 Task: Compose an email with the signature Amanda Green with the subject Introduction and the message Please see below for my comments. from softage.1@softage.net to softage.9@softage.net,  softage.1@softage.net and softage.10@softage.net with CC to softage.2@softage.net with an attached document Meeting_minutes.pdf, insert an emoji of late Send the email
Action: Mouse moved to (536, 675)
Screenshot: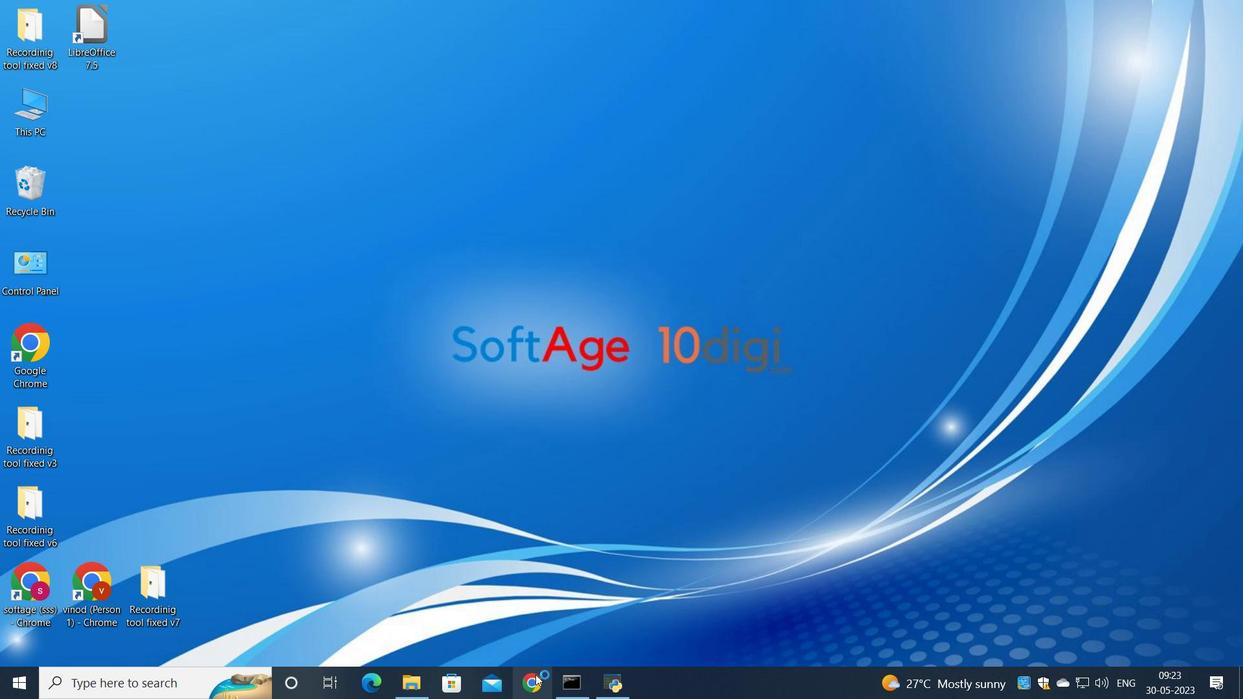 
Action: Mouse pressed left at (536, 675)
Screenshot: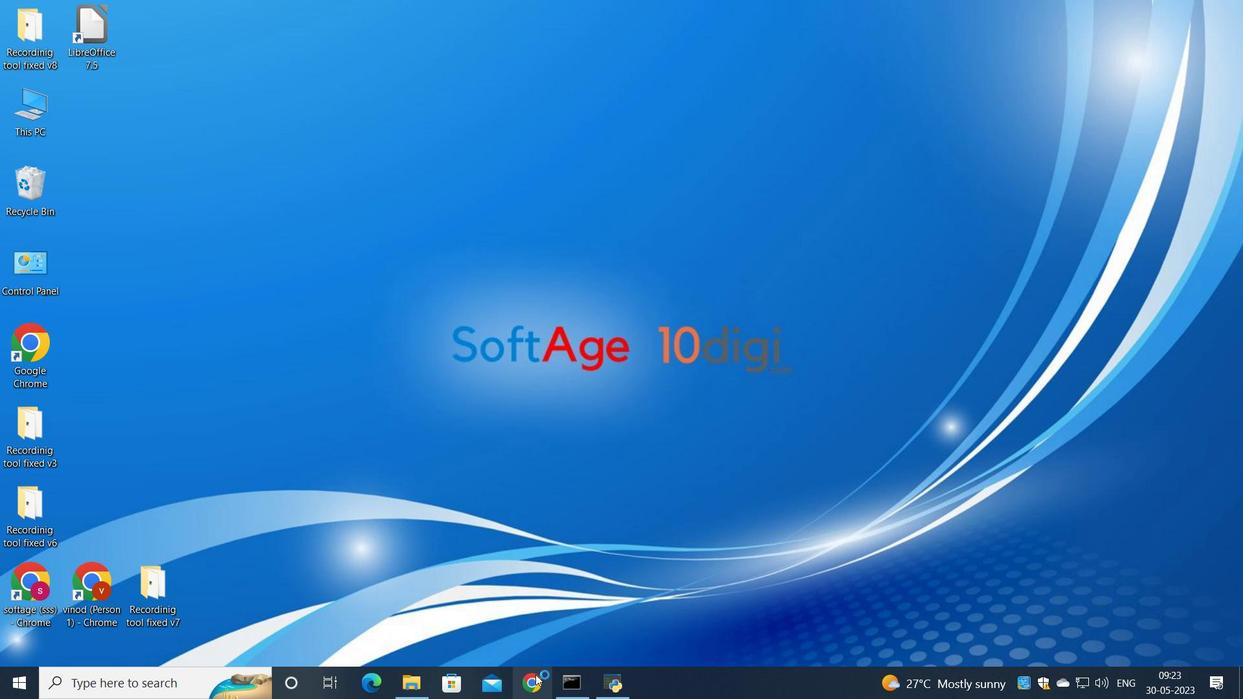 
Action: Mouse moved to (492, 402)
Screenshot: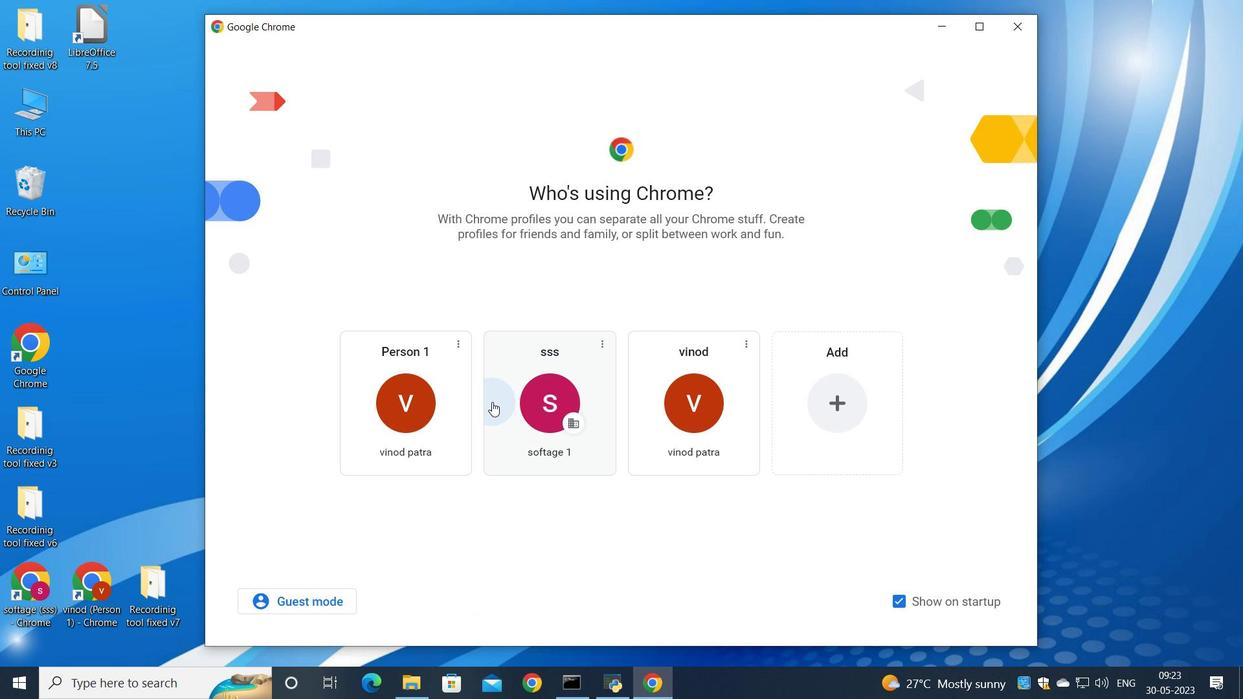 
Action: Mouse pressed left at (492, 402)
Screenshot: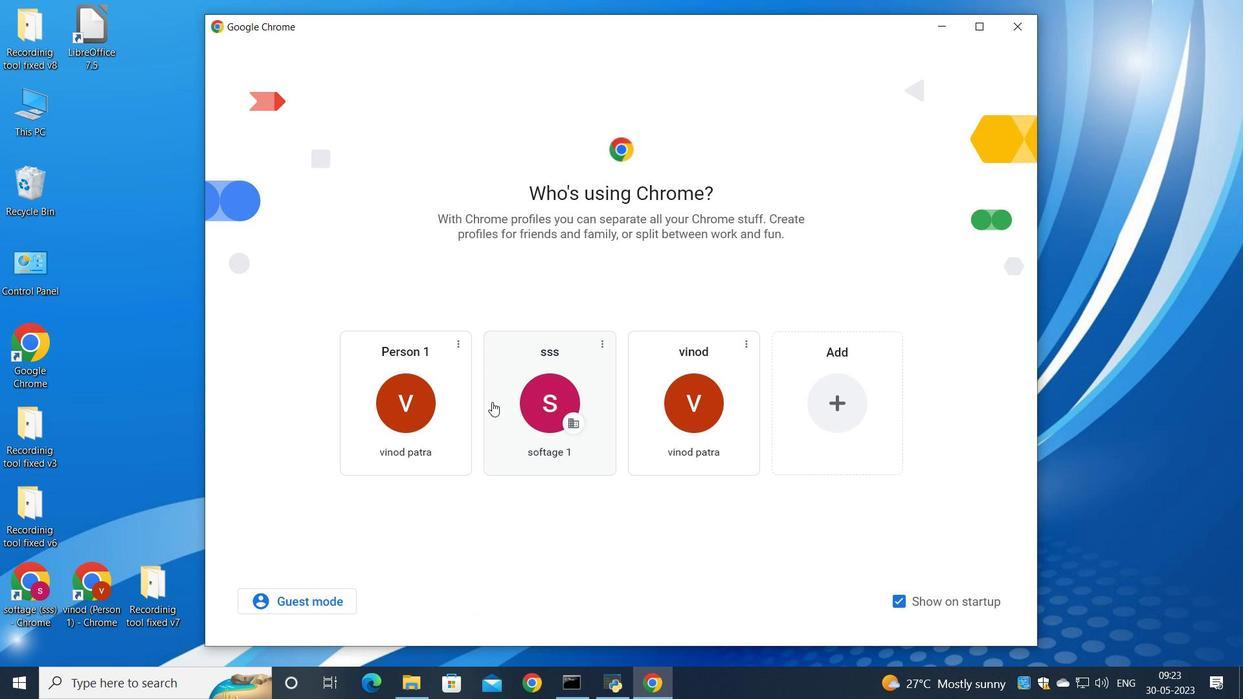 
Action: Mouse moved to (1077, 84)
Screenshot: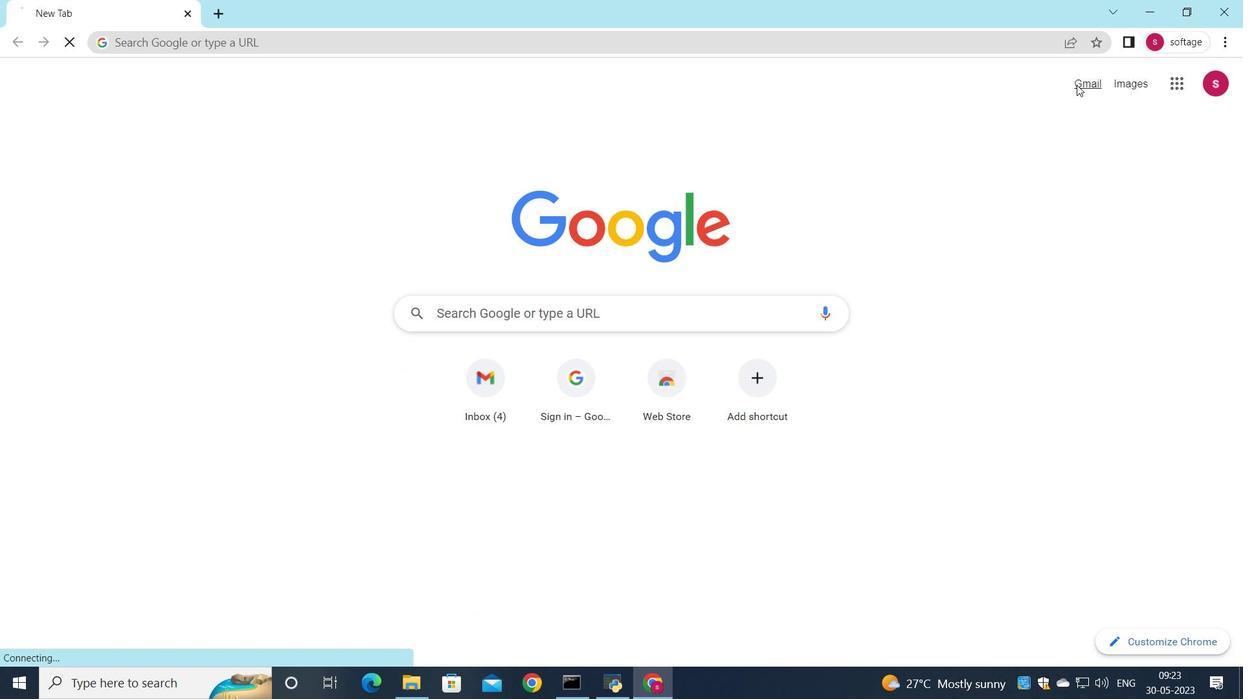 
Action: Mouse pressed left at (1077, 84)
Screenshot: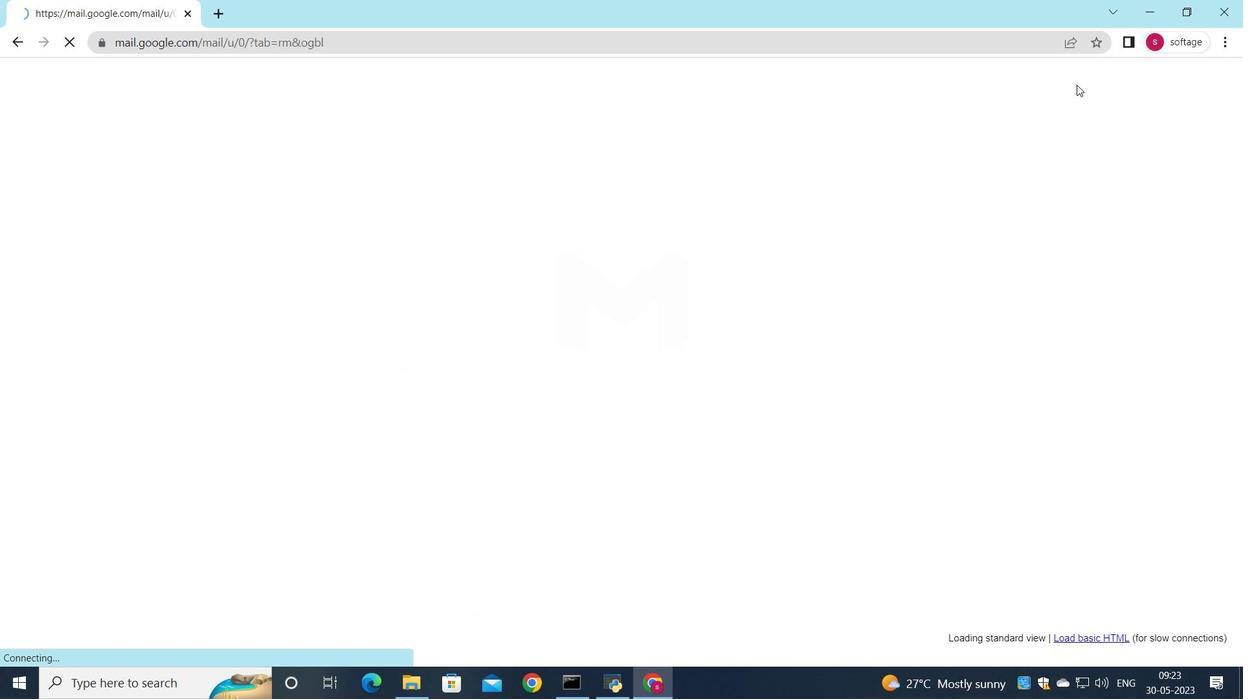 
Action: Mouse moved to (1056, 110)
Screenshot: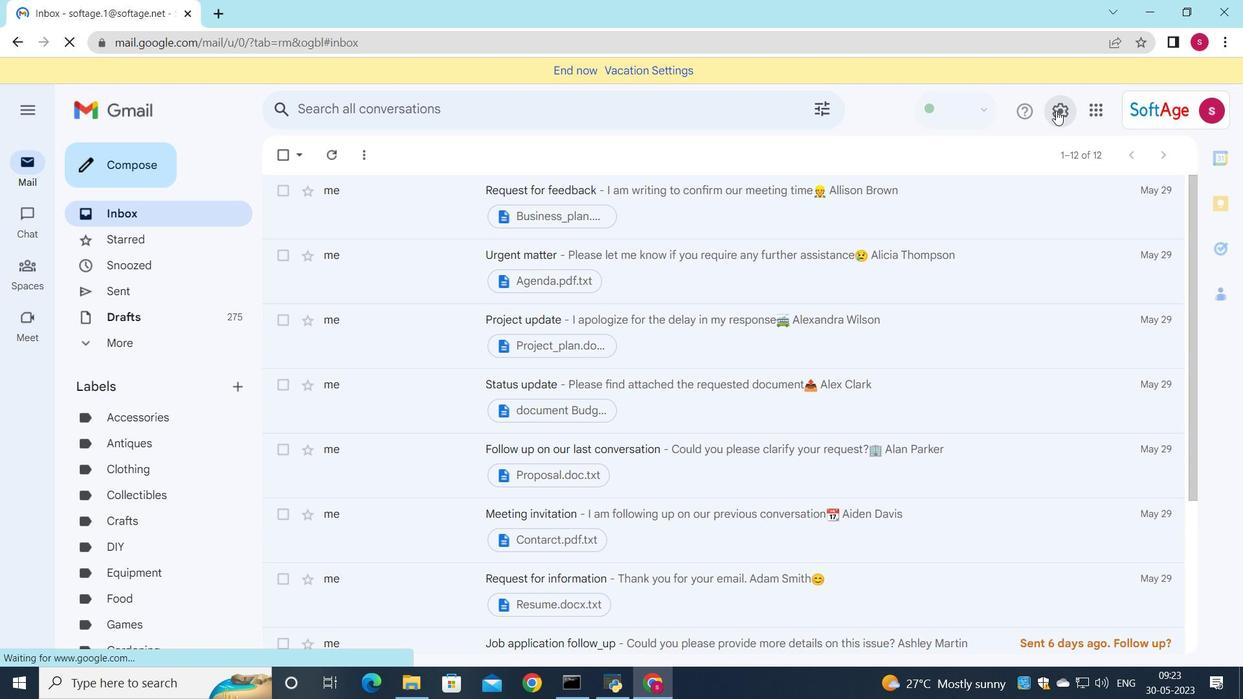 
Action: Mouse pressed left at (1056, 110)
Screenshot: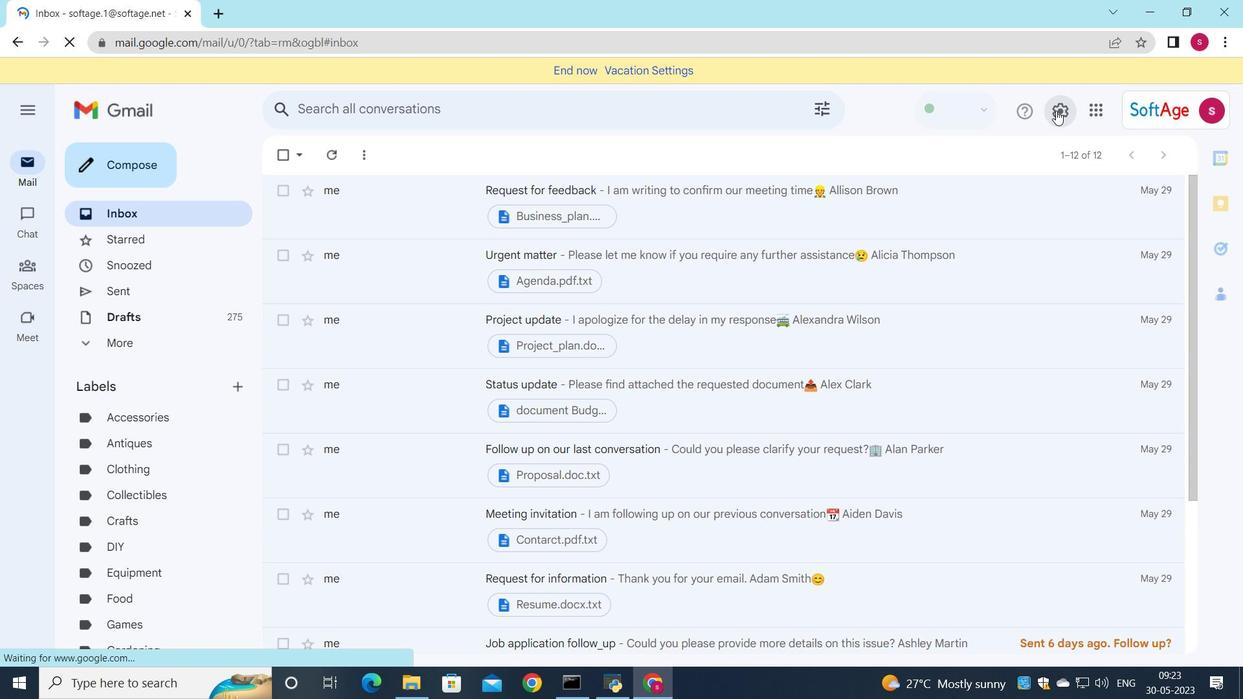 
Action: Mouse moved to (1079, 190)
Screenshot: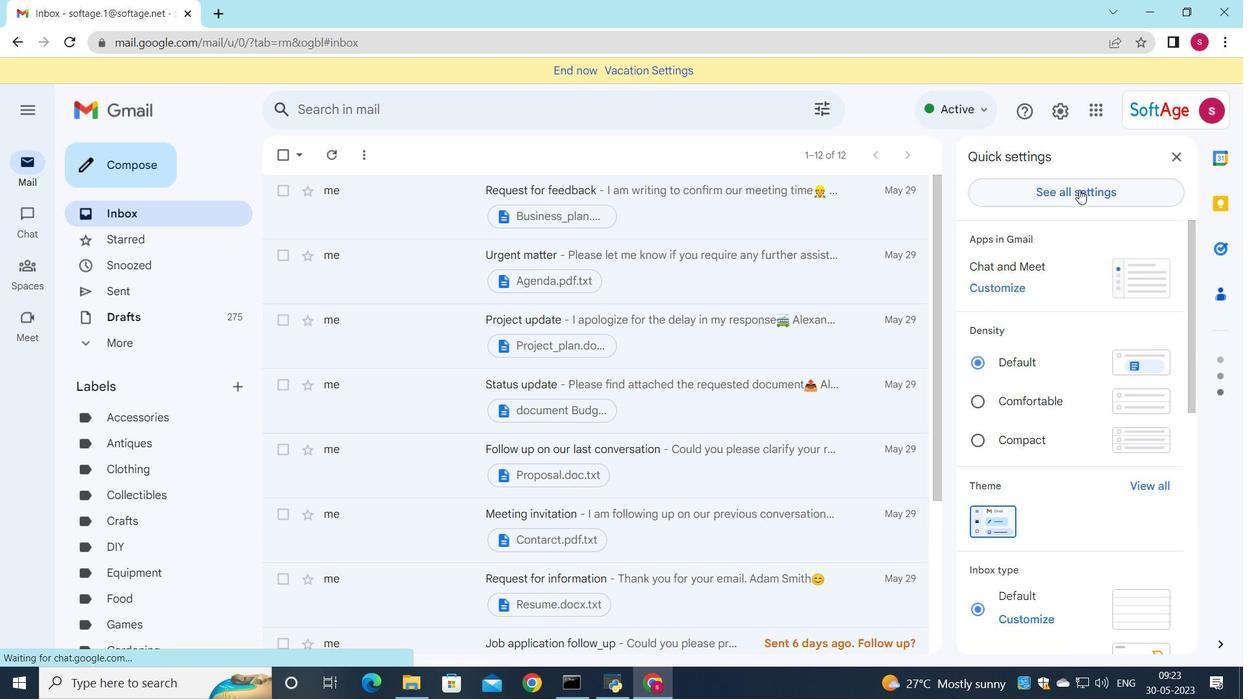 
Action: Mouse pressed left at (1079, 190)
Screenshot: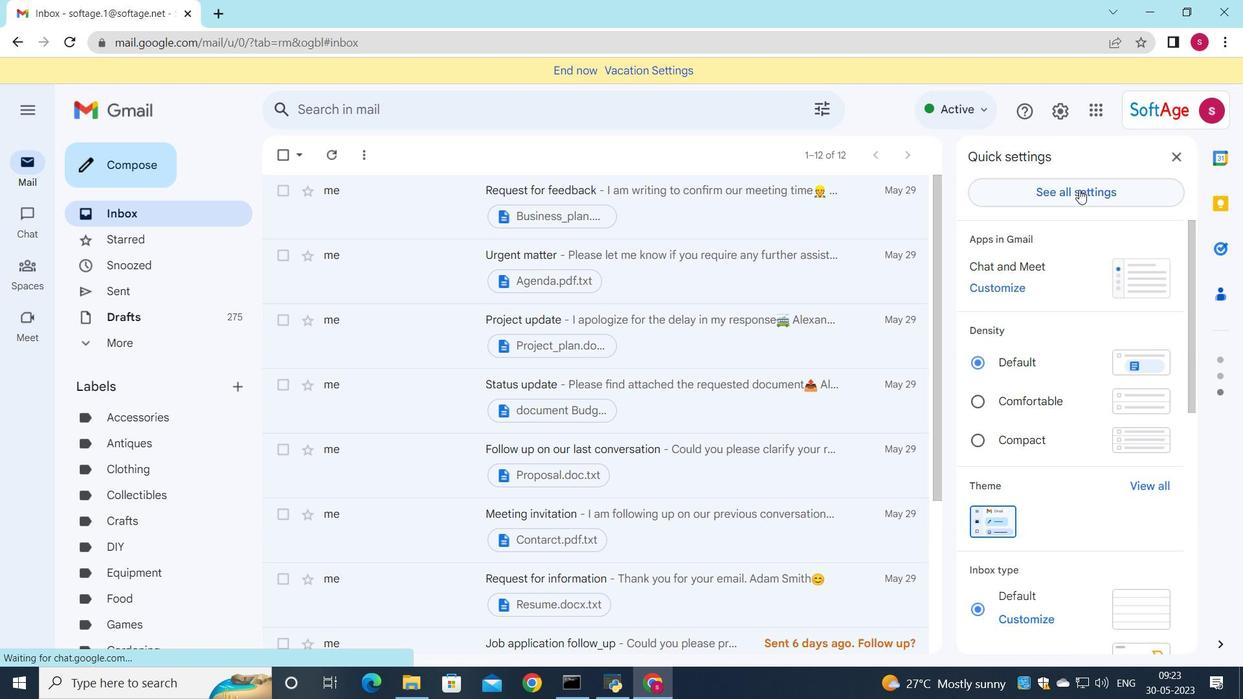
Action: Mouse moved to (778, 415)
Screenshot: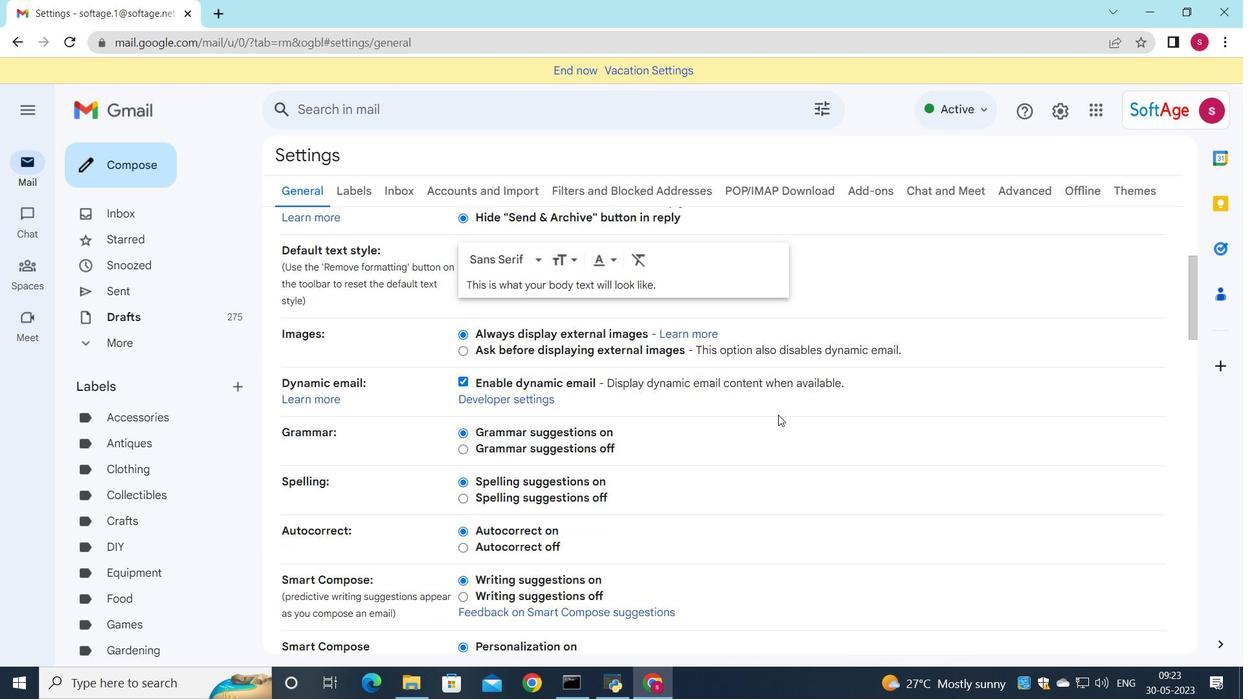 
Action: Mouse scrolled (778, 414) with delta (0, 0)
Screenshot: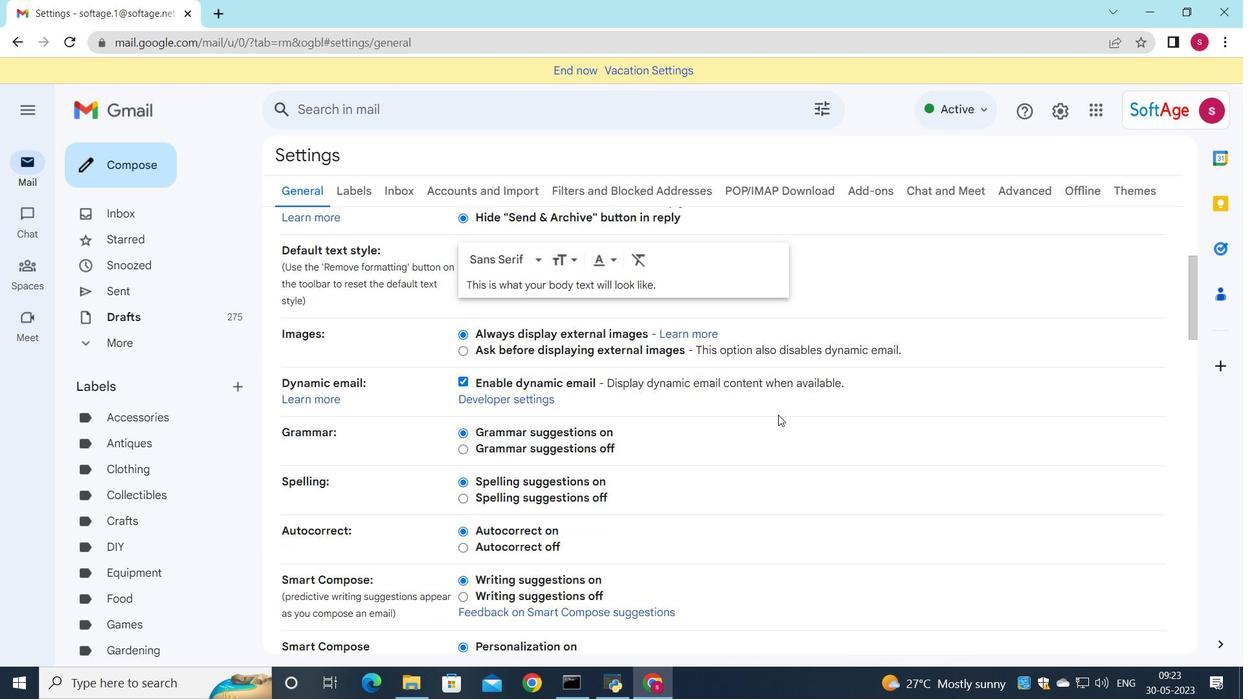 
Action: Mouse moved to (778, 415)
Screenshot: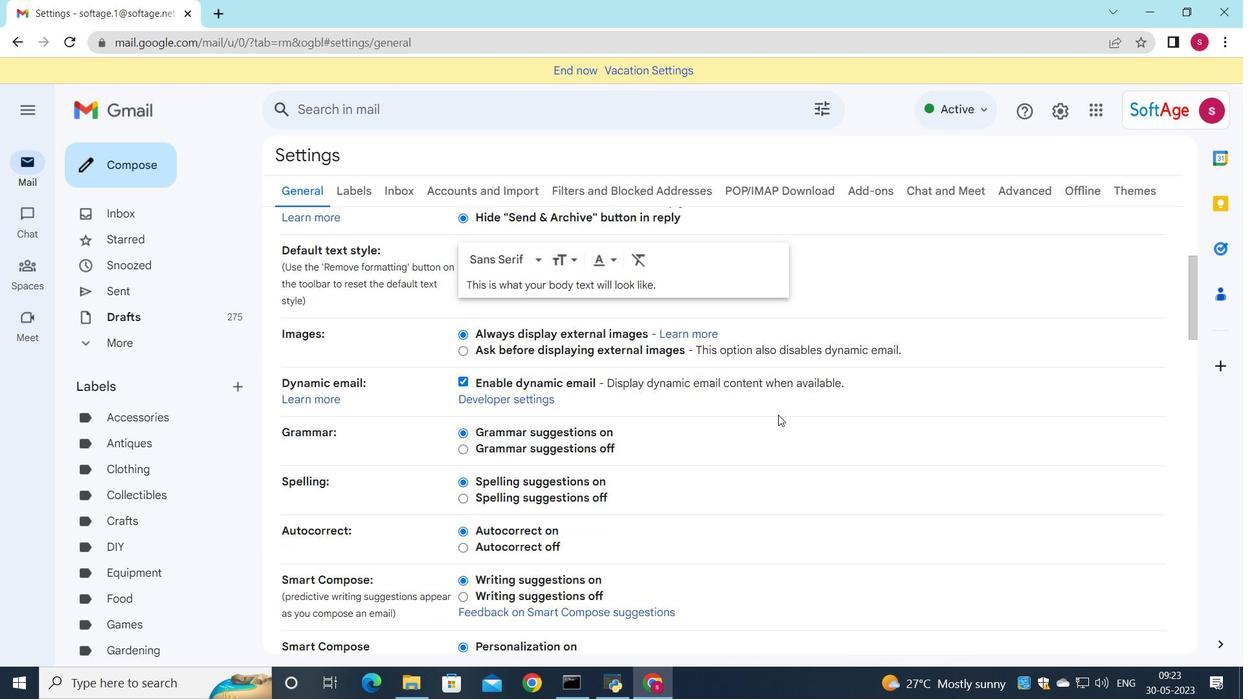 
Action: Mouse scrolled (778, 414) with delta (0, 0)
Screenshot: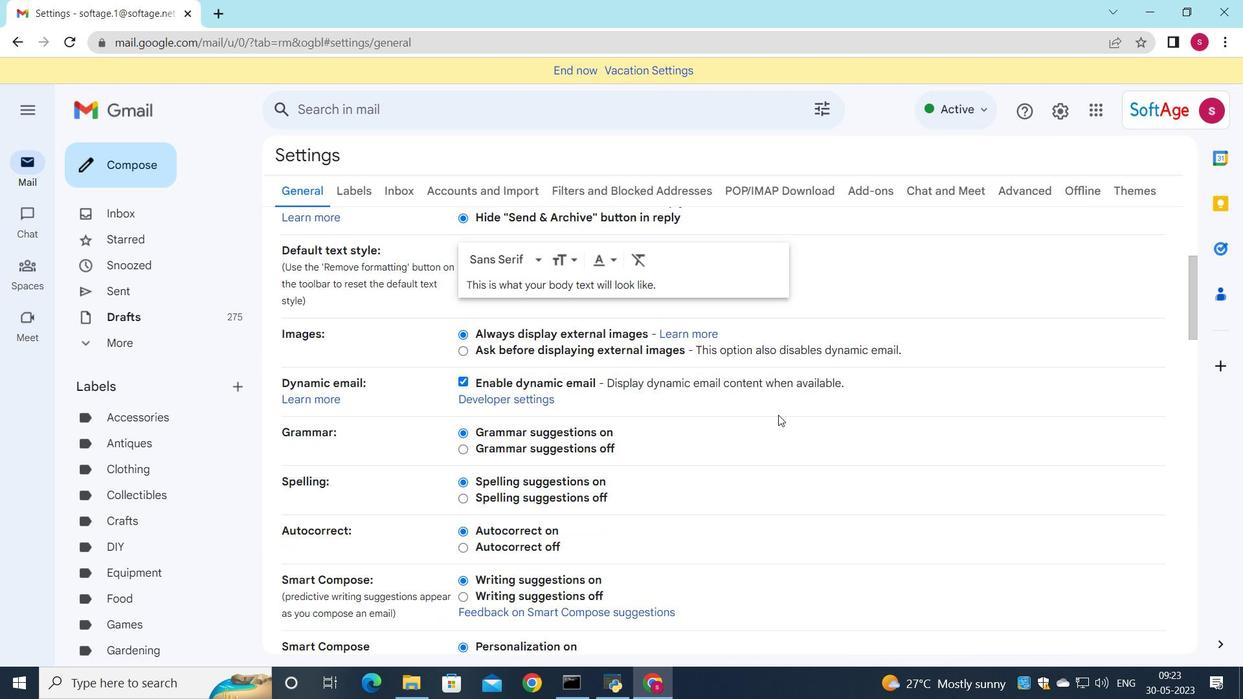 
Action: Mouse scrolled (778, 414) with delta (0, 0)
Screenshot: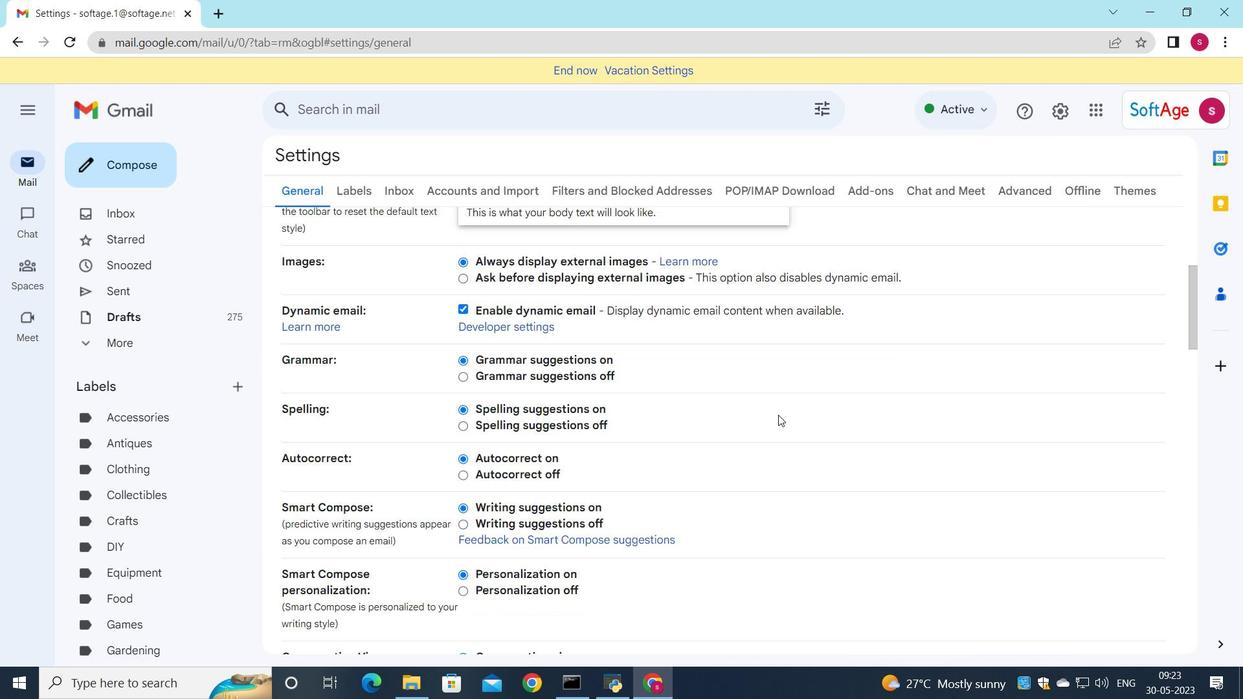 
Action: Mouse scrolled (778, 414) with delta (0, 0)
Screenshot: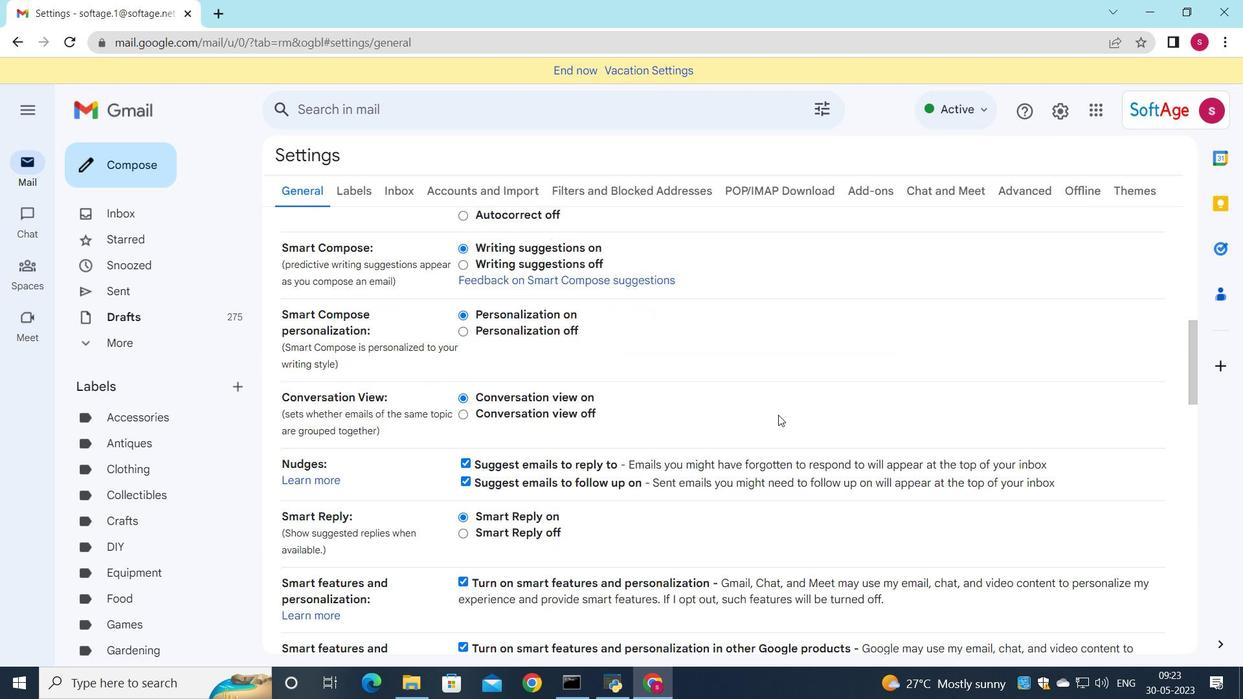 
Action: Mouse scrolled (778, 414) with delta (0, 0)
Screenshot: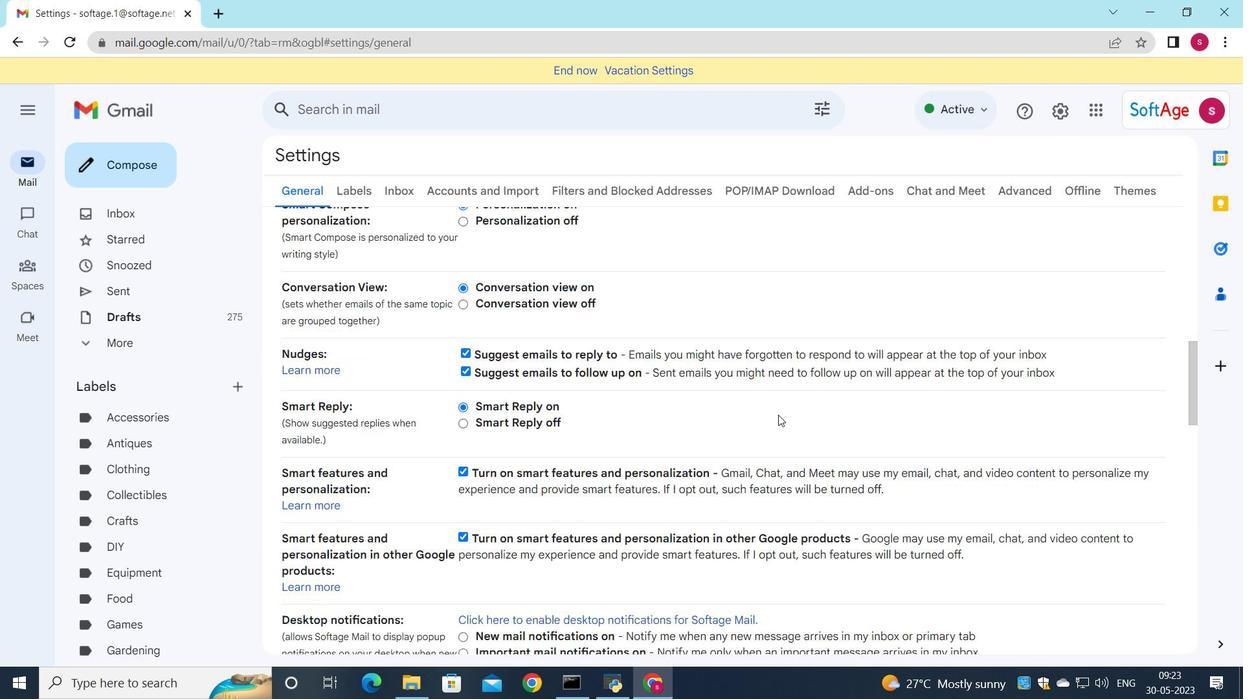 
Action: Mouse scrolled (778, 414) with delta (0, 0)
Screenshot: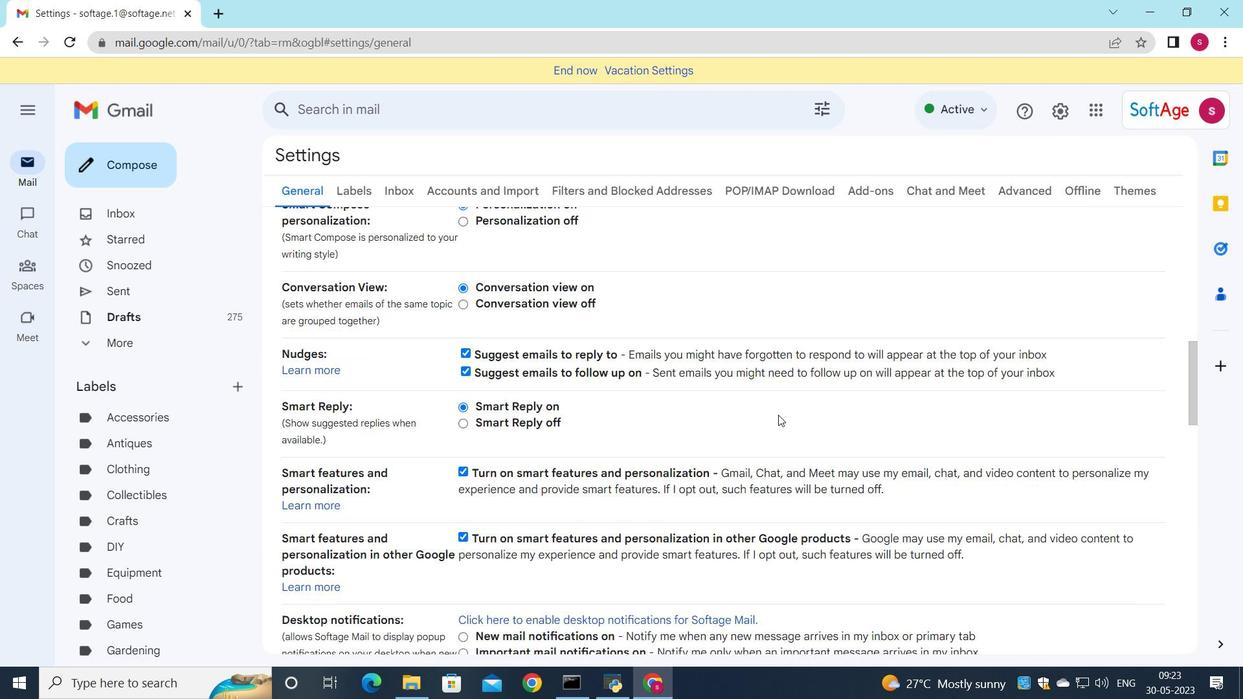 
Action: Mouse scrolled (778, 414) with delta (0, 0)
Screenshot: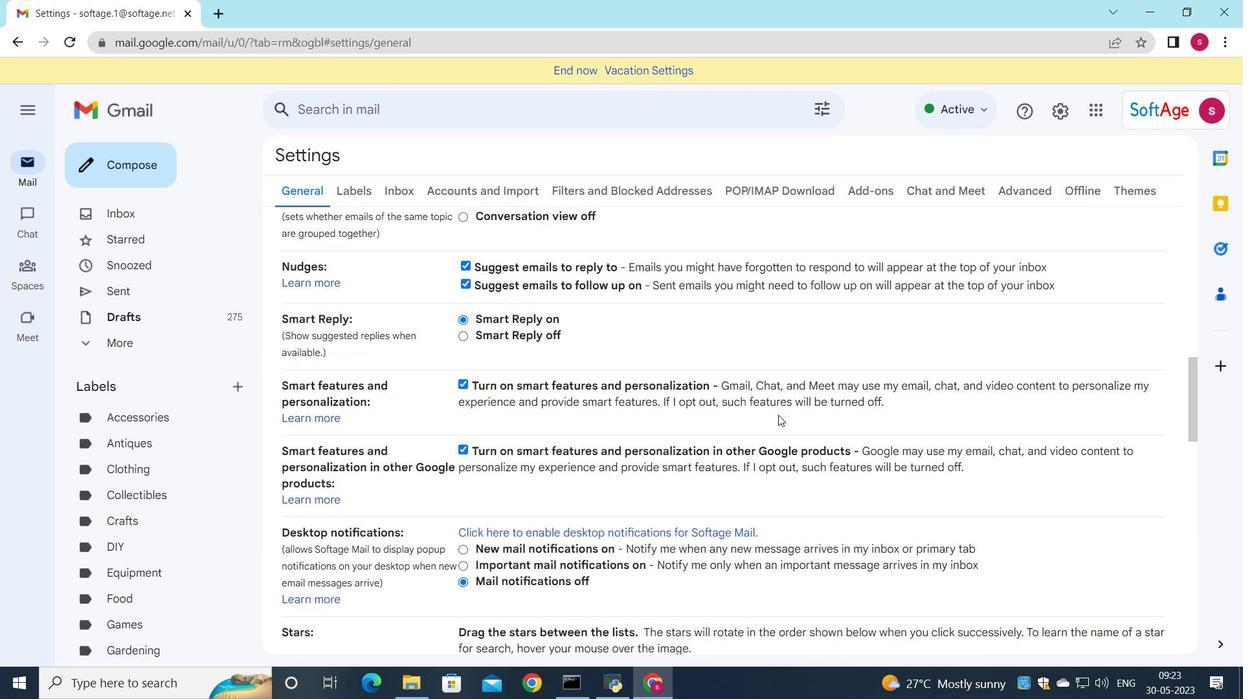 
Action: Mouse scrolled (778, 414) with delta (0, 0)
Screenshot: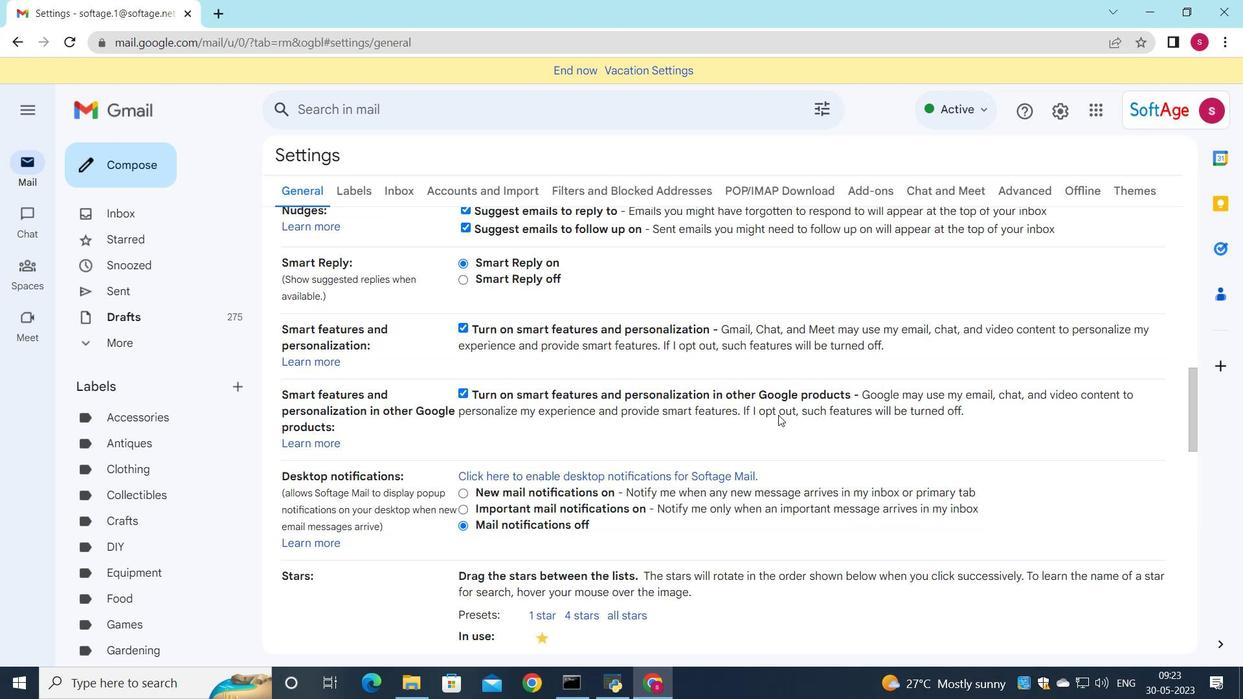 
Action: Mouse scrolled (778, 414) with delta (0, 0)
Screenshot: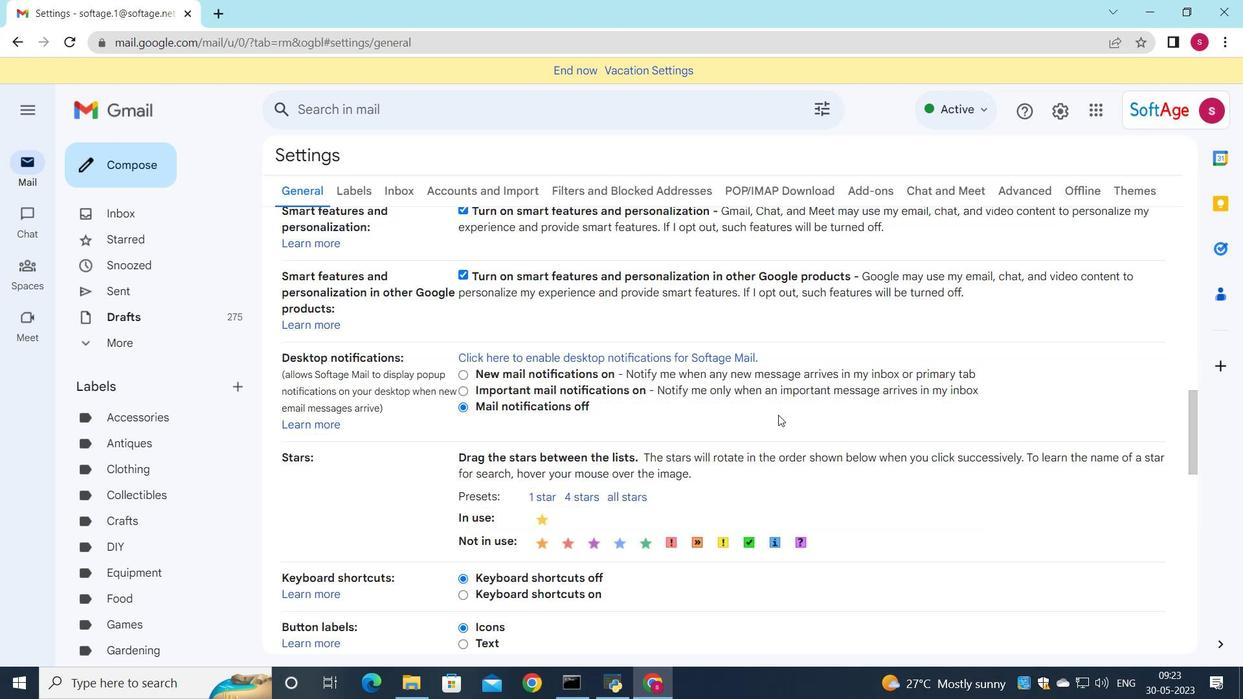 
Action: Mouse scrolled (778, 414) with delta (0, 0)
Screenshot: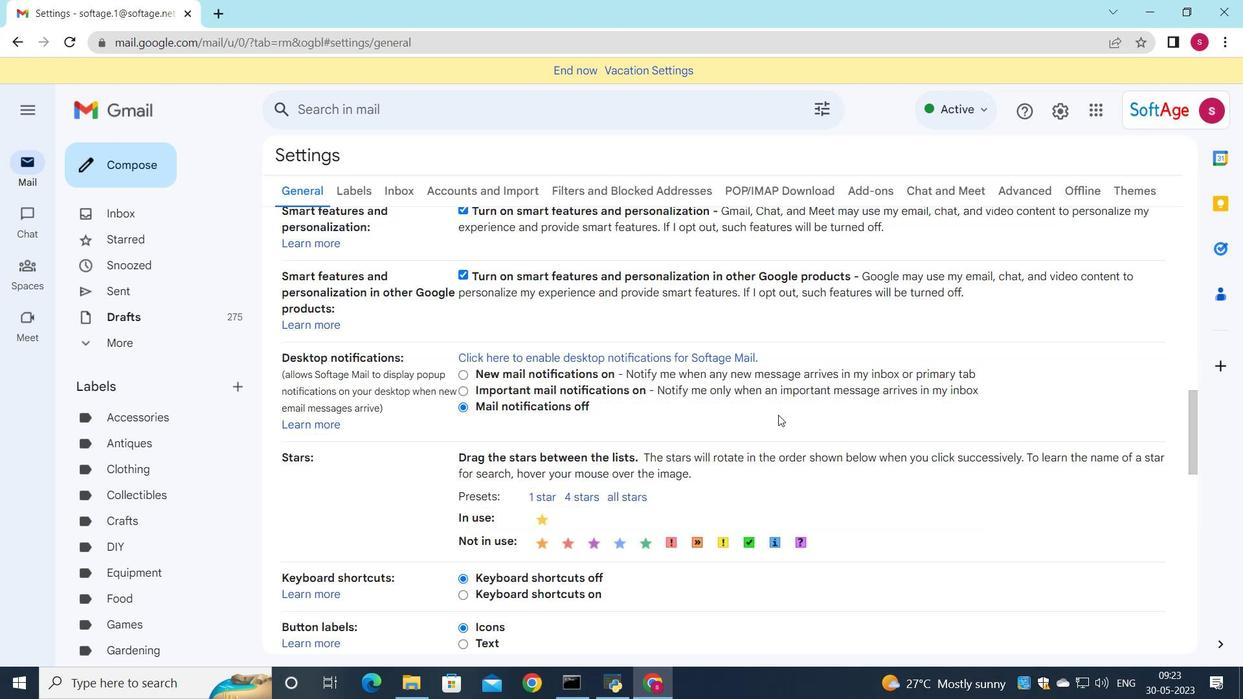 
Action: Mouse scrolled (778, 414) with delta (0, 0)
Screenshot: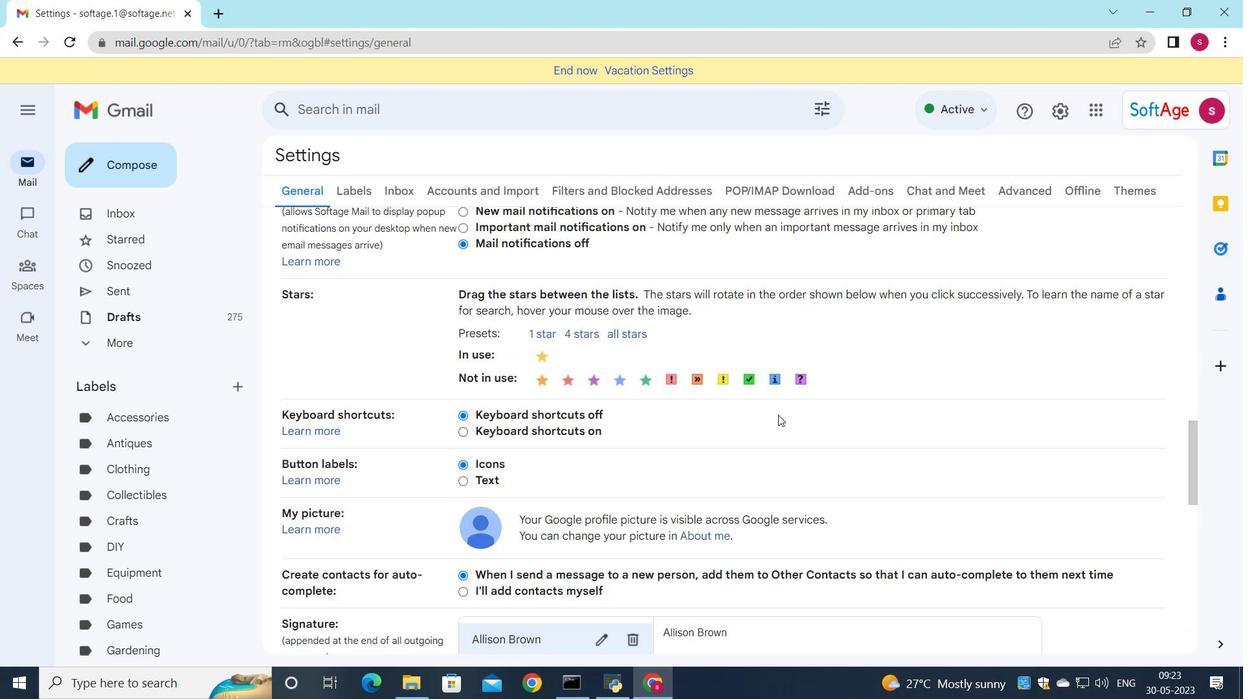 
Action: Mouse scrolled (778, 414) with delta (0, 0)
Screenshot: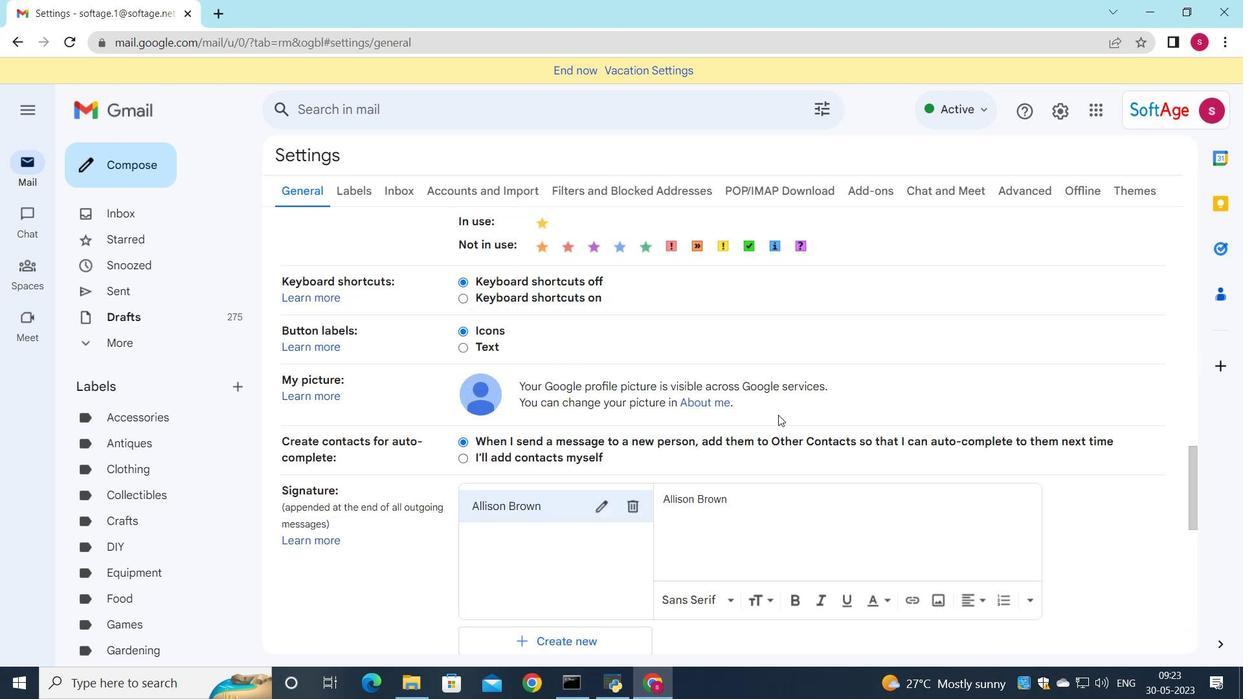 
Action: Mouse scrolled (778, 414) with delta (0, 0)
Screenshot: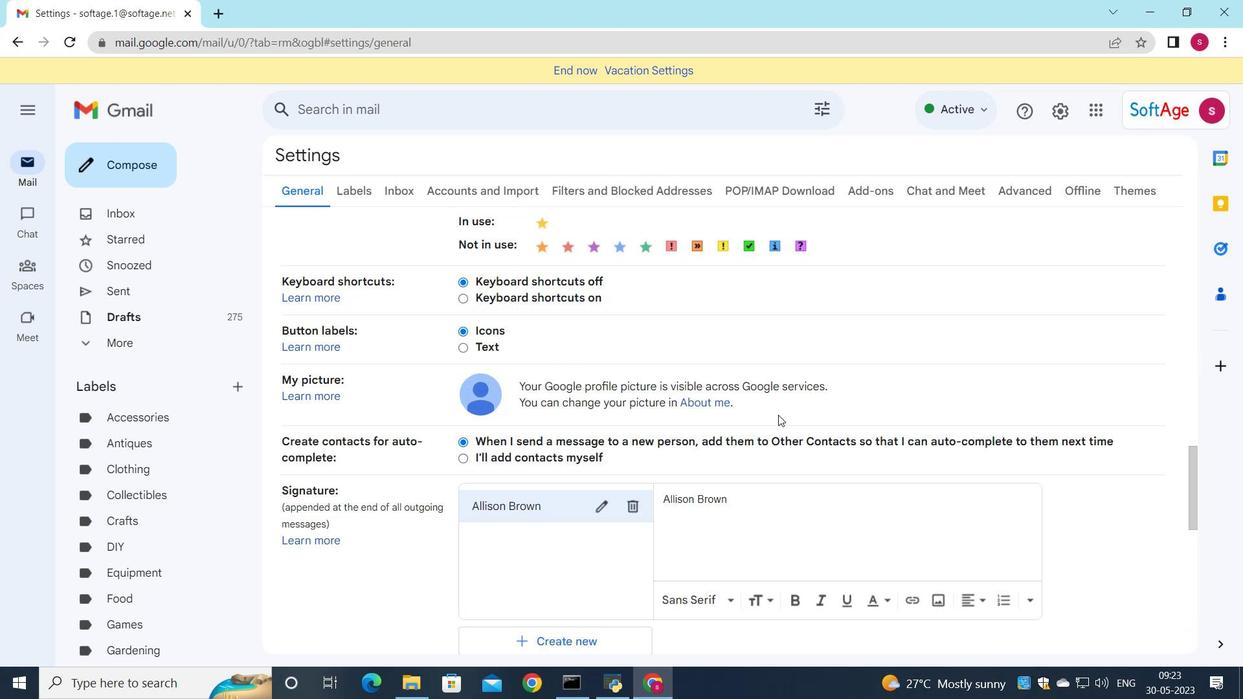 
Action: Mouse scrolled (778, 414) with delta (0, 0)
Screenshot: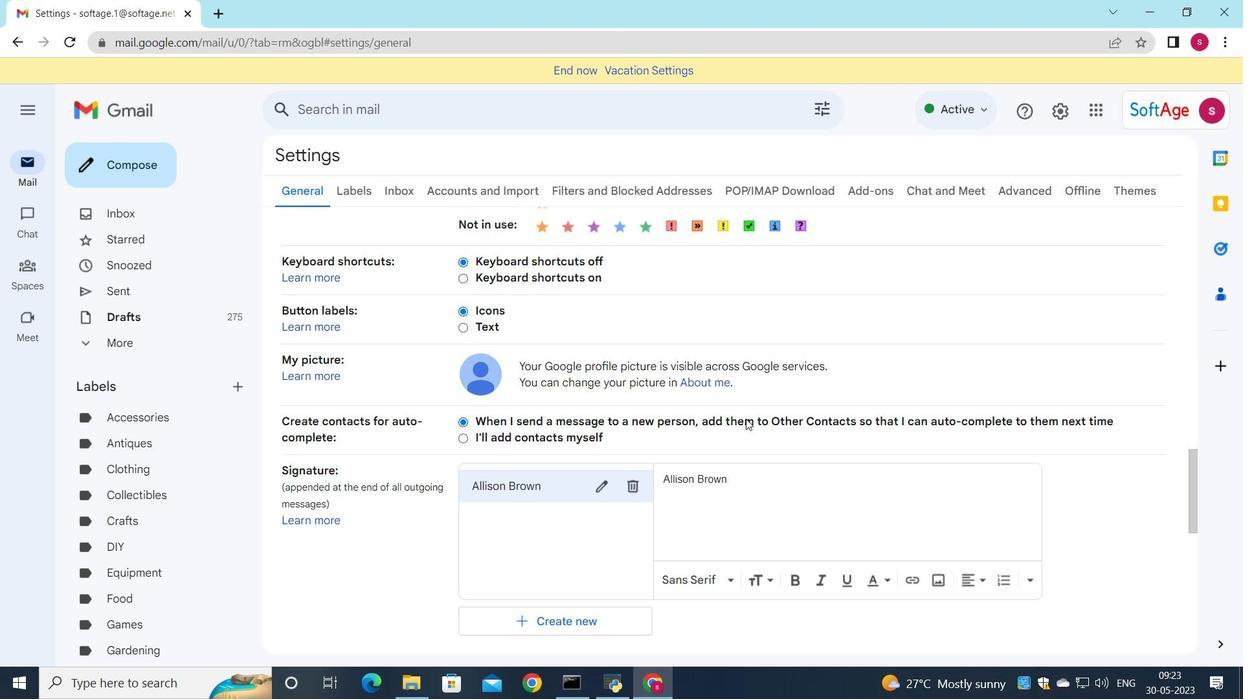 
Action: Mouse scrolled (778, 414) with delta (0, 0)
Screenshot: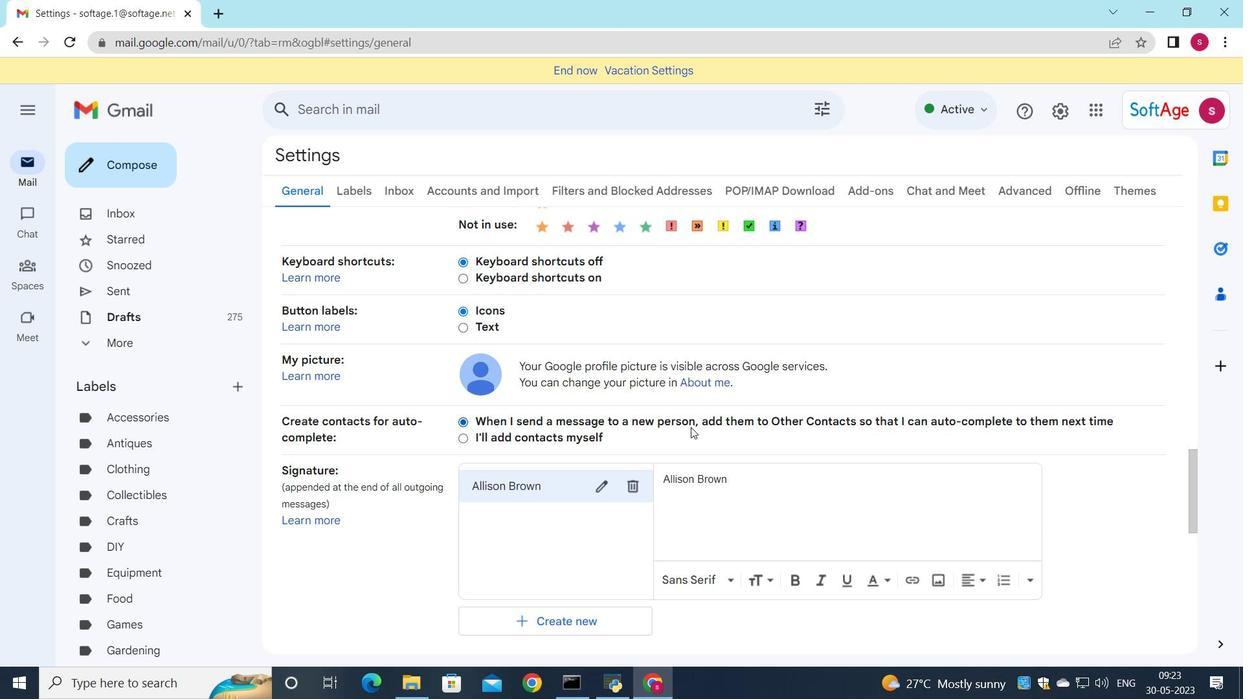
Action: Mouse scrolled (778, 414) with delta (0, 0)
Screenshot: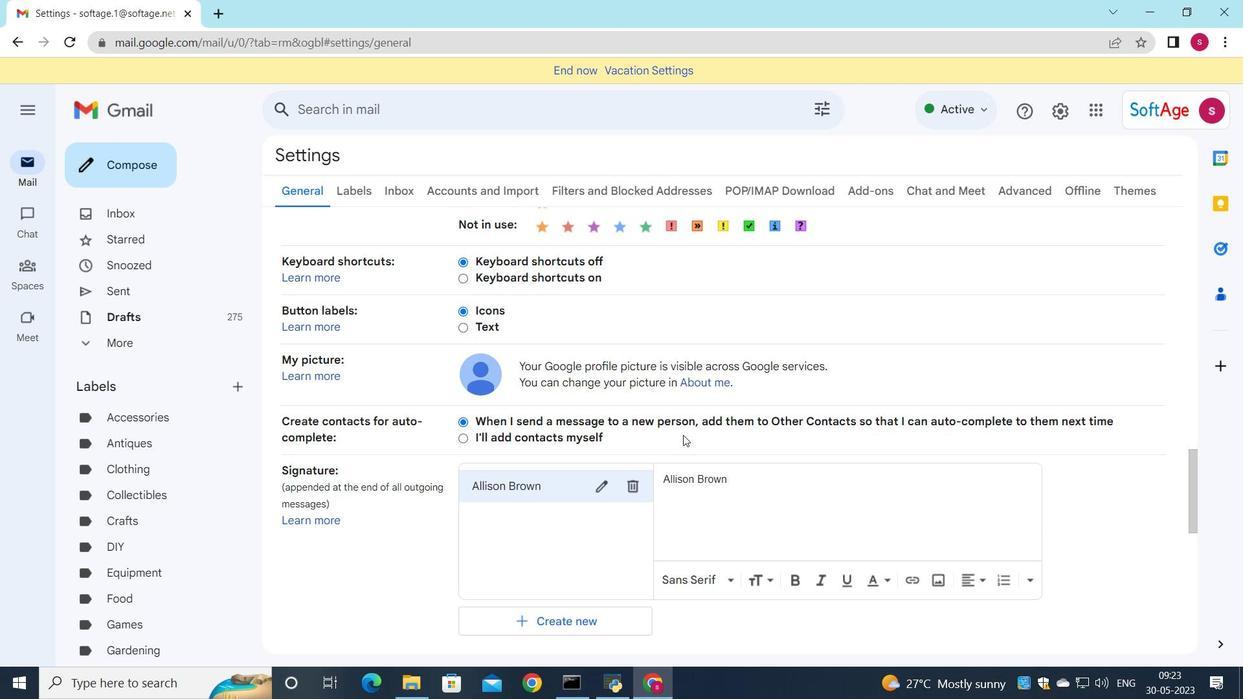 
Action: Mouse moved to (684, 444)
Screenshot: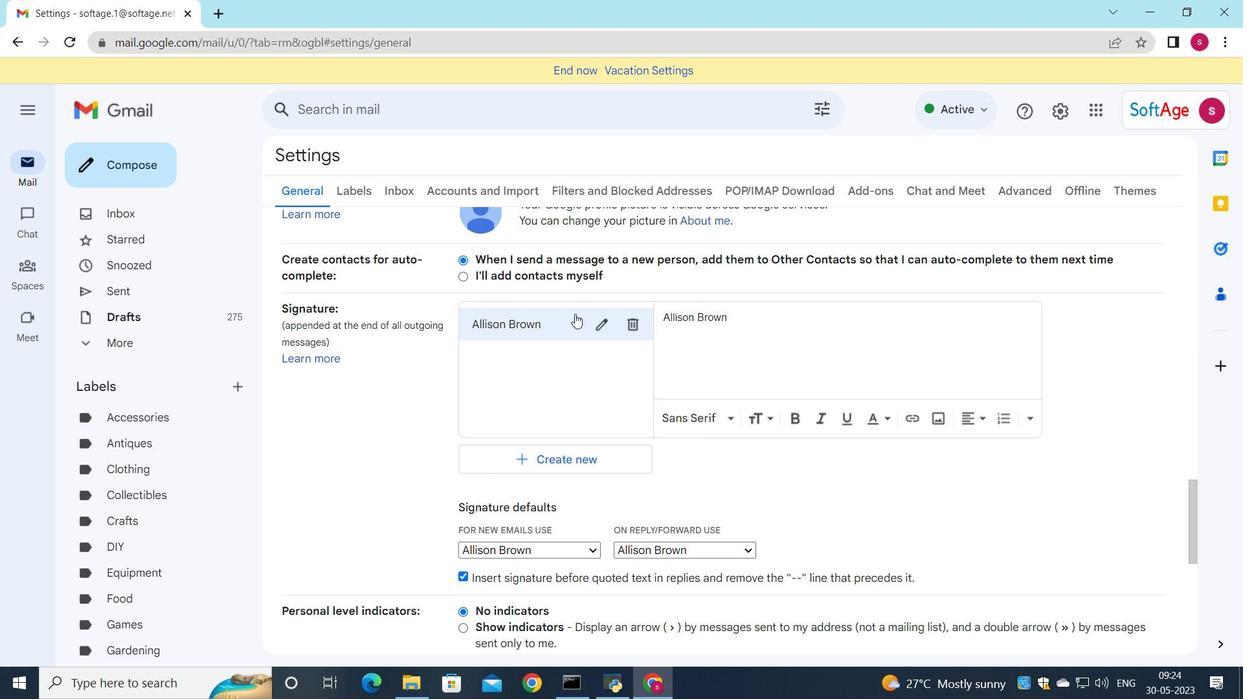 
Action: Mouse scrolled (684, 443) with delta (0, 0)
Screenshot: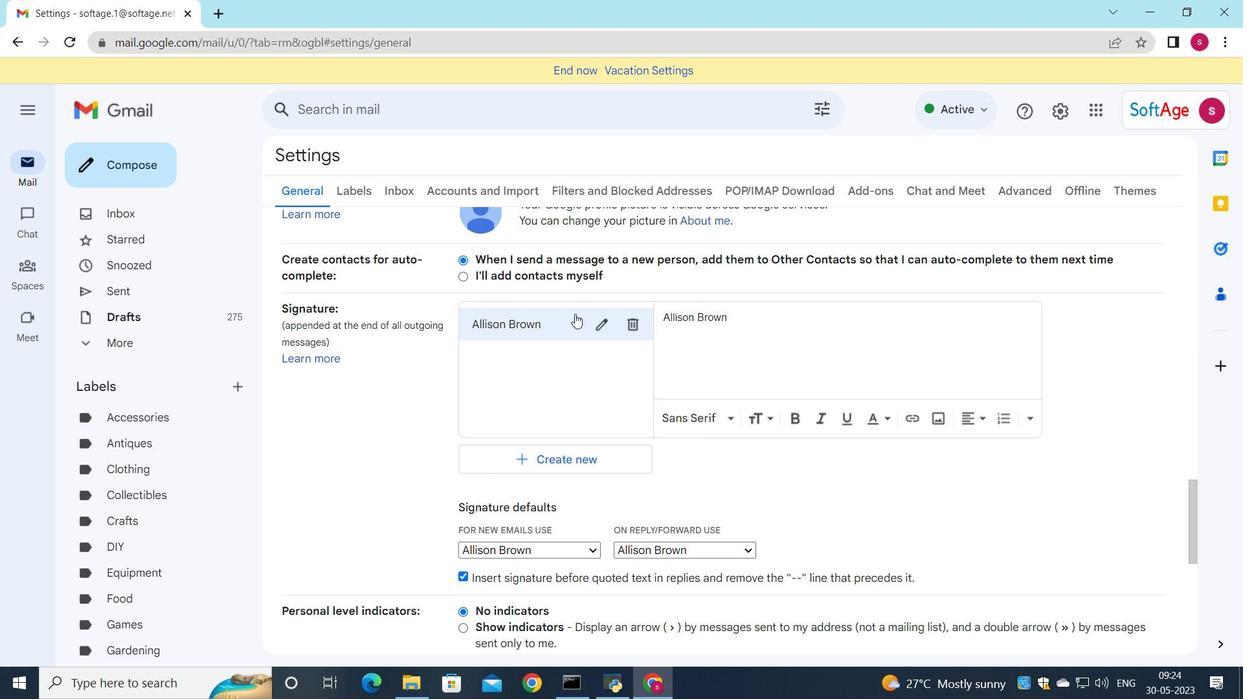 
Action: Mouse scrolled (684, 443) with delta (0, 0)
Screenshot: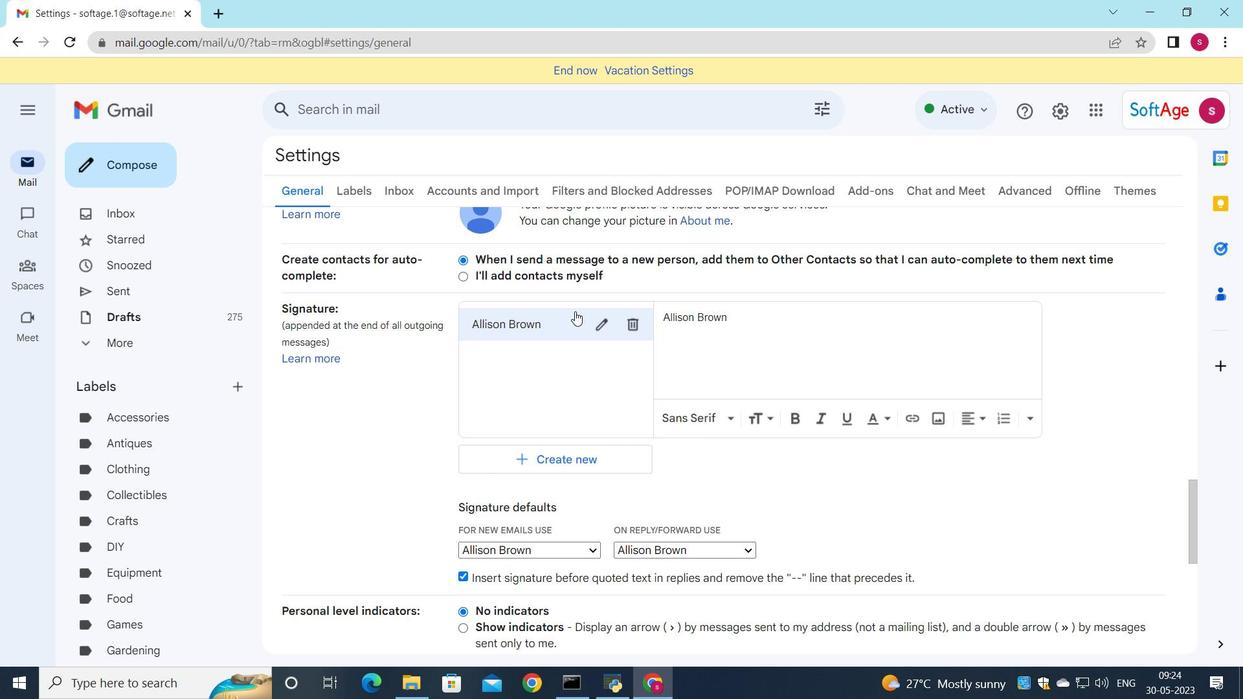 
Action: Mouse moved to (639, 331)
Screenshot: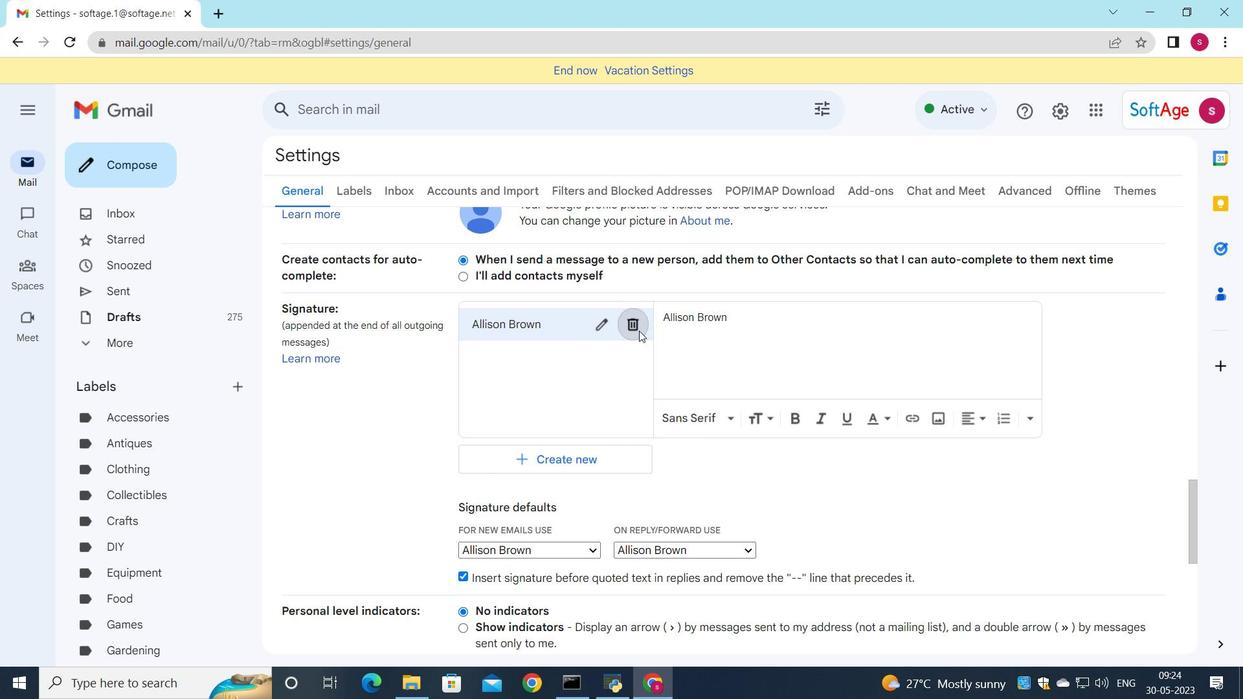 
Action: Mouse pressed left at (639, 331)
Screenshot: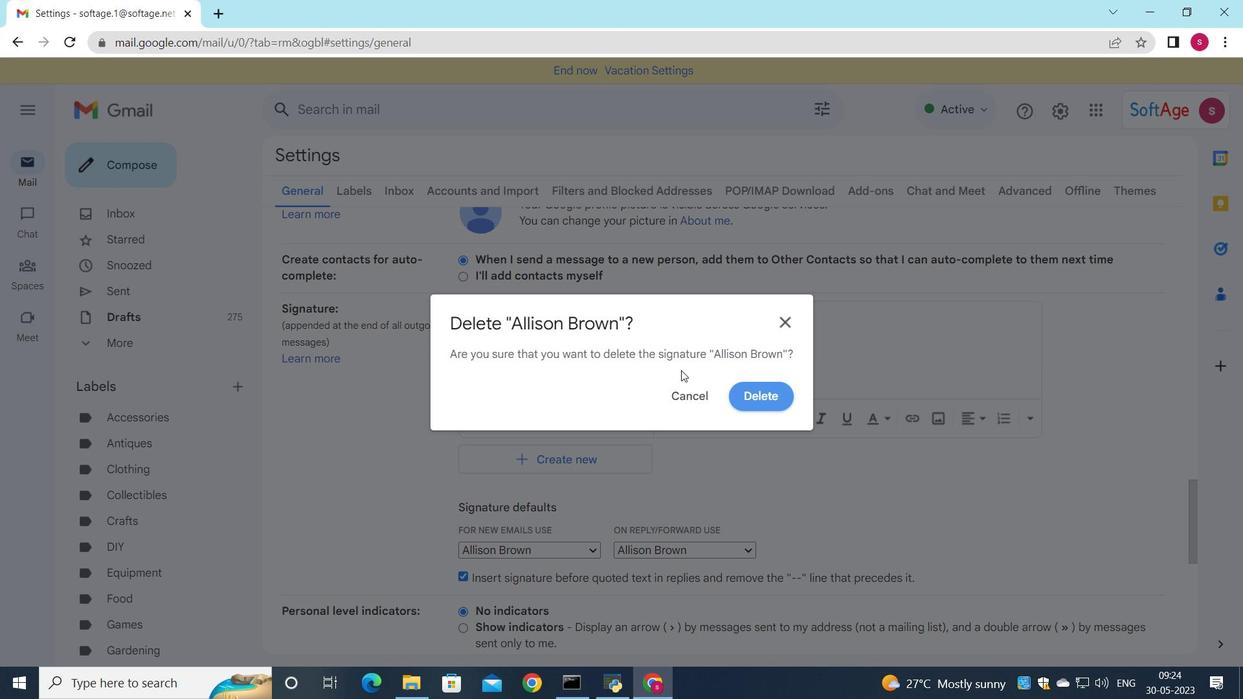 
Action: Mouse moved to (741, 393)
Screenshot: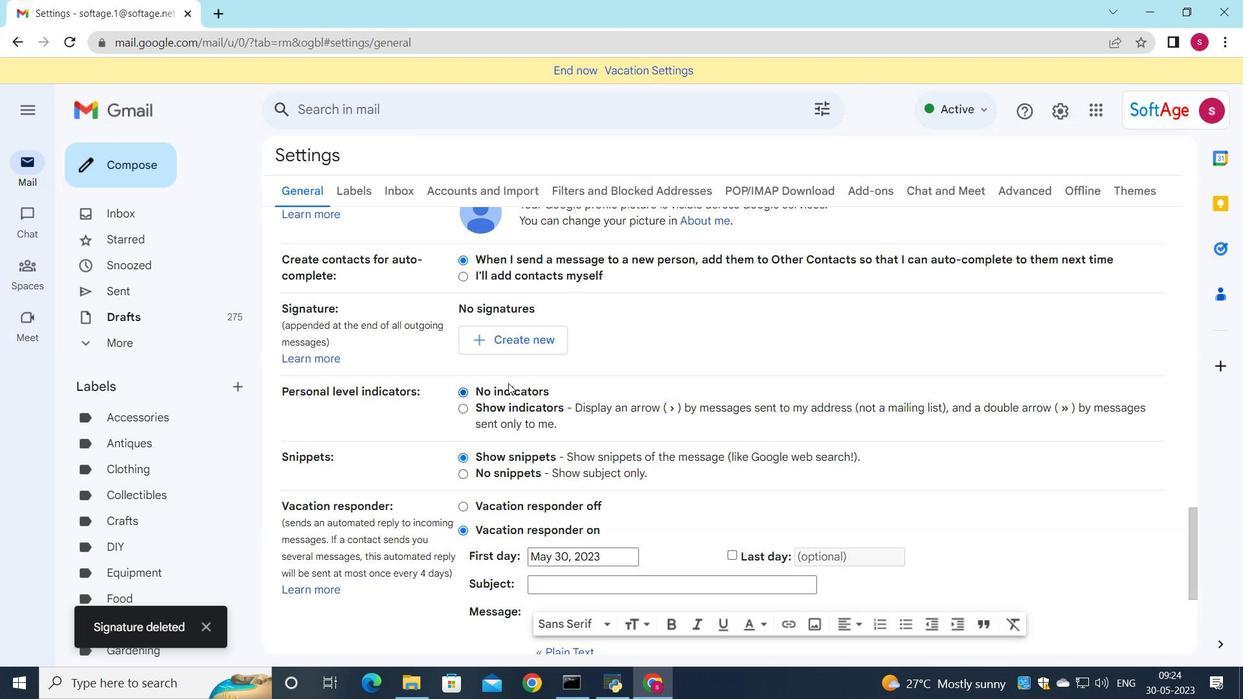 
Action: Mouse pressed left at (741, 393)
Screenshot: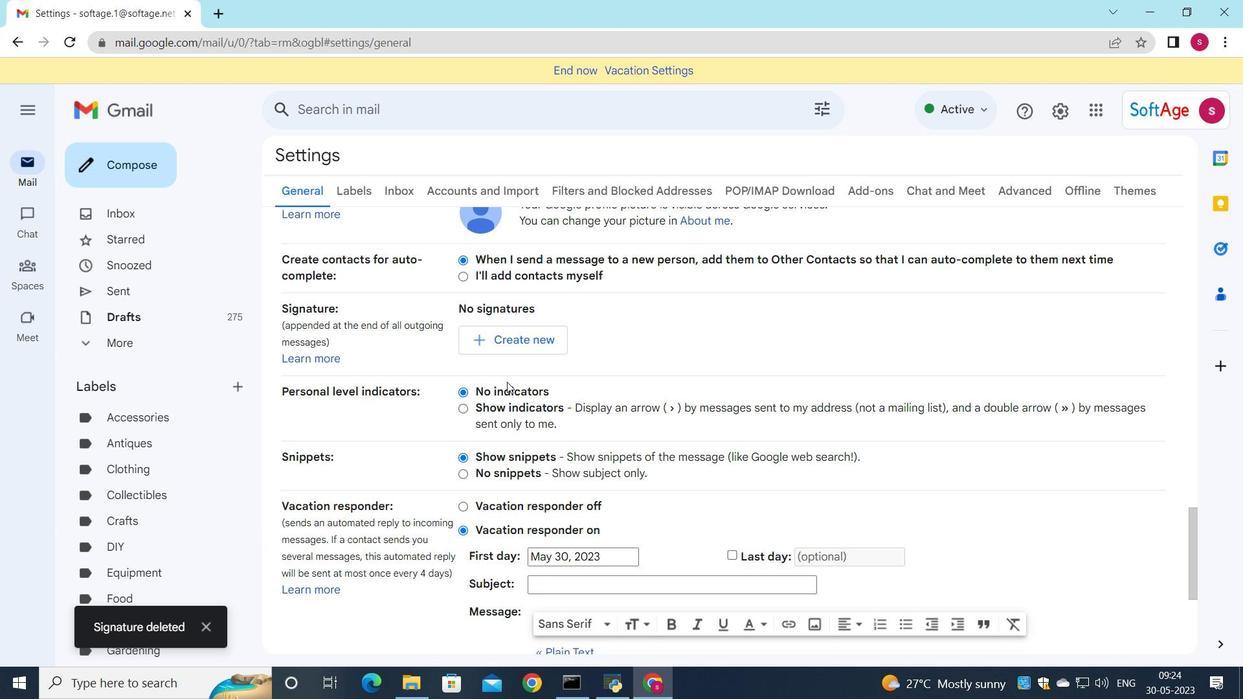 
Action: Mouse moved to (522, 345)
Screenshot: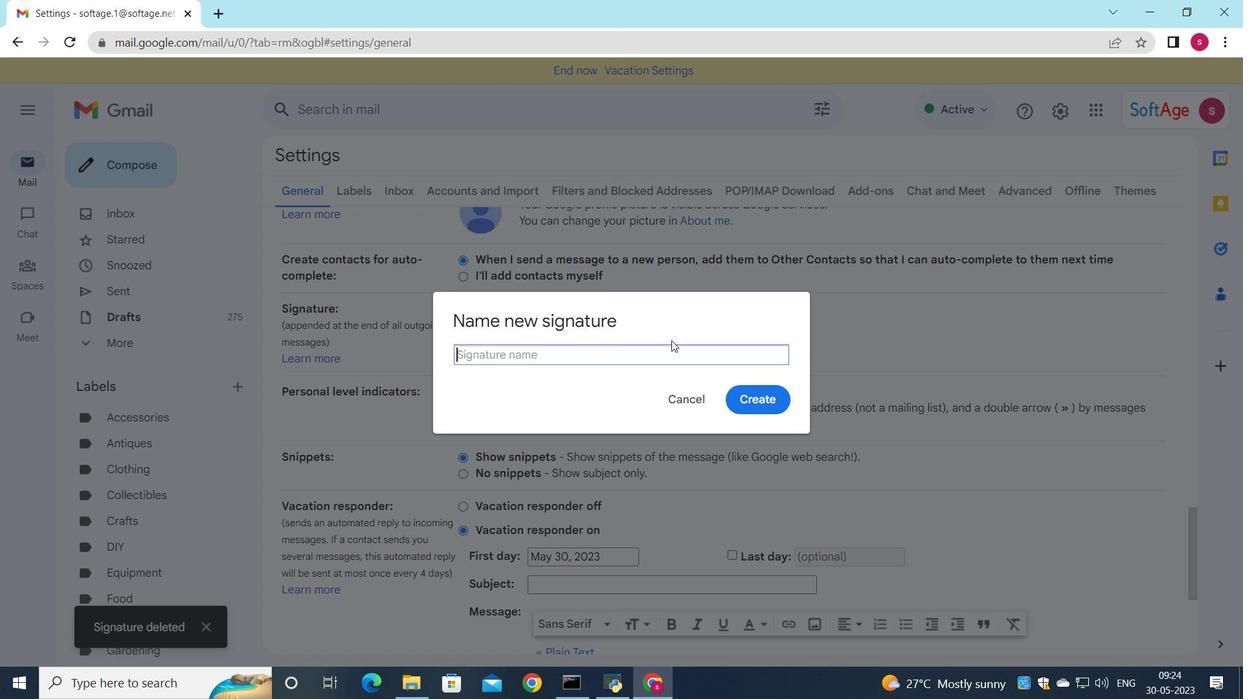 
Action: Mouse pressed left at (522, 345)
Screenshot: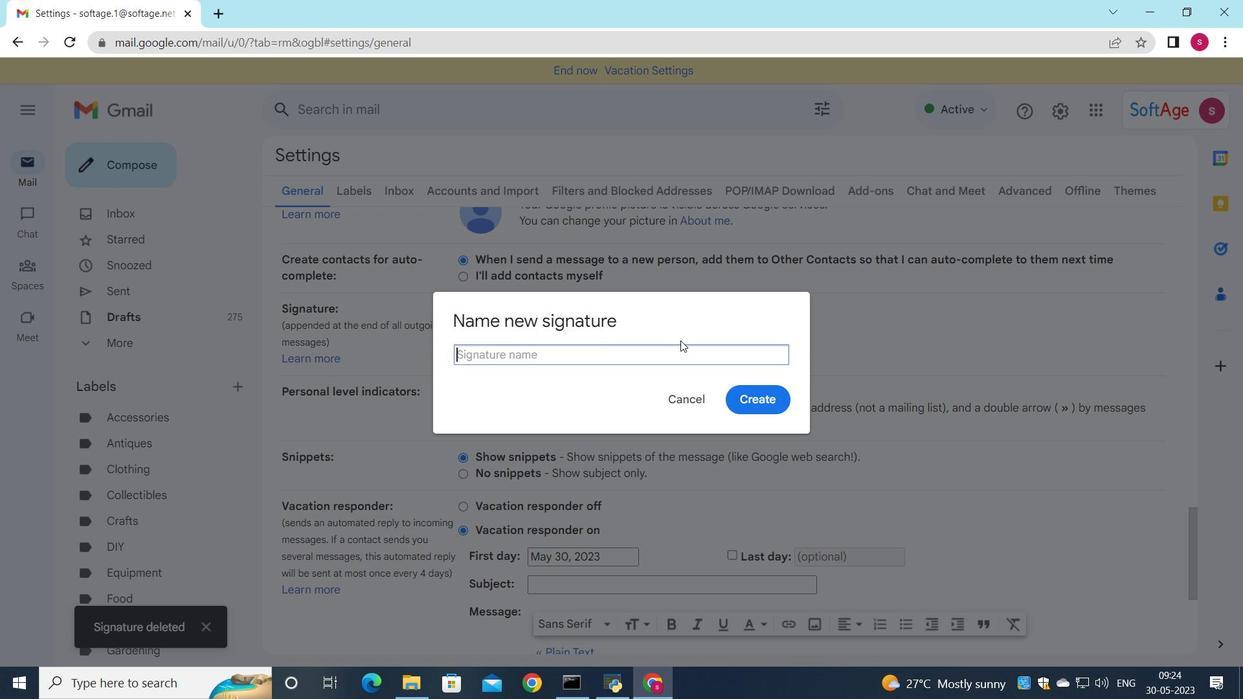 
Action: Mouse moved to (876, 368)
Screenshot: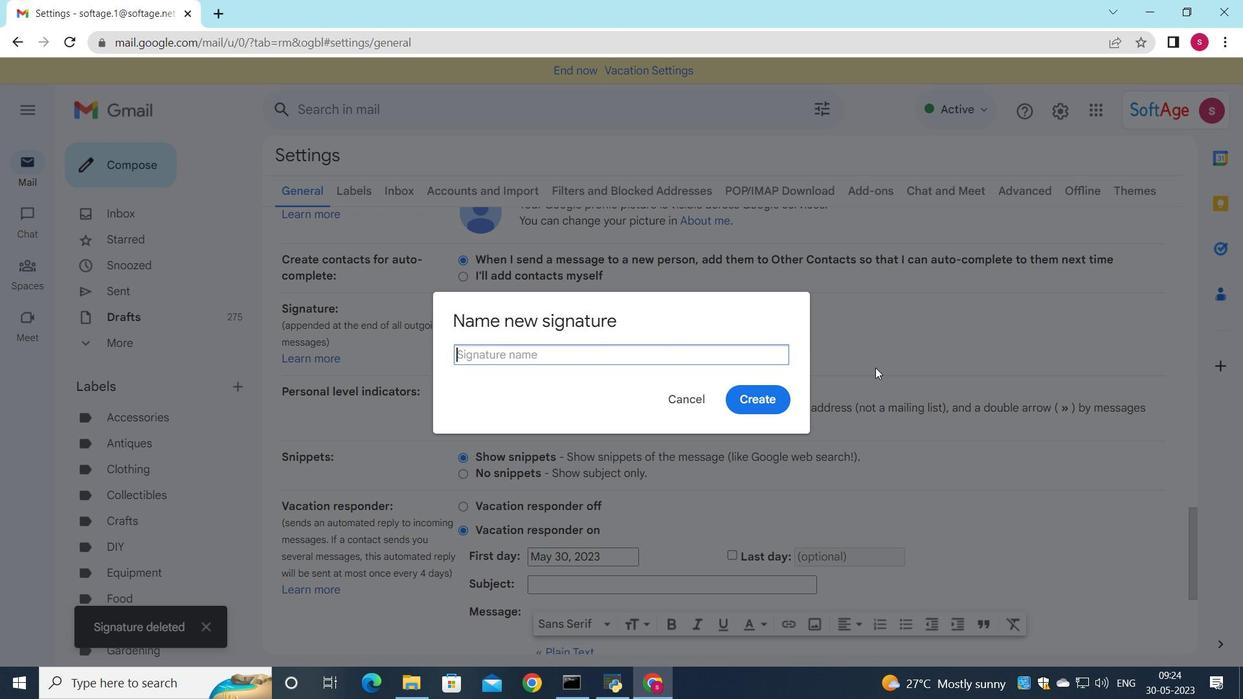 
Action: Key pressed <Key.shift>Amanda<Key.space><Key.shift><Key.shift><Key.shift>Green
Screenshot: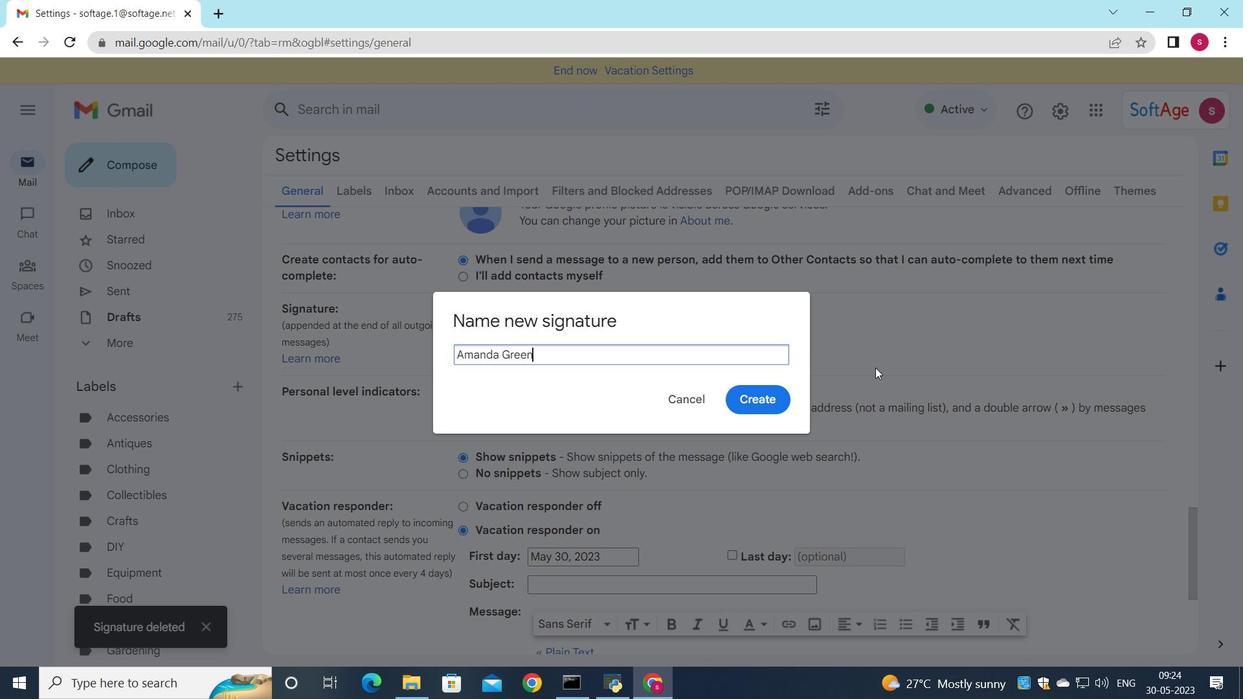 
Action: Mouse moved to (737, 400)
Screenshot: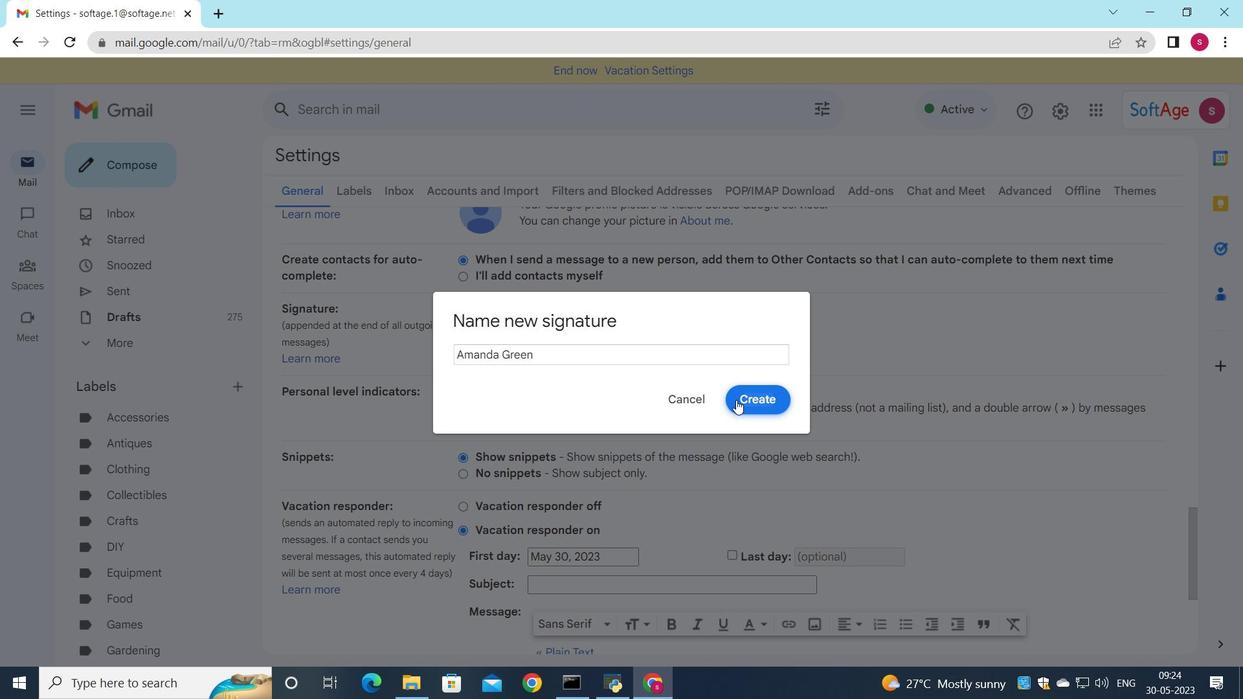 
Action: Mouse pressed left at (737, 400)
Screenshot: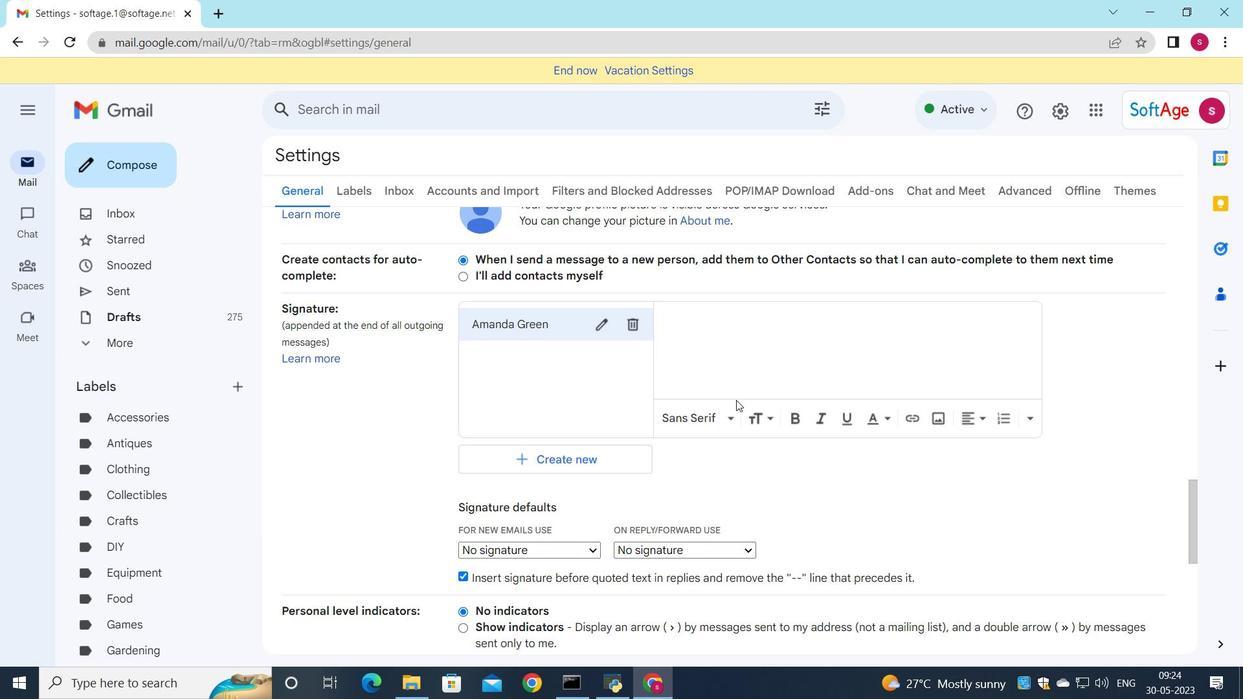 
Action: Mouse moved to (788, 368)
Screenshot: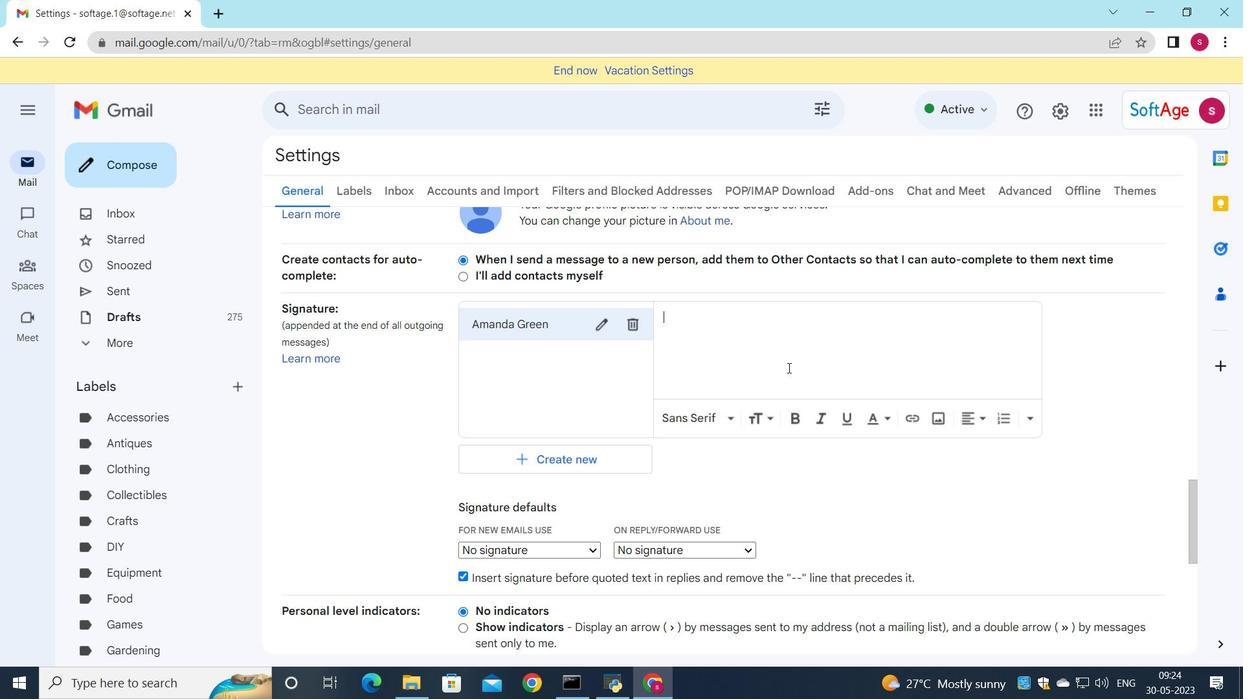 
Action: Mouse pressed left at (788, 368)
Screenshot: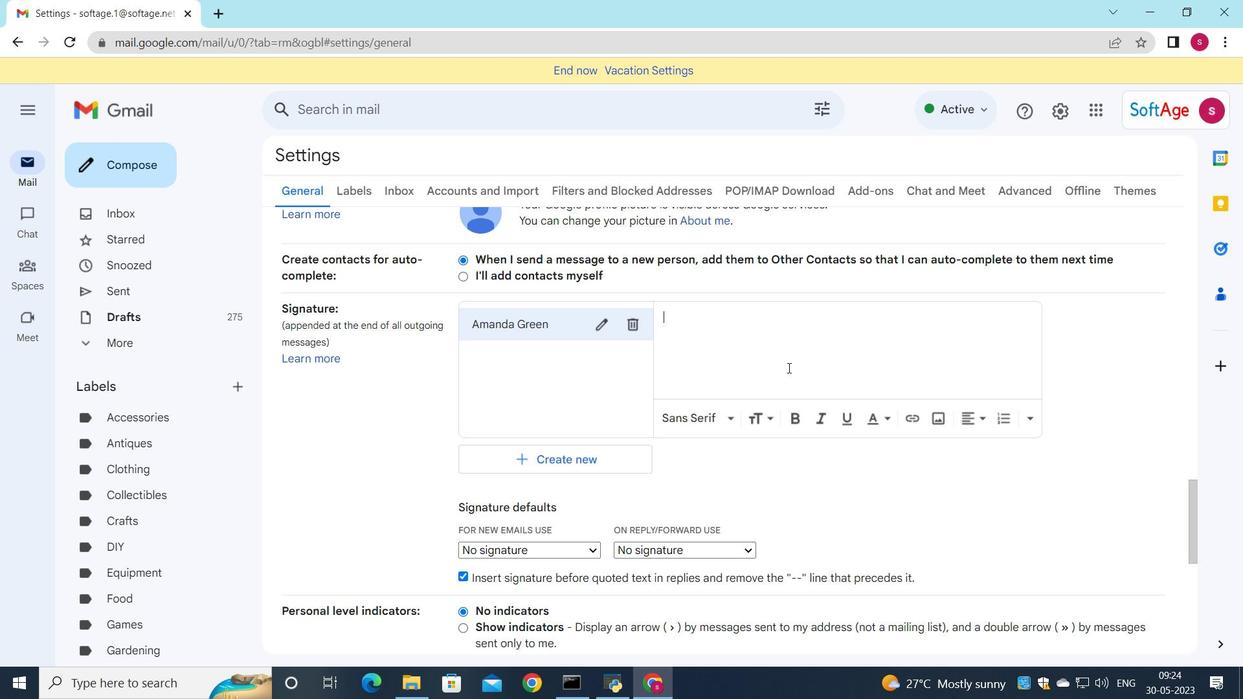 
Action: Key pressed <Key.shift>Amanda<Key.space><Key.shift><Key.shift><Key.shift>Green
Screenshot: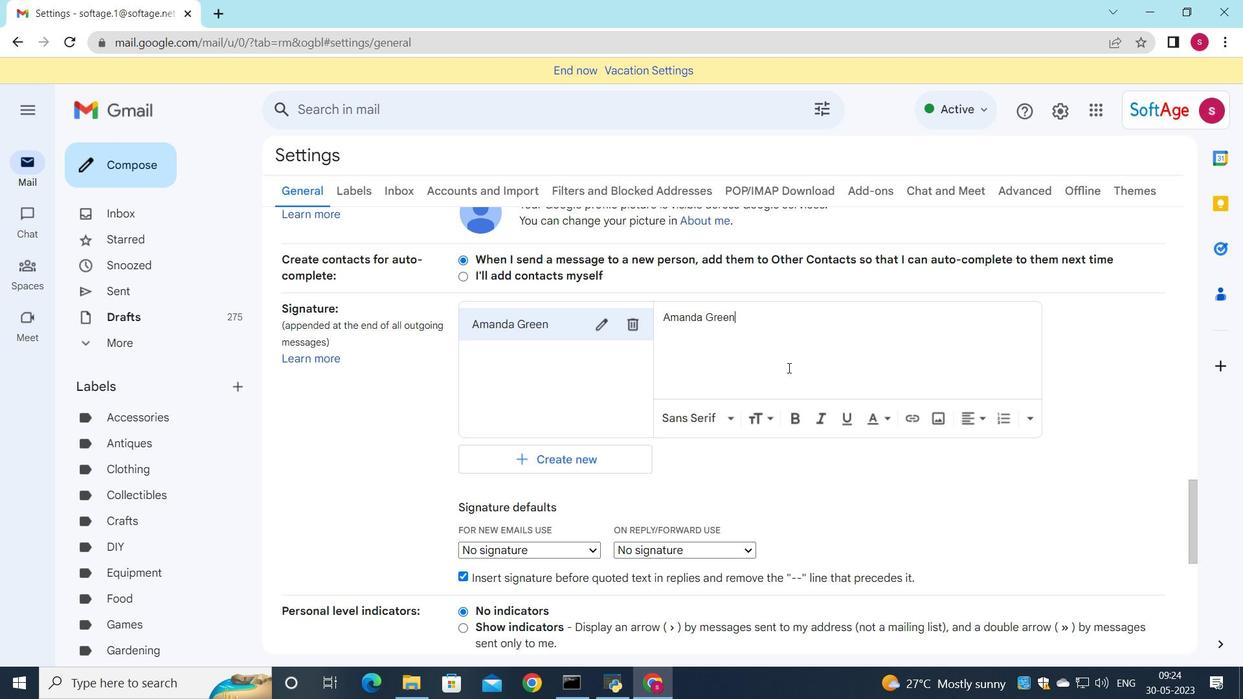 
Action: Mouse moved to (621, 432)
Screenshot: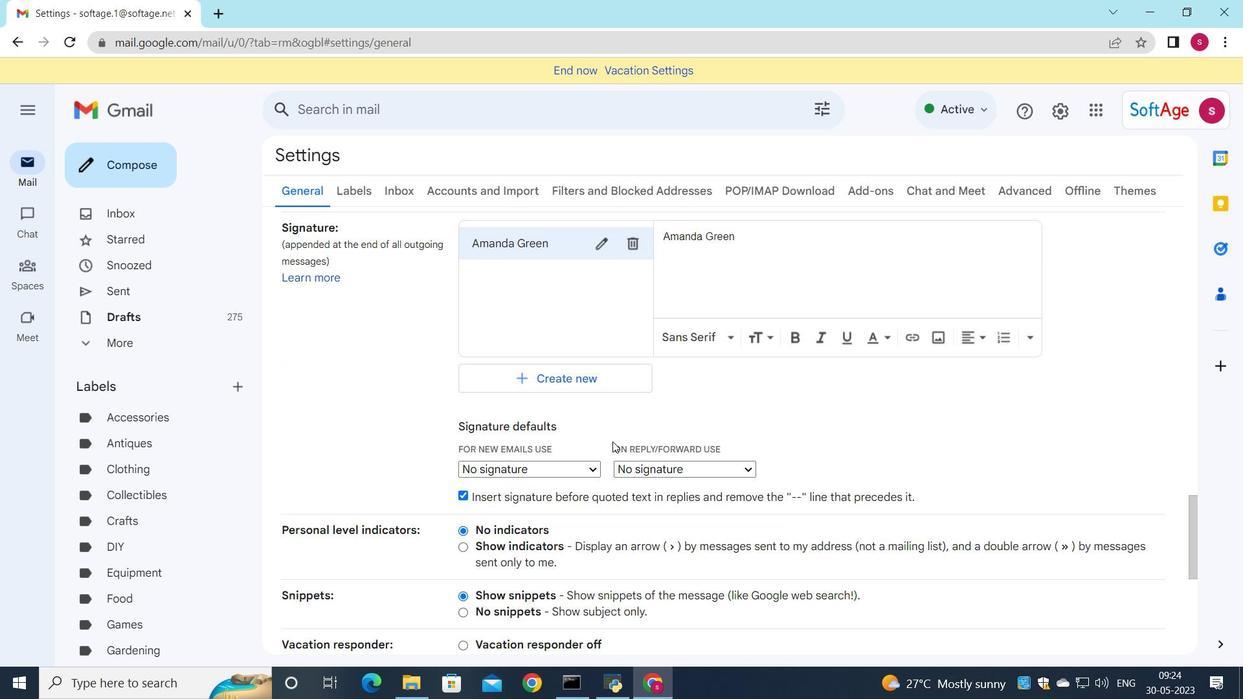 
Action: Mouse scrolled (621, 431) with delta (0, 0)
Screenshot: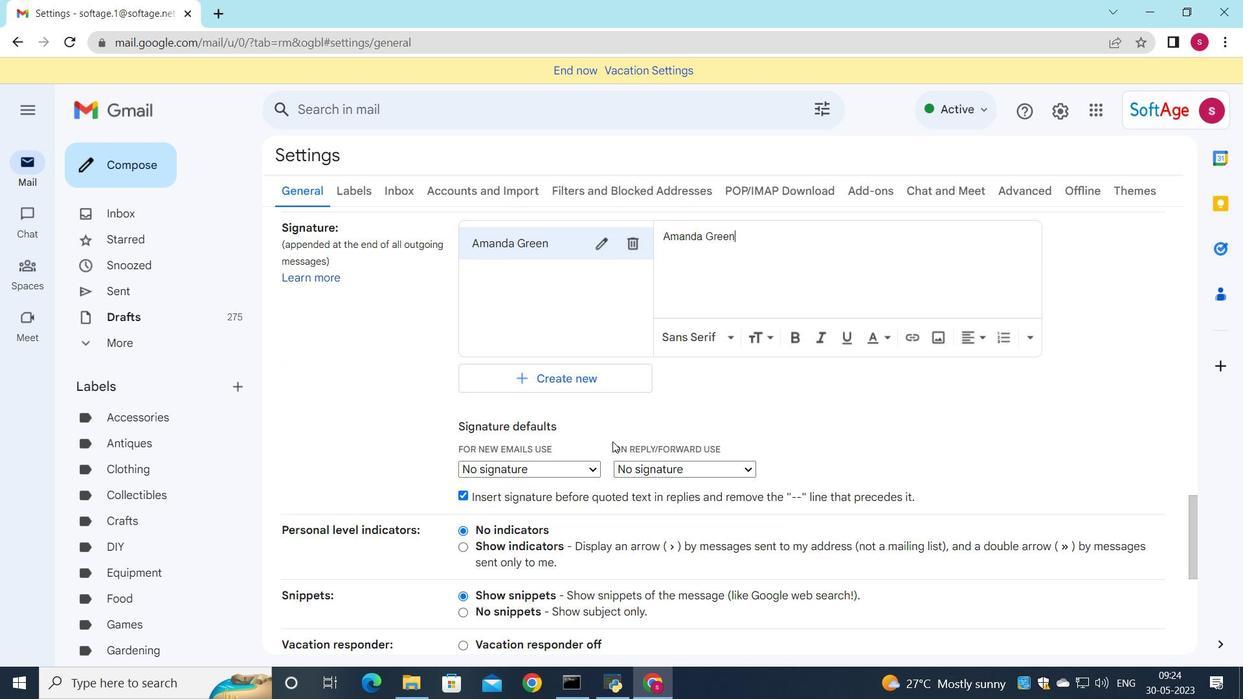 
Action: Mouse moved to (614, 438)
Screenshot: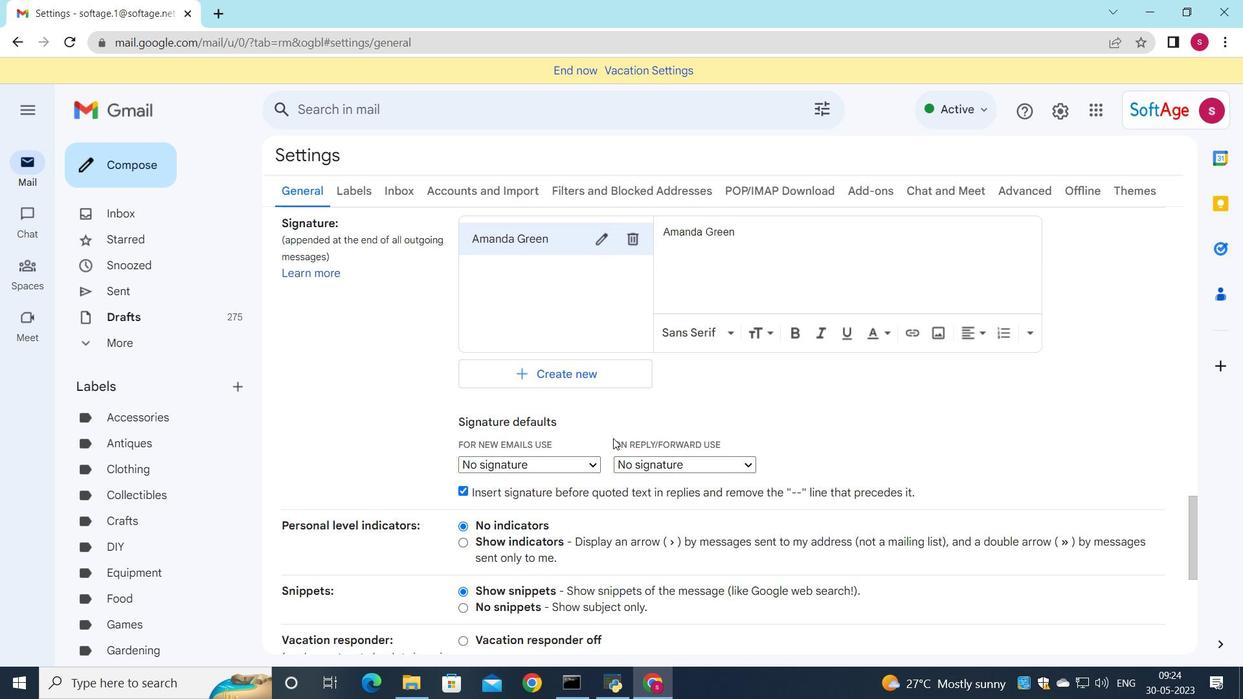 
Action: Mouse scrolled (614, 437) with delta (0, 0)
Screenshot: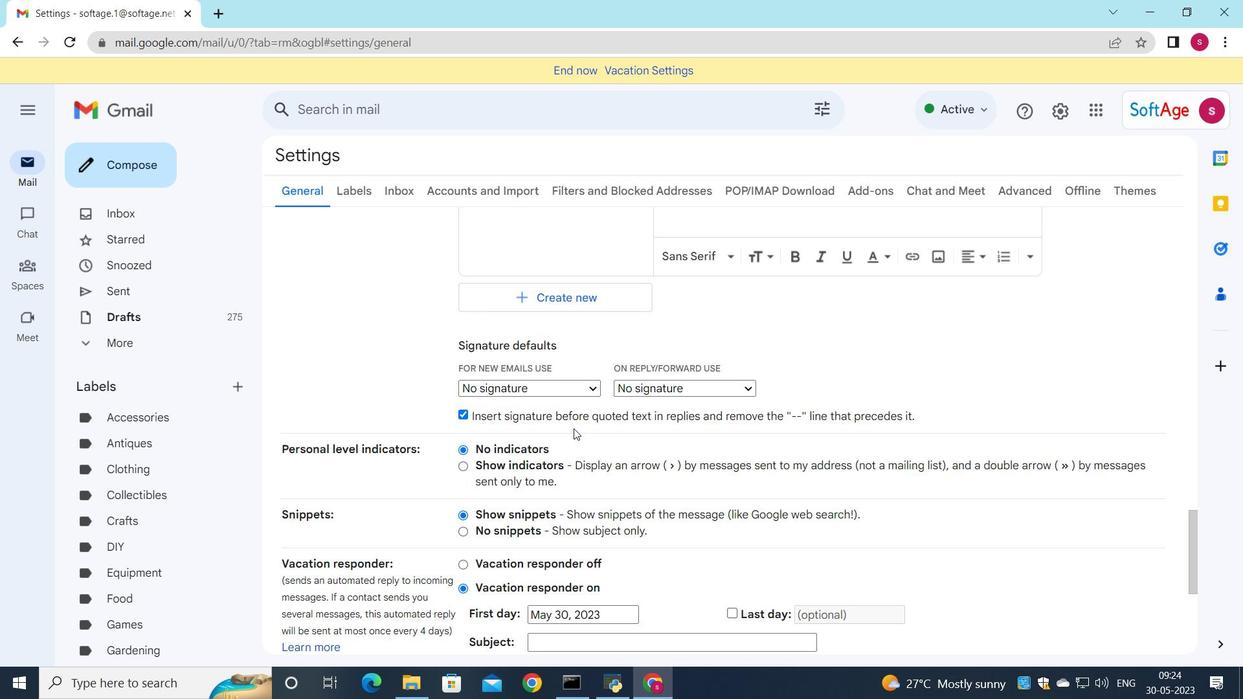 
Action: Mouse moved to (566, 387)
Screenshot: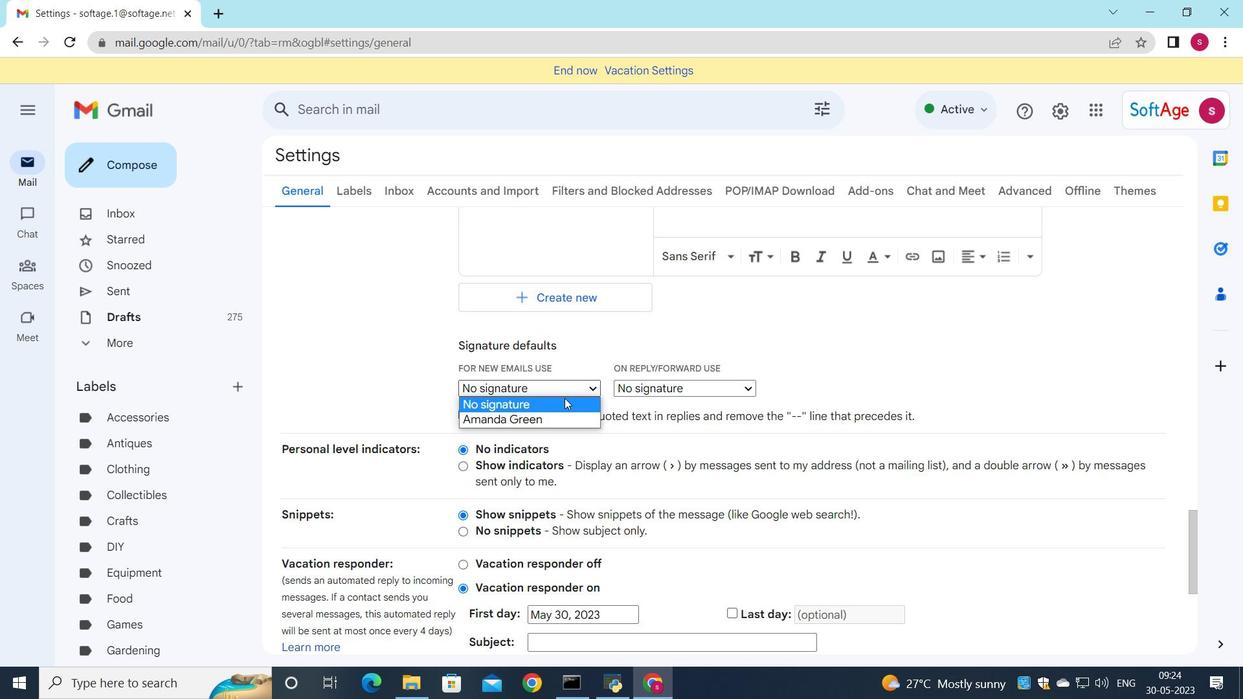 
Action: Mouse pressed left at (566, 387)
Screenshot: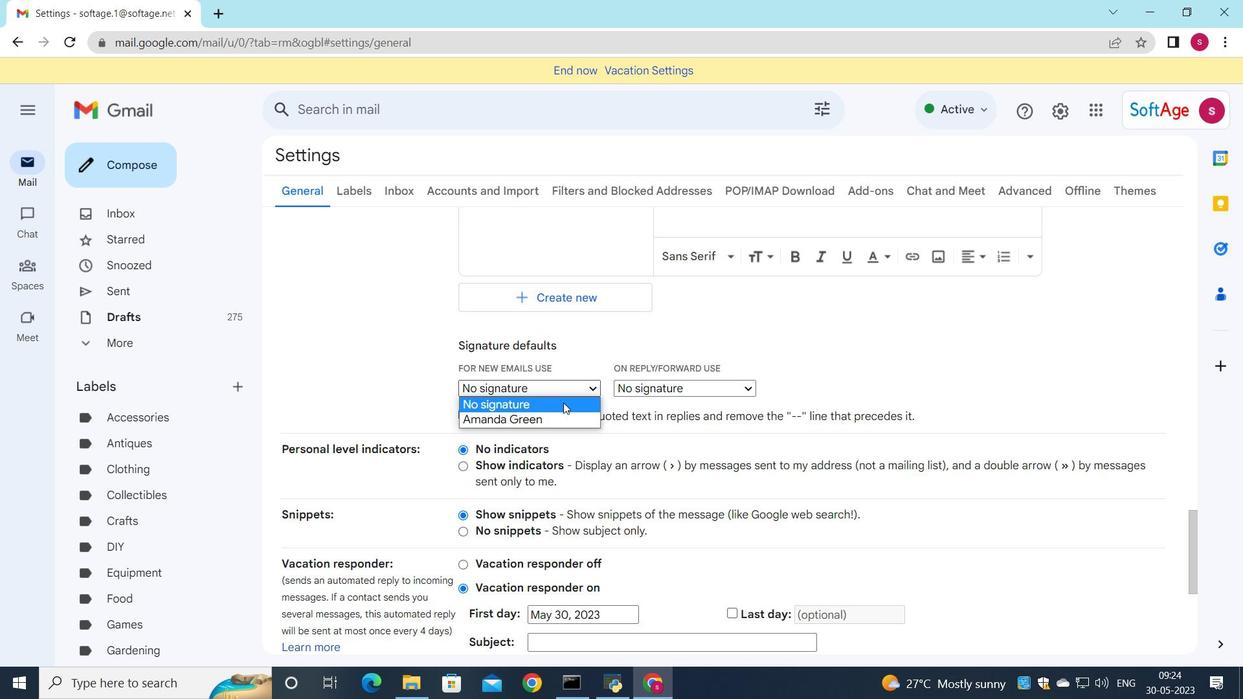 
Action: Mouse moved to (561, 416)
Screenshot: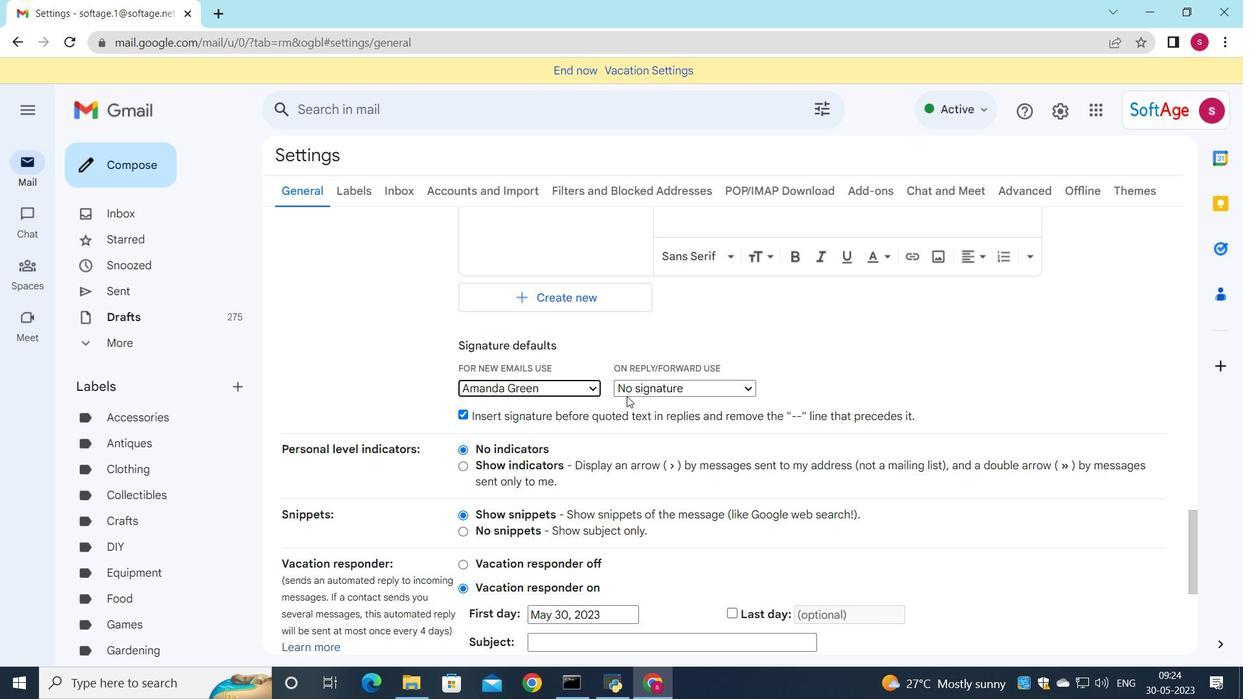 
Action: Mouse pressed left at (561, 416)
Screenshot: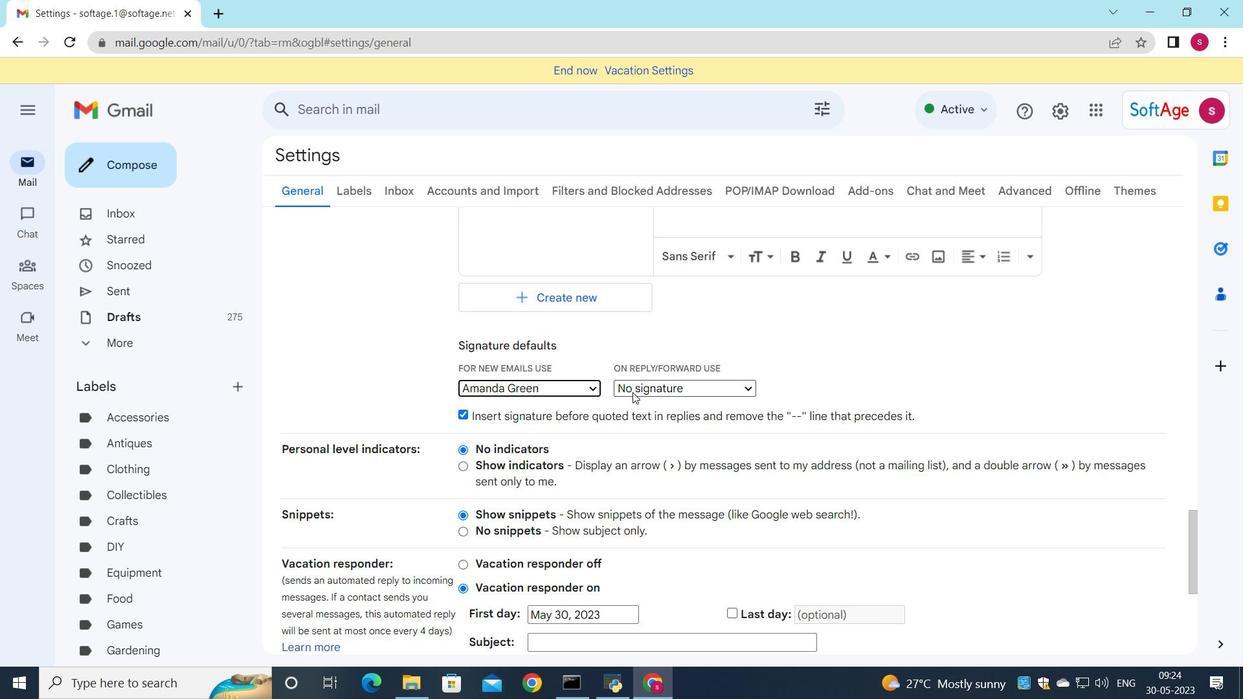 
Action: Mouse moved to (634, 390)
Screenshot: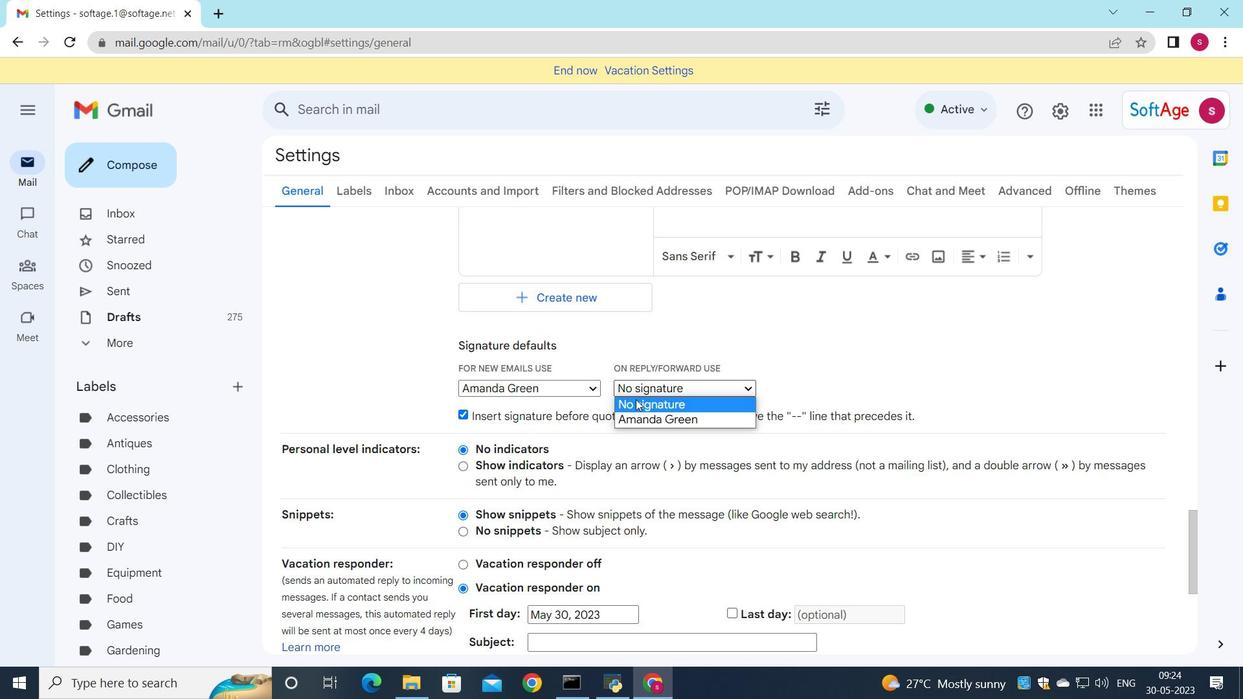 
Action: Mouse pressed left at (634, 390)
Screenshot: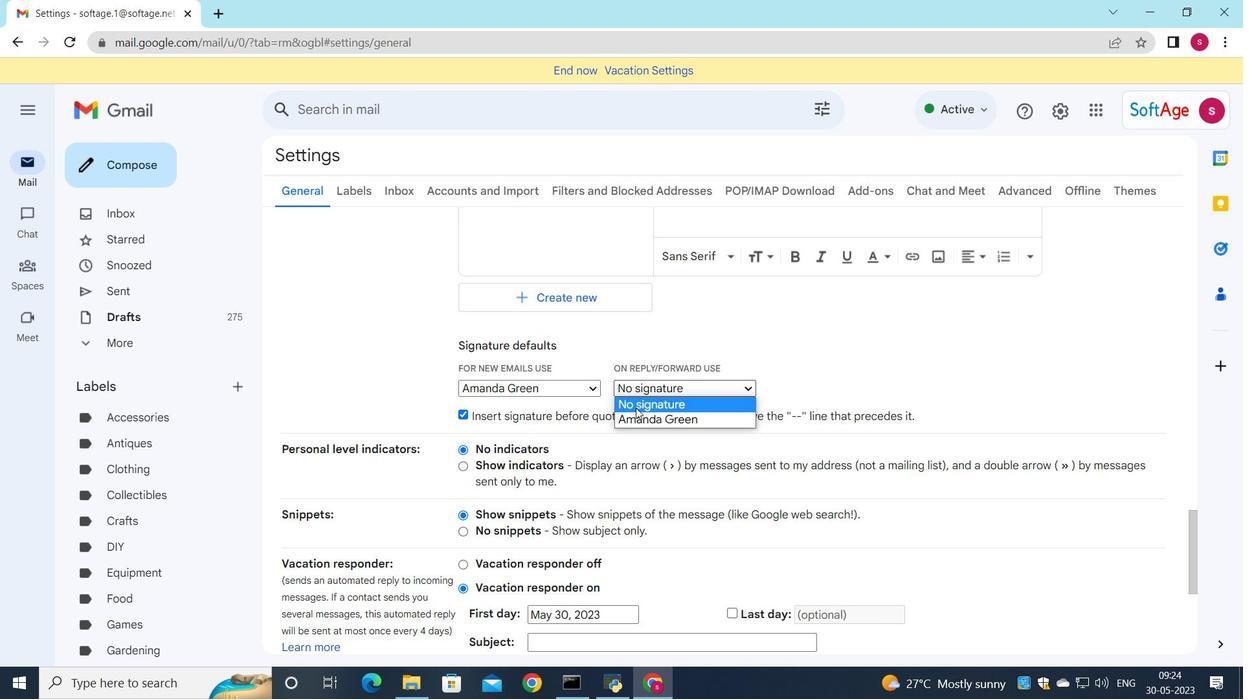 
Action: Mouse moved to (636, 419)
Screenshot: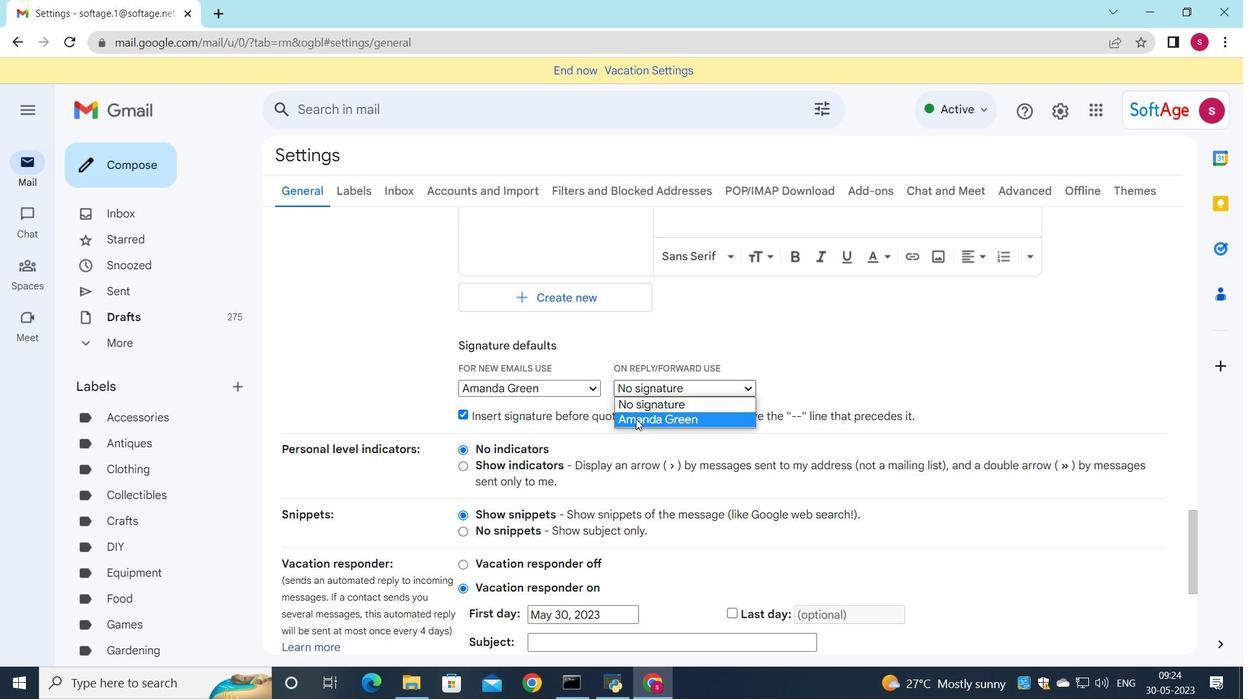 
Action: Mouse pressed left at (636, 419)
Screenshot: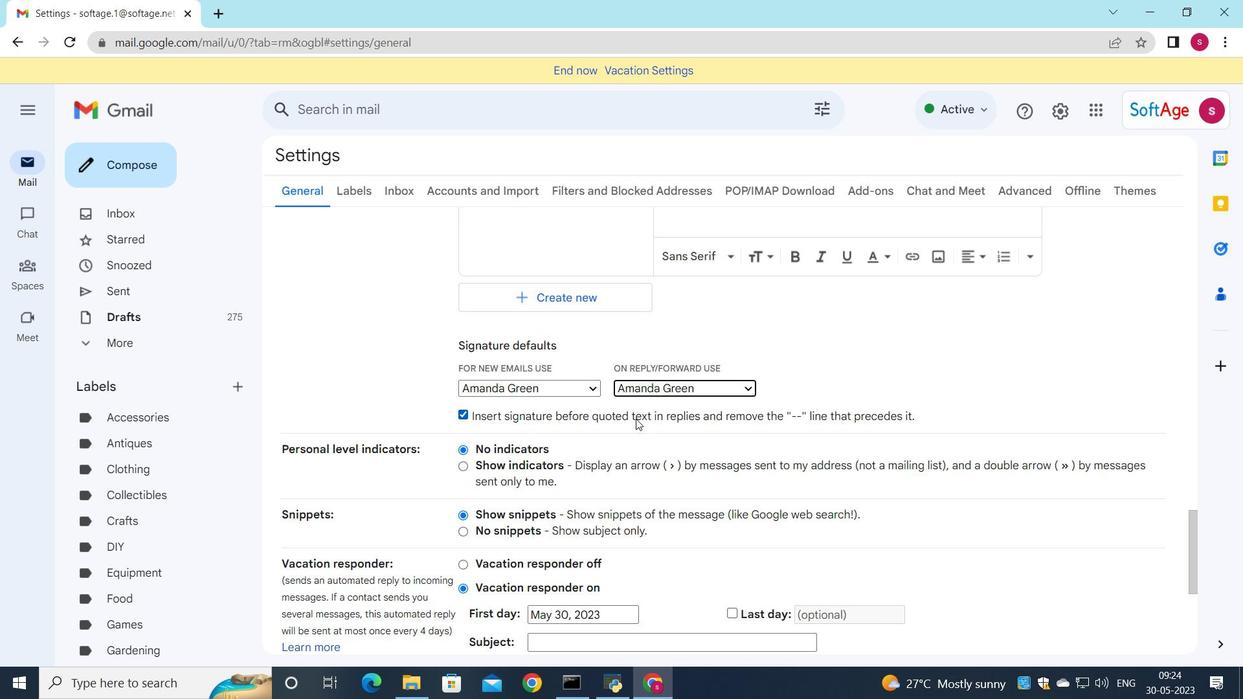 
Action: Mouse scrolled (636, 418) with delta (0, 0)
Screenshot: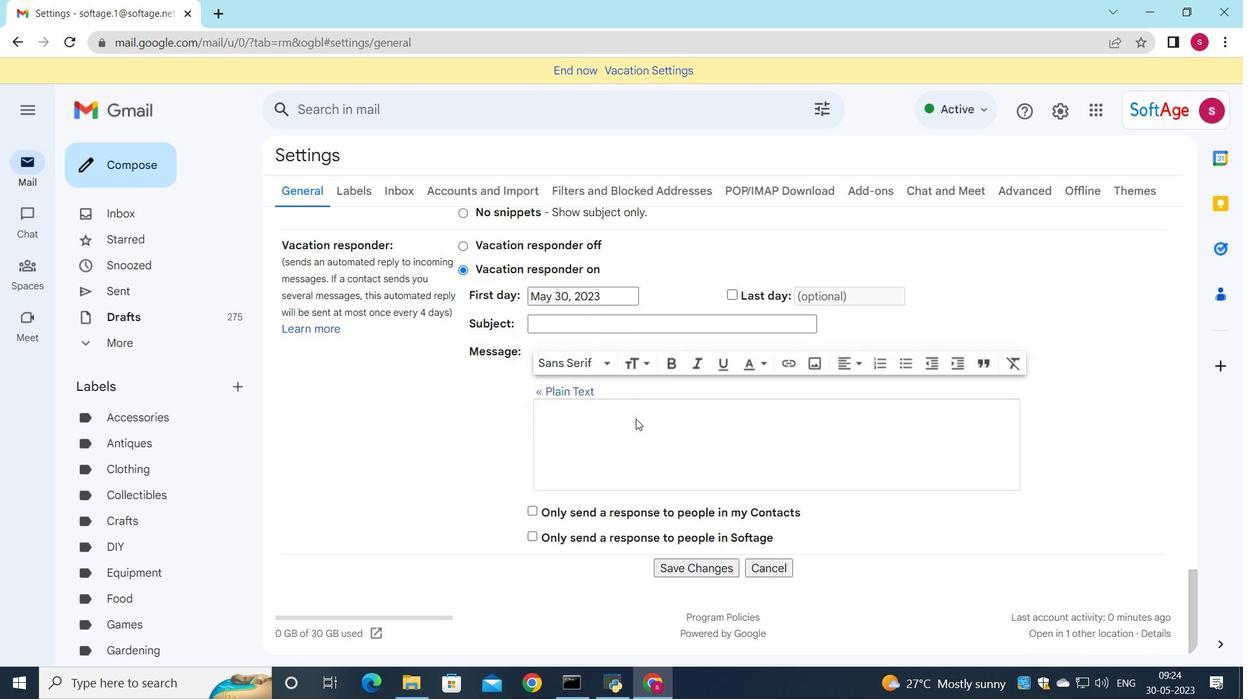 
Action: Mouse scrolled (636, 418) with delta (0, 0)
Screenshot: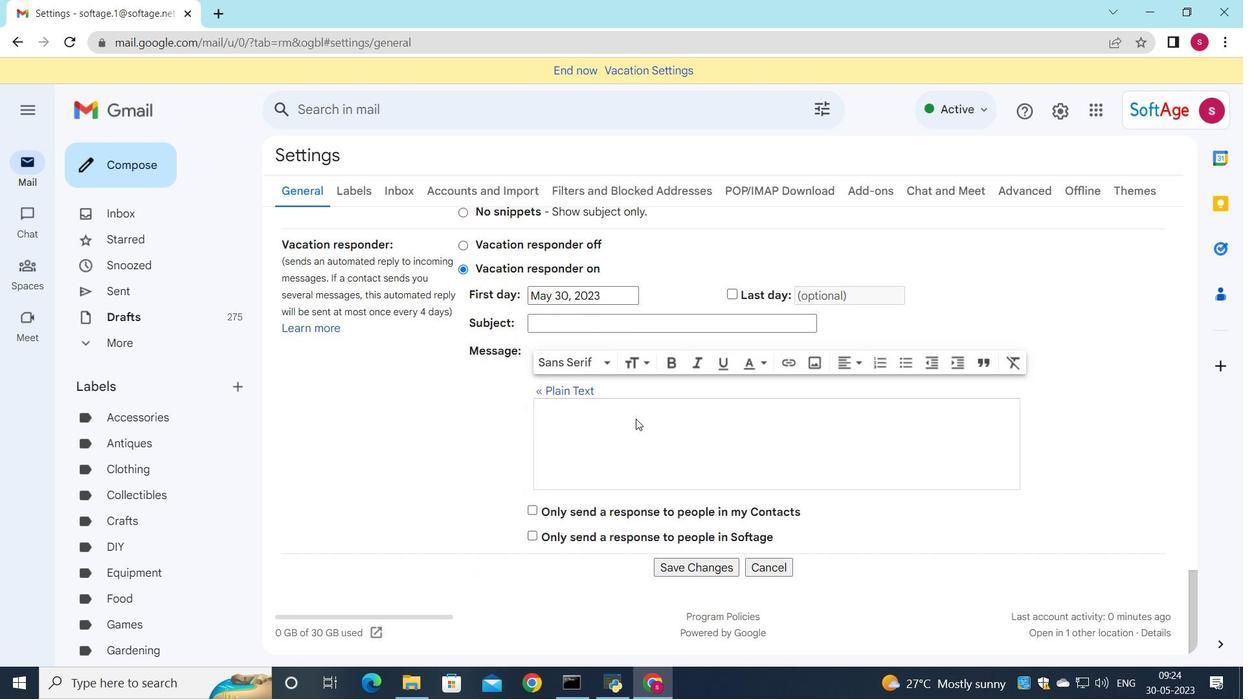 
Action: Mouse scrolled (636, 418) with delta (0, 0)
Screenshot: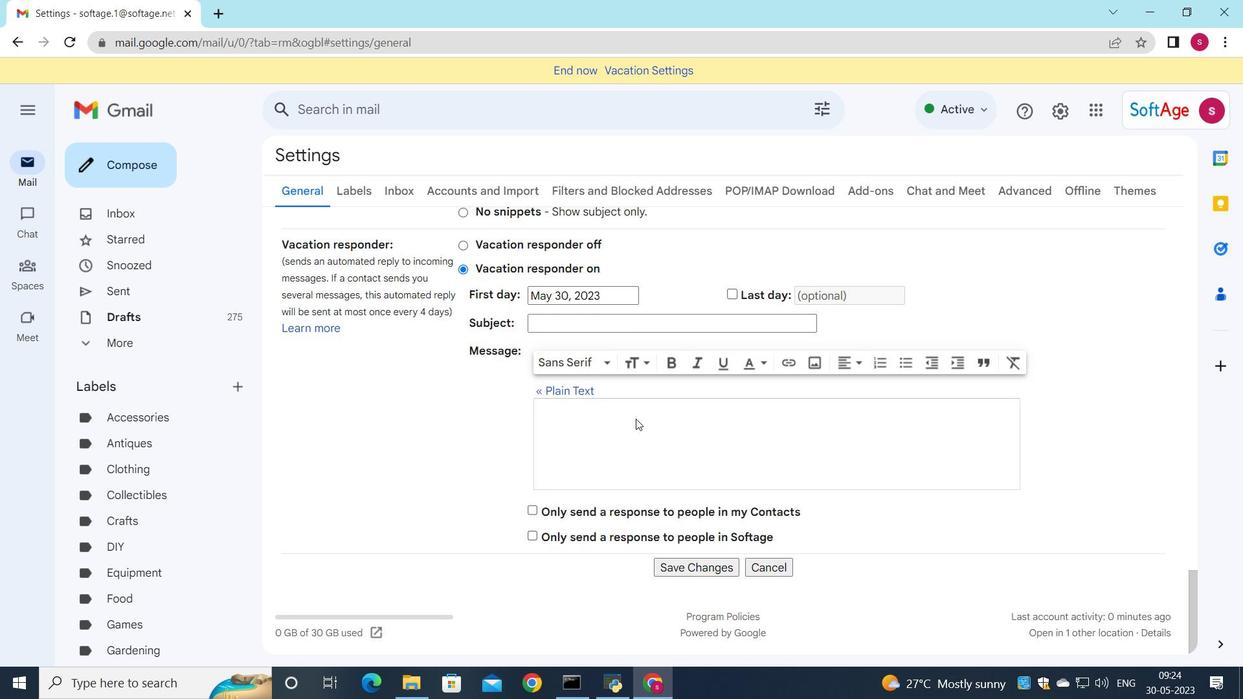 
Action: Mouse scrolled (636, 418) with delta (0, 0)
Screenshot: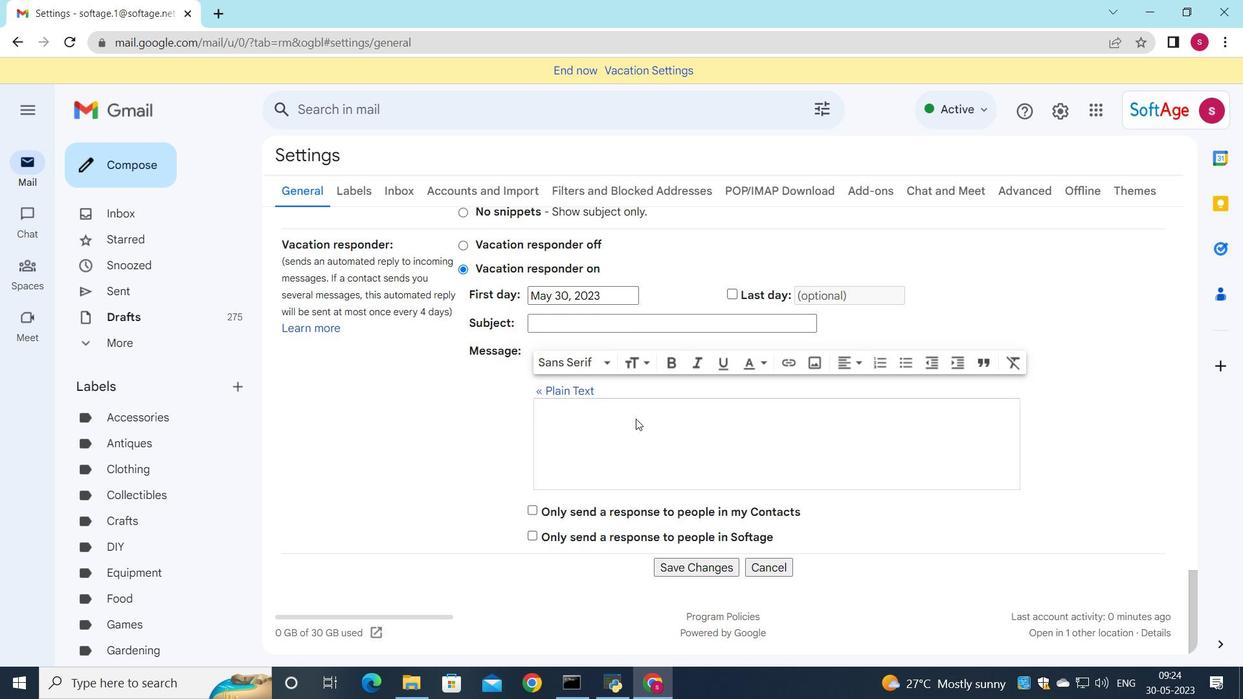 
Action: Mouse scrolled (636, 418) with delta (0, 0)
Screenshot: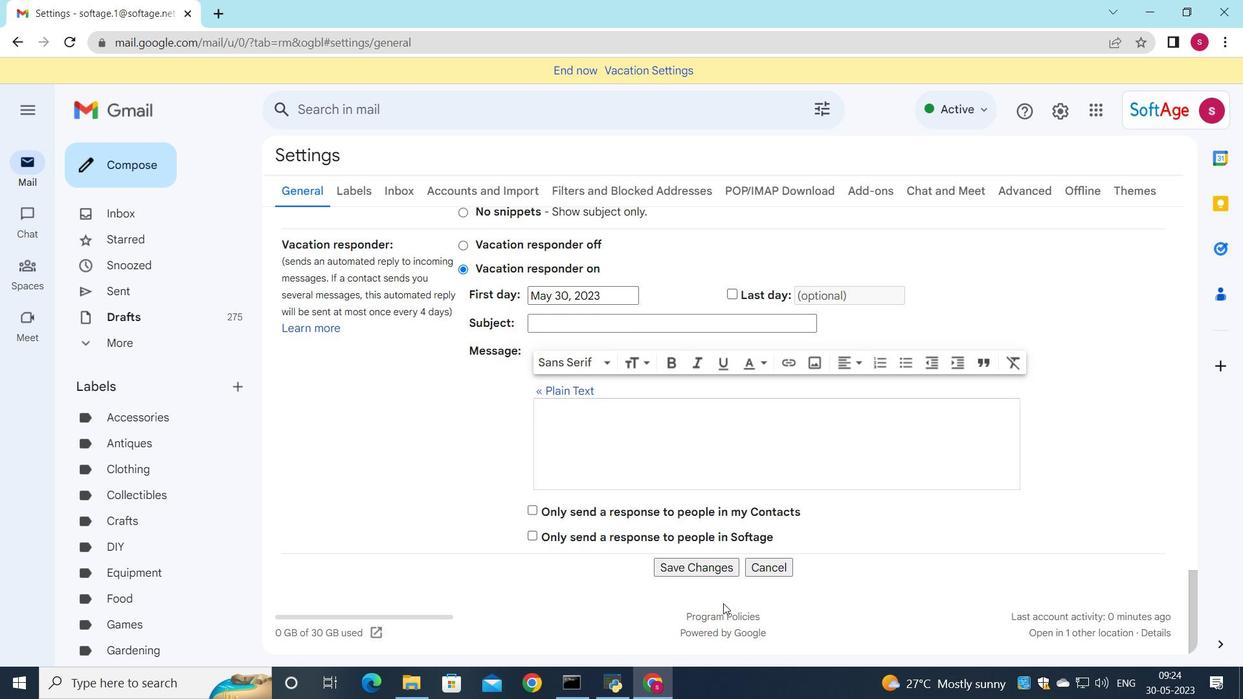 
Action: Mouse scrolled (636, 418) with delta (0, 0)
Screenshot: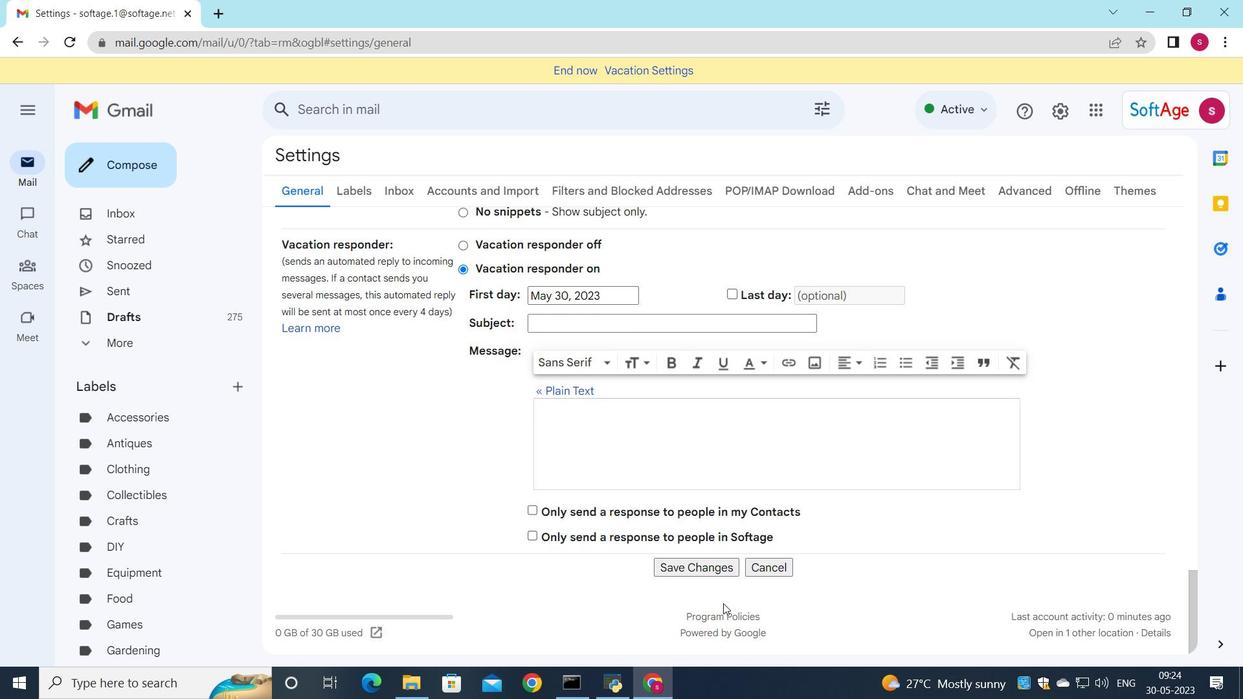 
Action: Mouse scrolled (636, 418) with delta (0, 0)
Screenshot: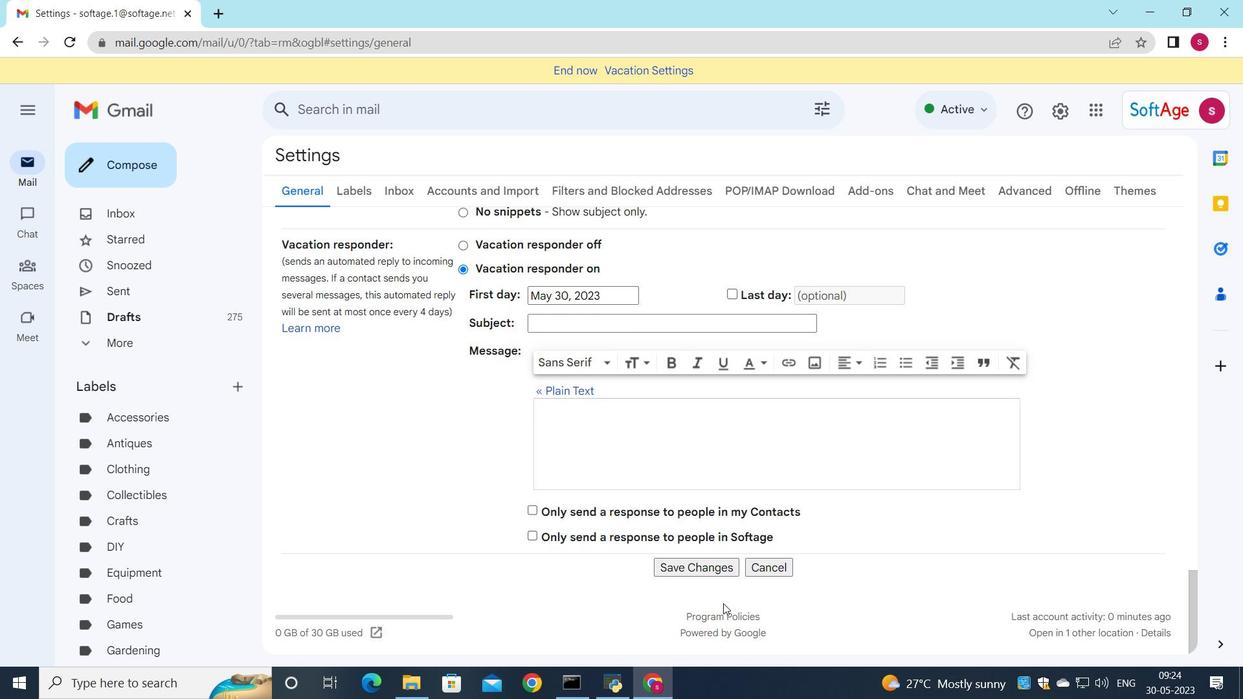 
Action: Mouse scrolled (636, 418) with delta (0, 0)
Screenshot: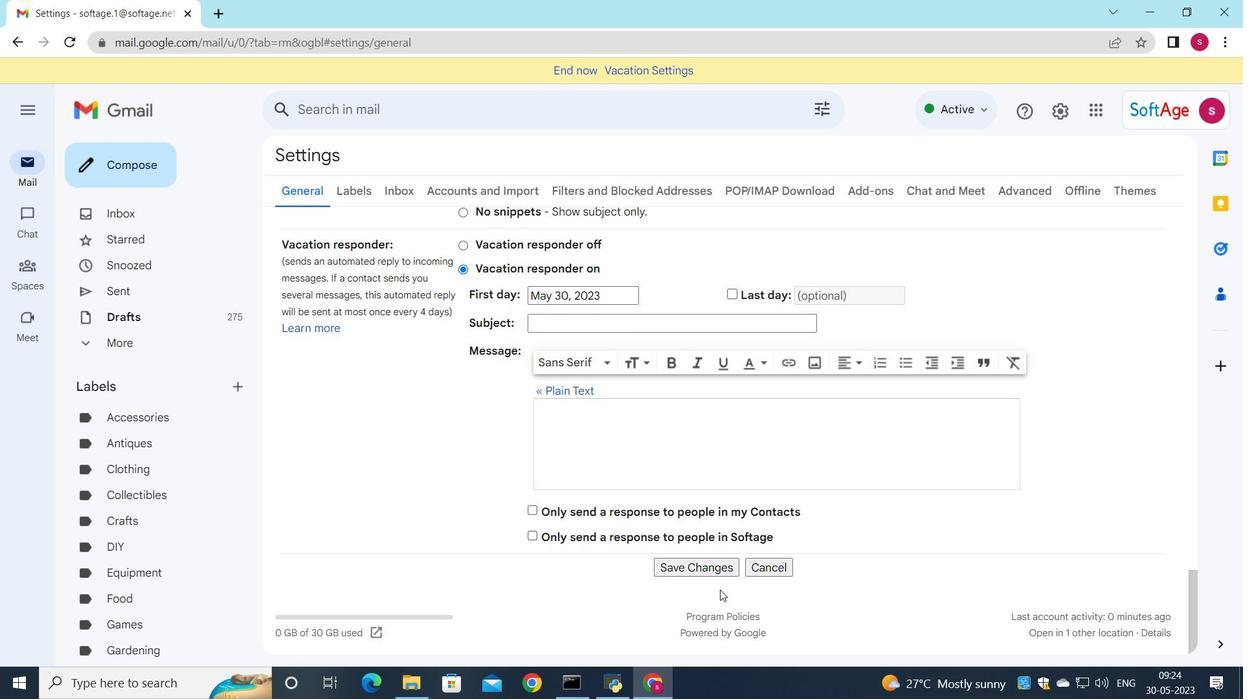 
Action: Mouse moved to (700, 562)
Screenshot: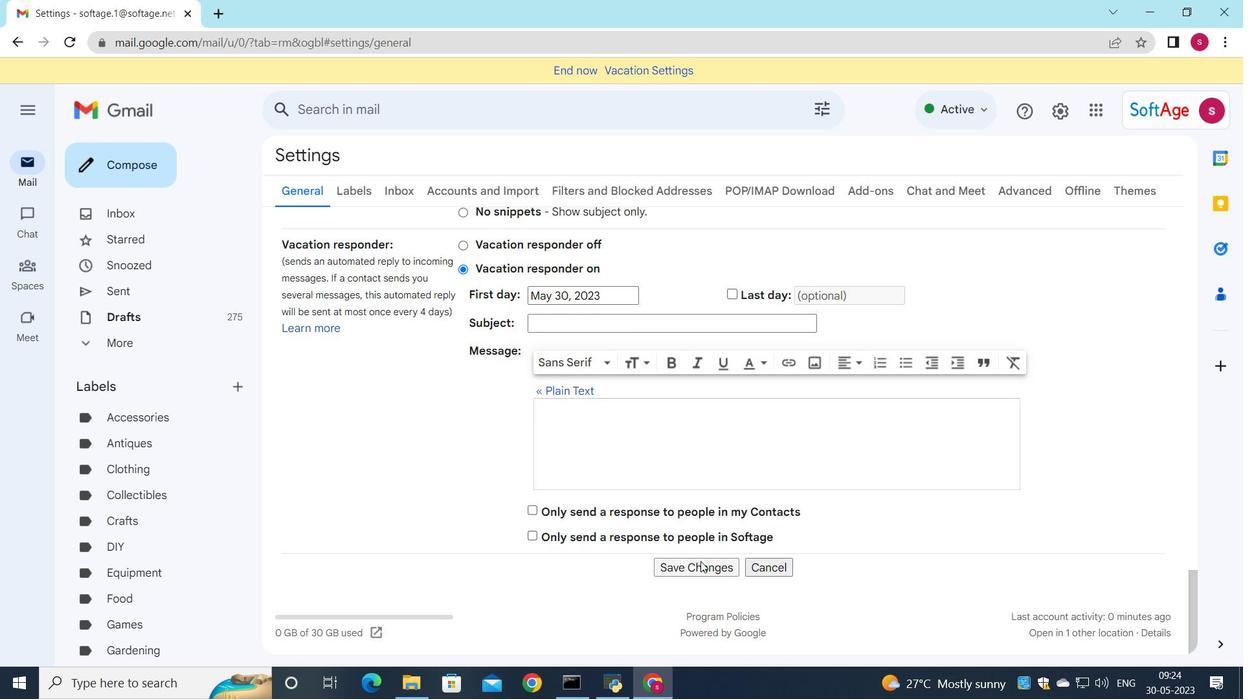 
Action: Mouse pressed left at (700, 562)
Screenshot: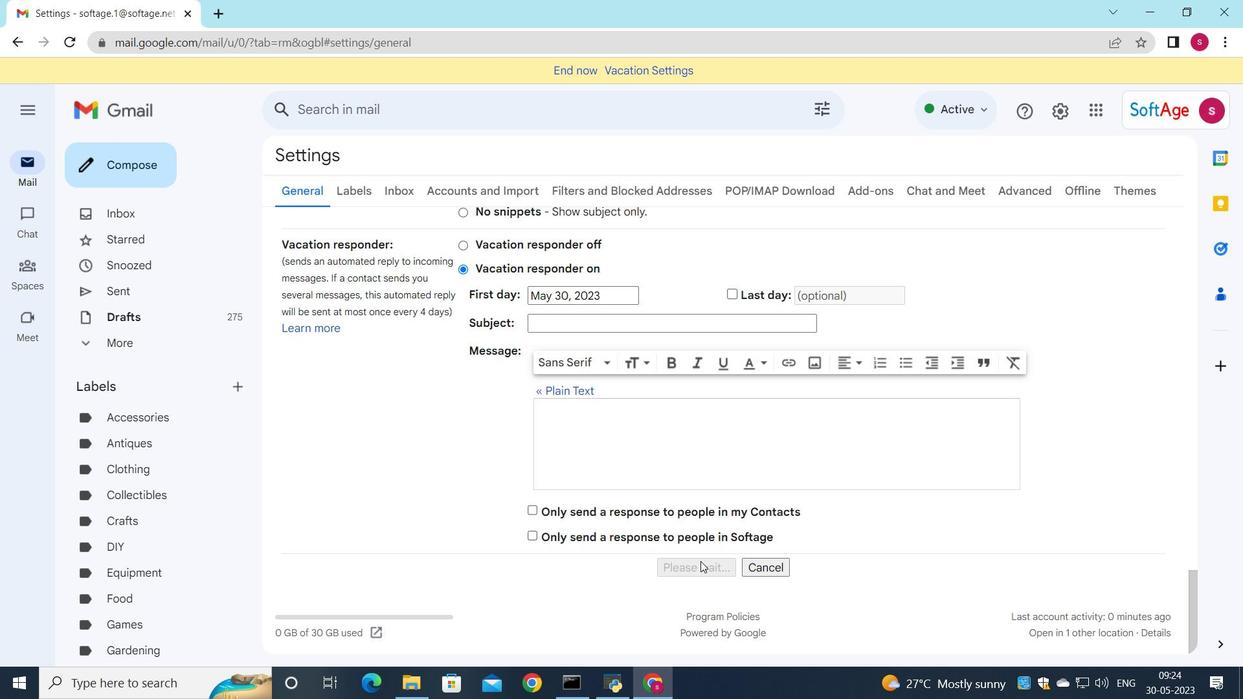 
Action: Mouse moved to (88, 163)
Screenshot: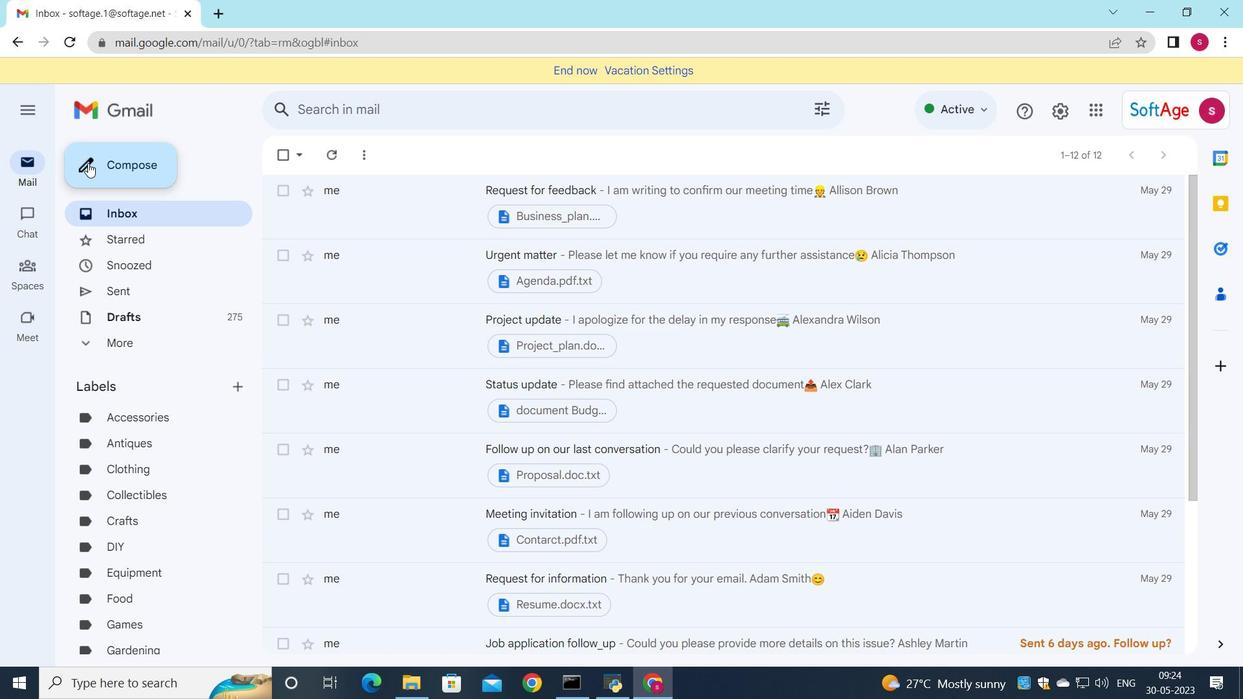 
Action: Mouse pressed left at (88, 163)
Screenshot: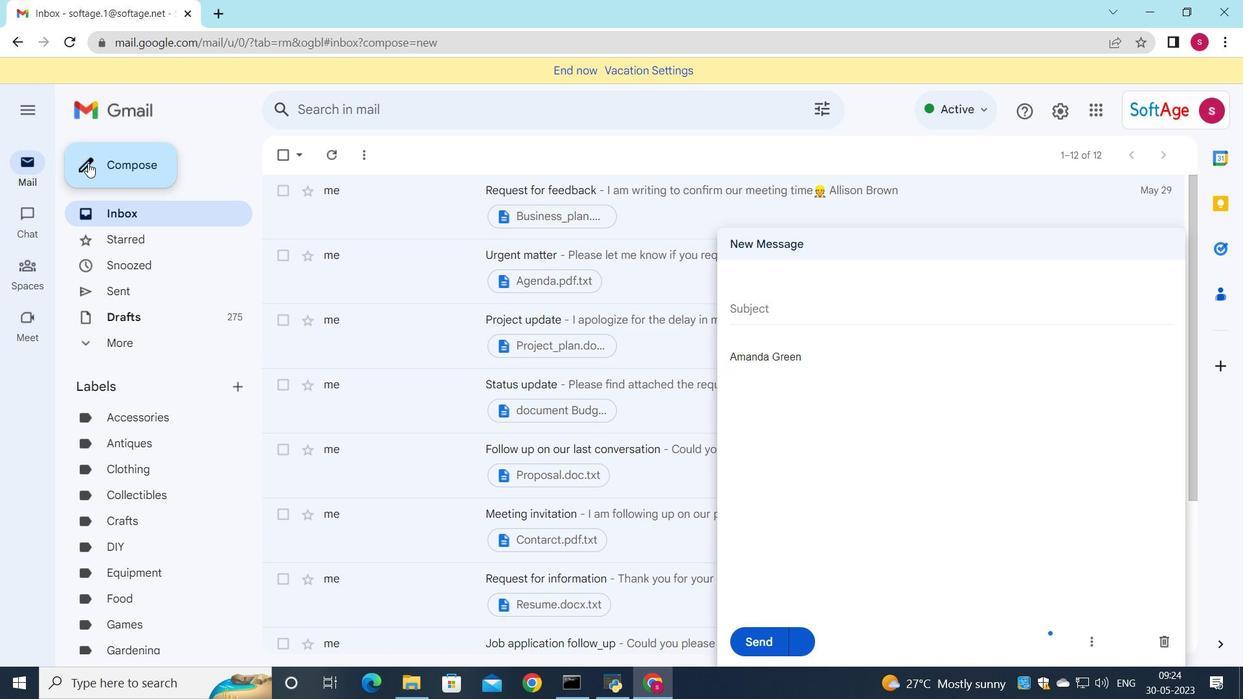 
Action: Mouse moved to (811, 305)
Screenshot: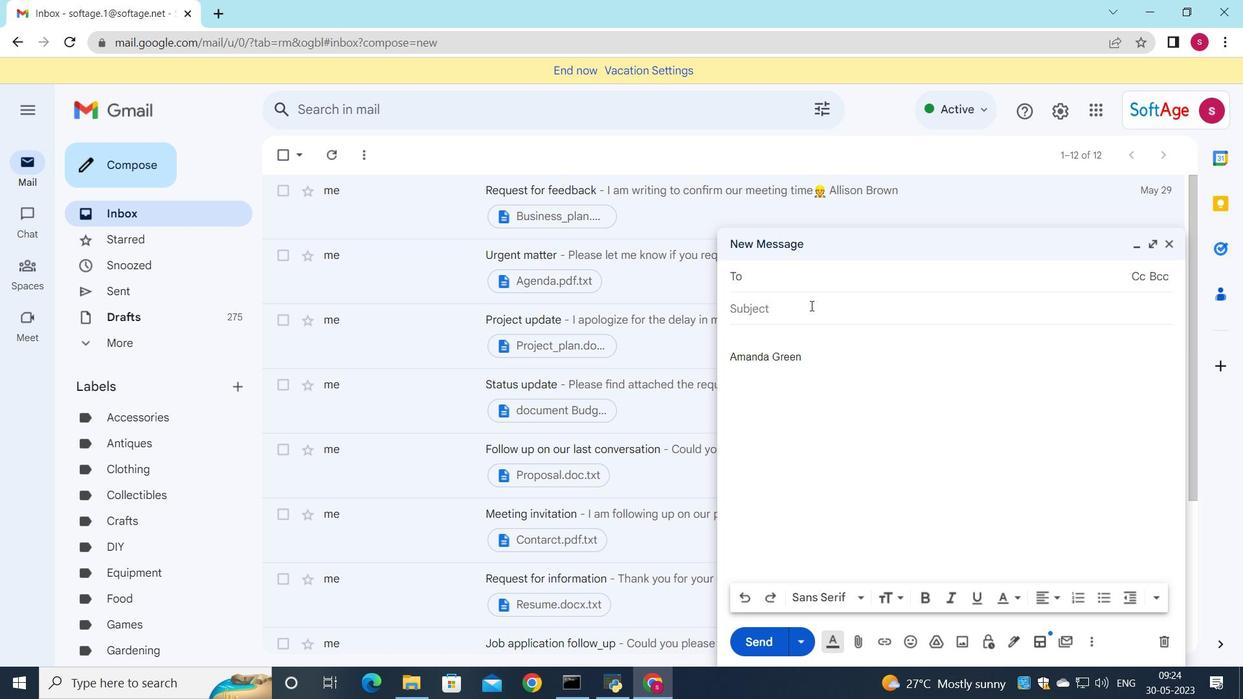 
Action: Mouse pressed left at (811, 305)
Screenshot: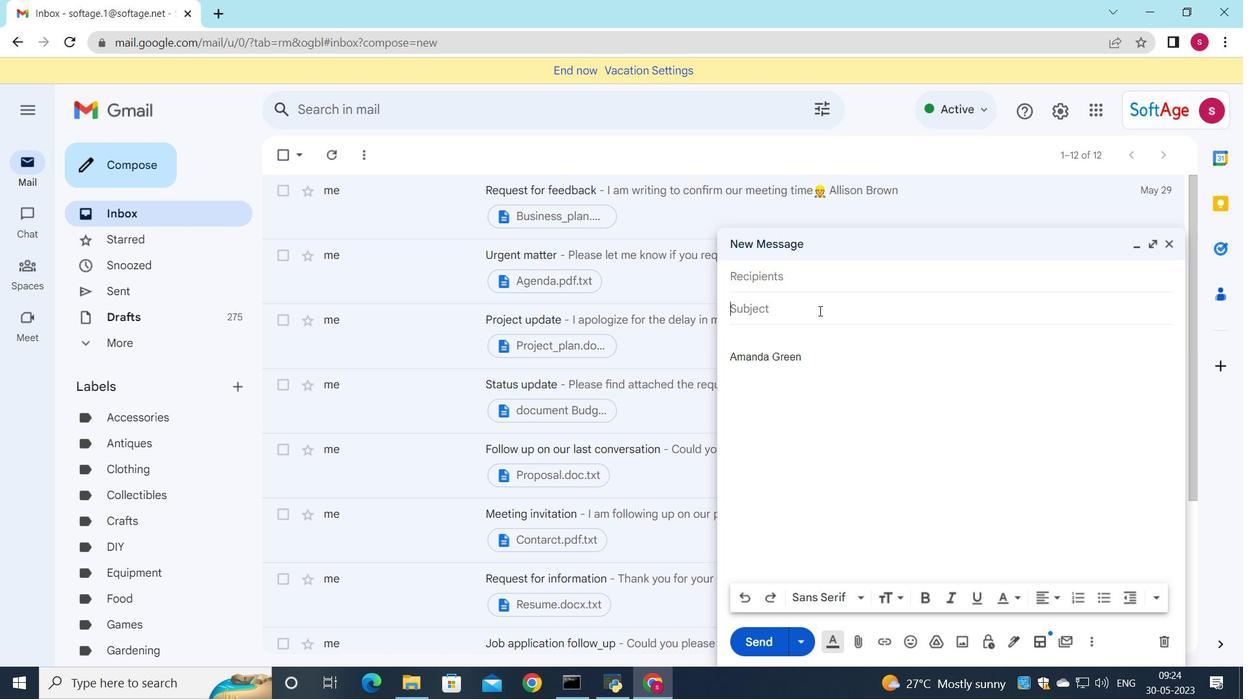 
Action: Mouse moved to (819, 310)
Screenshot: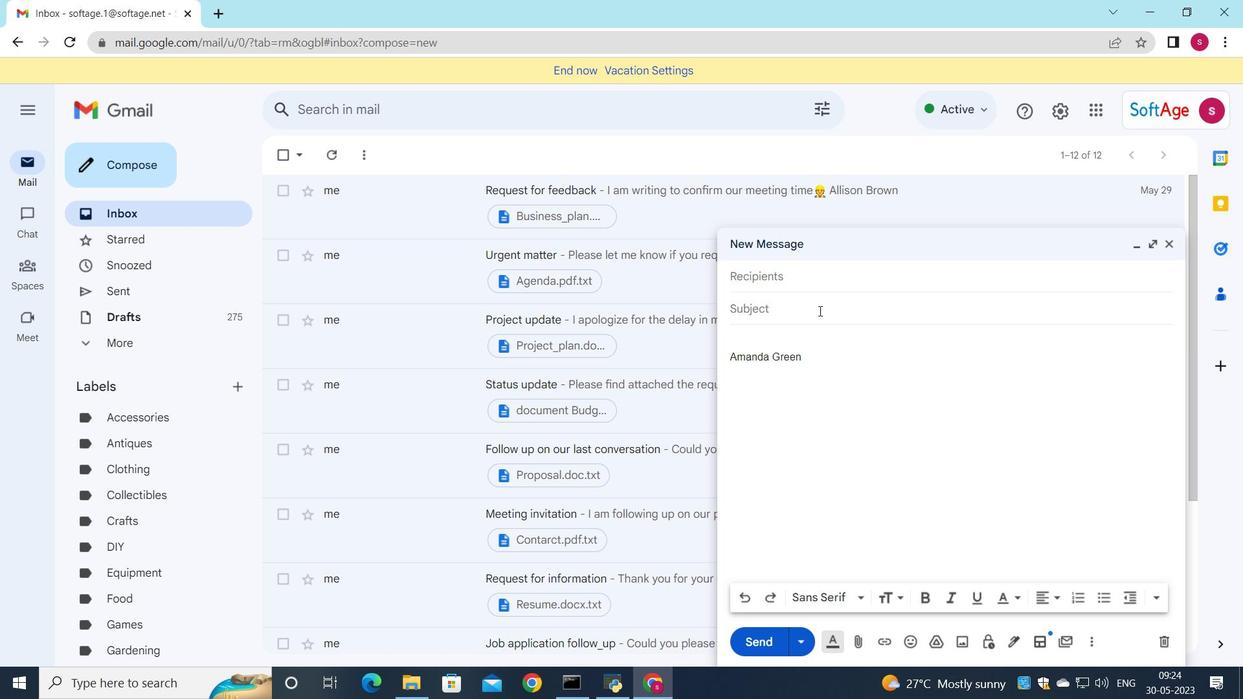 
Action: Key pressed <Key.shift>Introduction
Screenshot: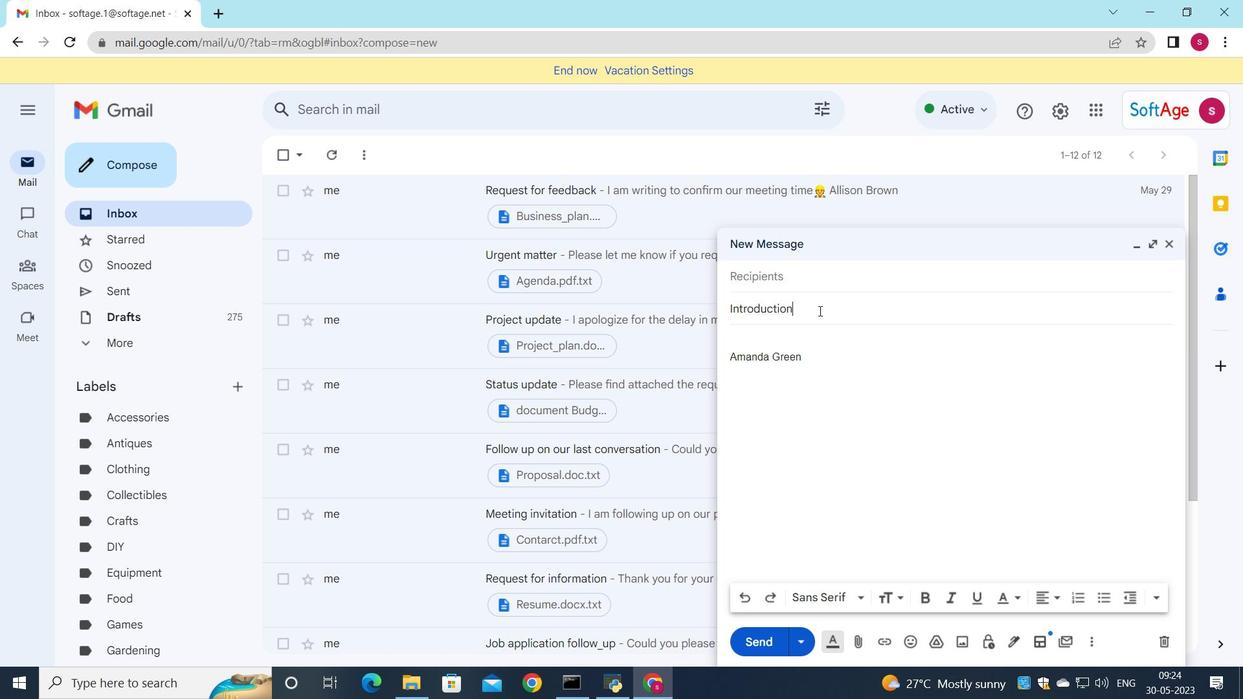 
Action: Mouse moved to (777, 349)
Screenshot: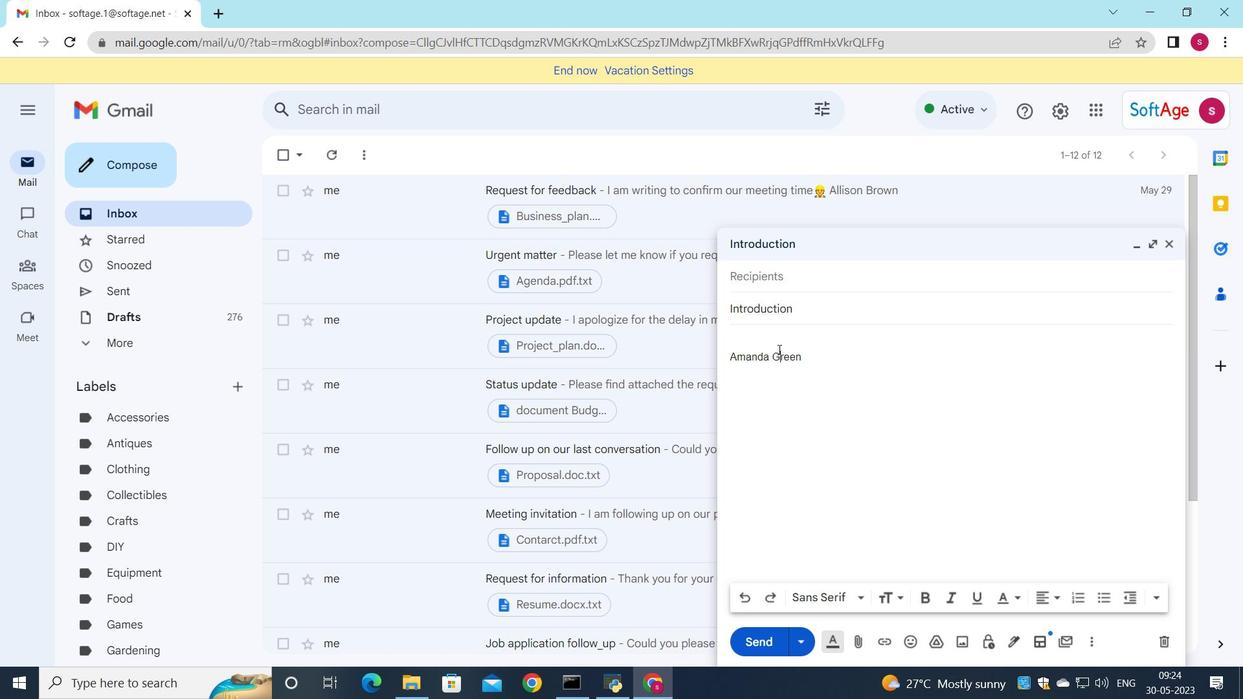 
Action: Mouse pressed left at (777, 349)
Screenshot: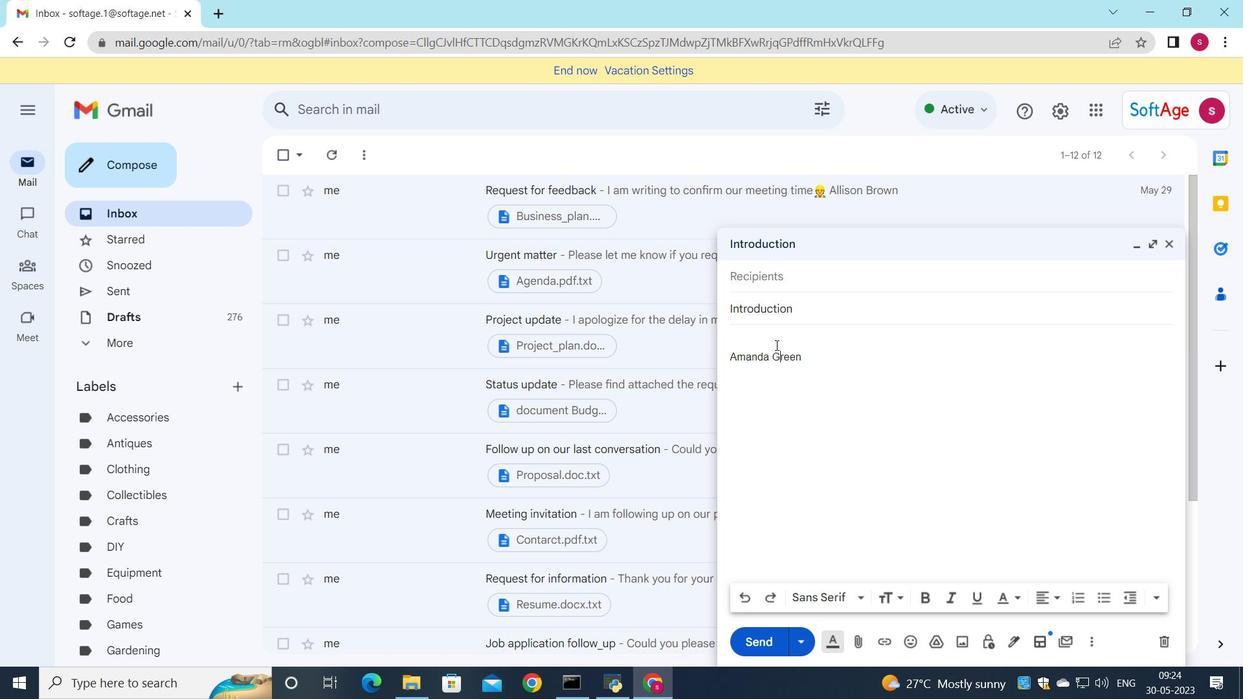 
Action: Mouse moved to (765, 343)
Screenshot: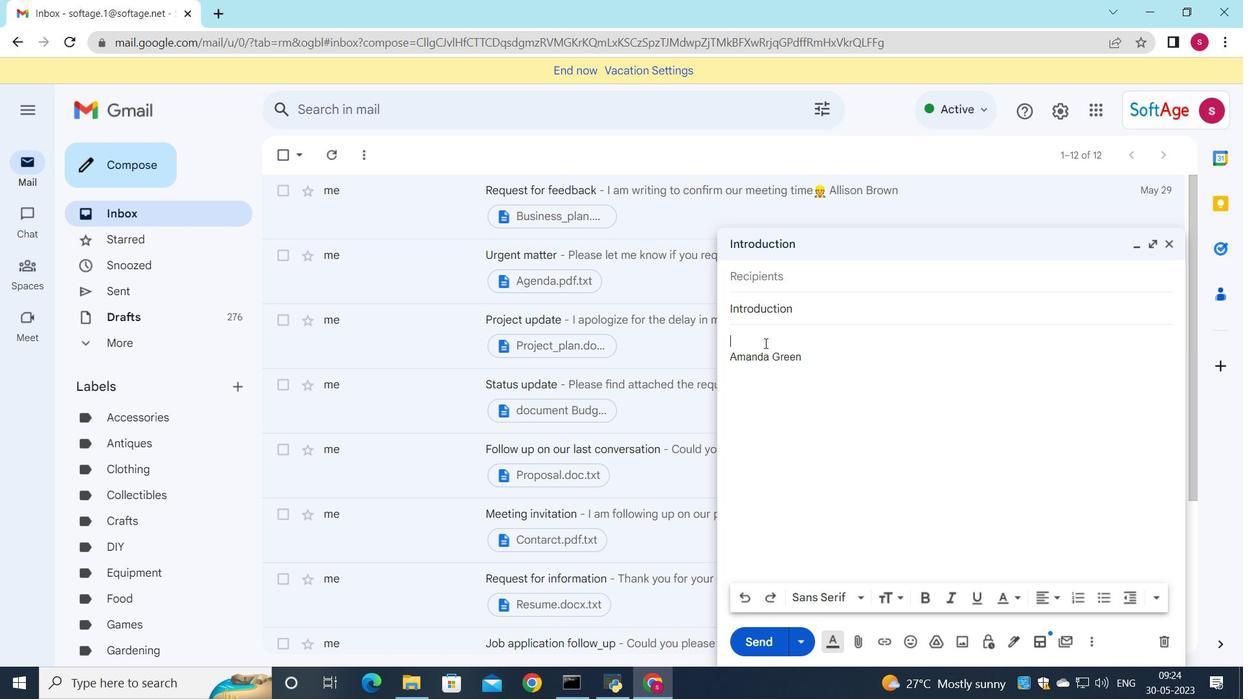 
Action: Mouse pressed left at (765, 343)
Screenshot: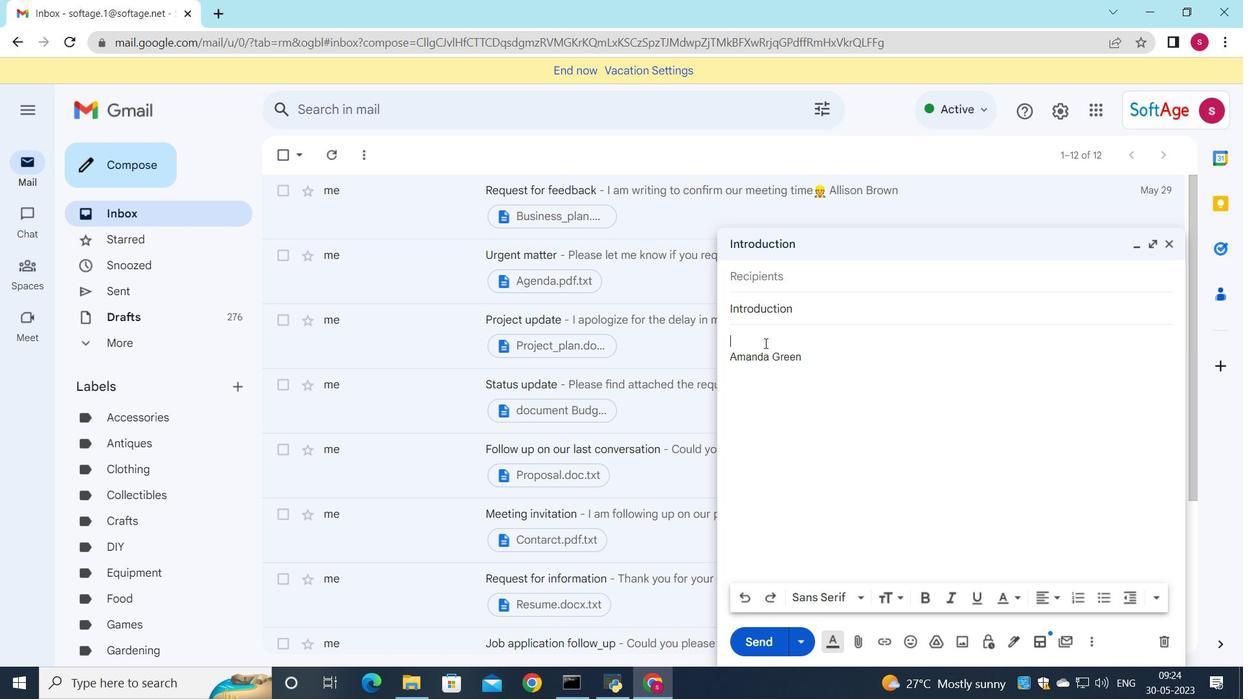 
Action: Mouse moved to (1037, 367)
Screenshot: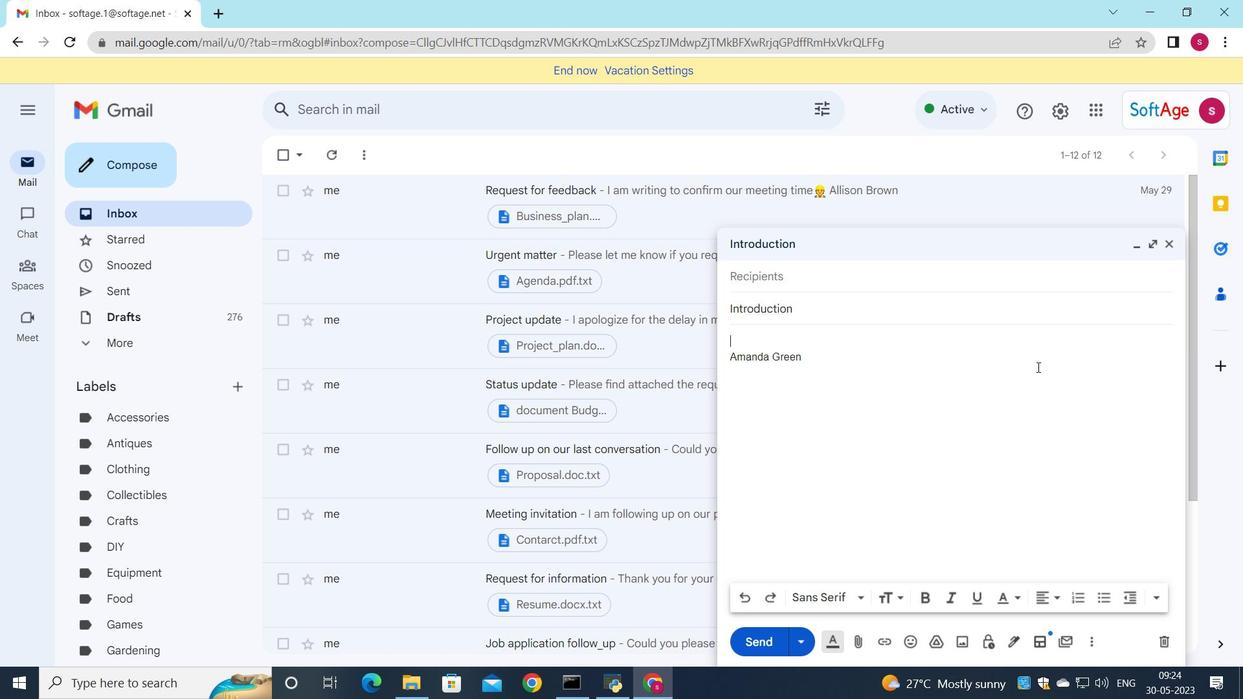 
Action: Key pressed <Key.shift>Please<Key.space>see<Key.space>below<Key.space>for<Key.space>my<Key.space>comments.
Screenshot: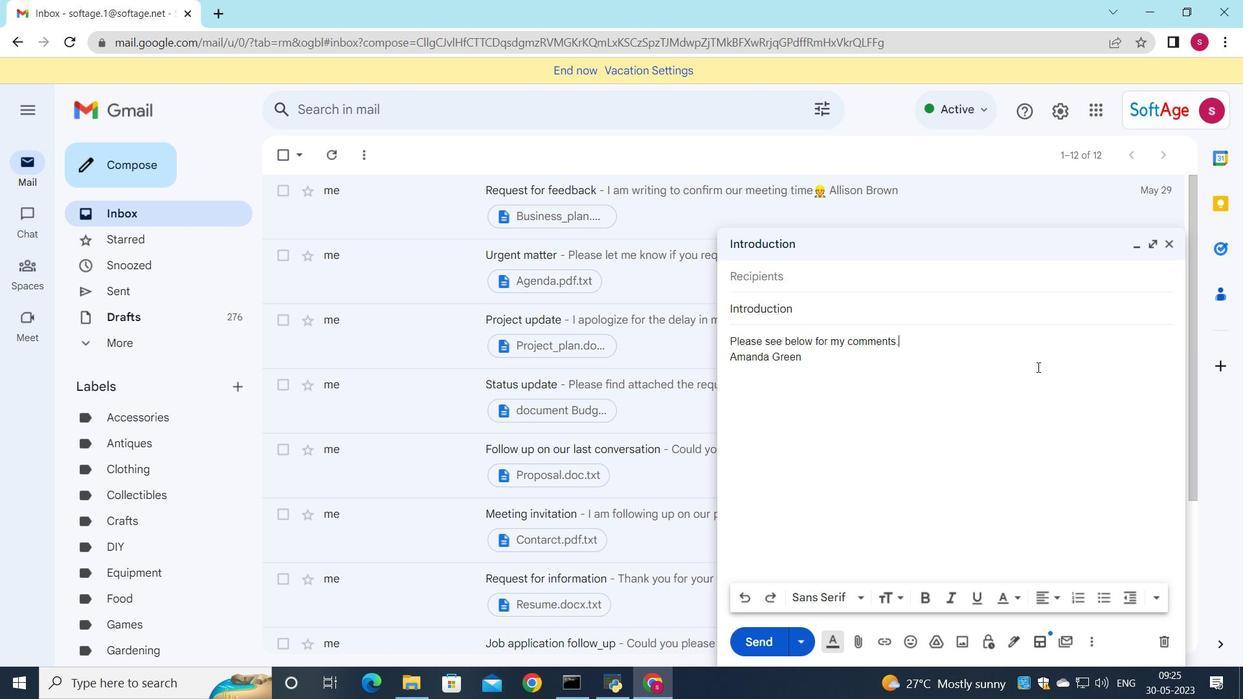 
Action: Mouse moved to (813, 277)
Screenshot: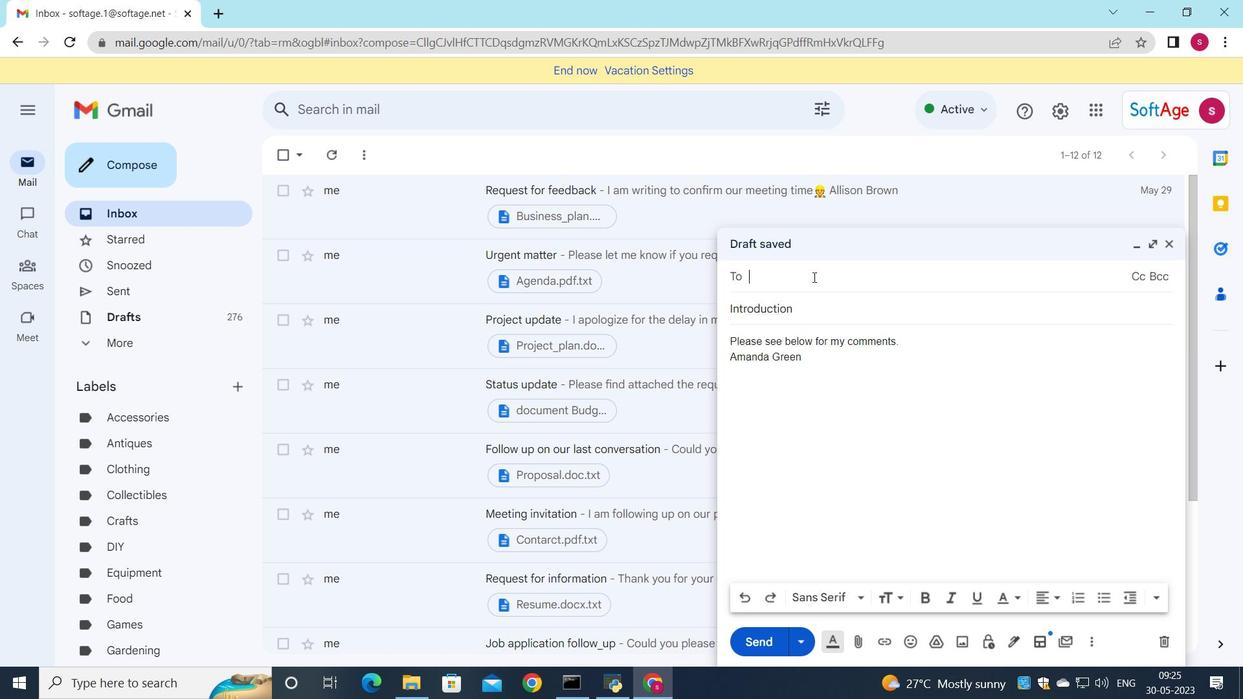 
Action: Mouse pressed left at (813, 277)
Screenshot: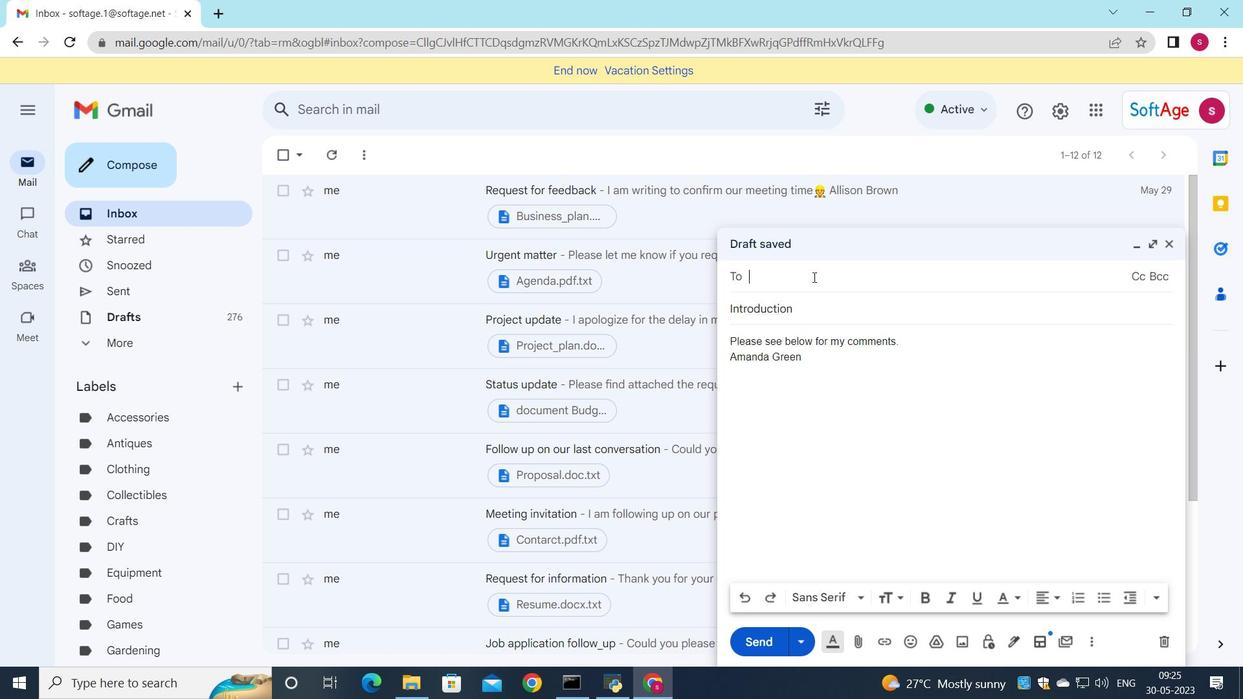 
Action: Key pressed <Key.down><Key.down><Key.enter><Key.down><Key.down><Key.down><Key.down><Key.enter><Key.down><Key.down><Key.down><Key.enter>
Screenshot: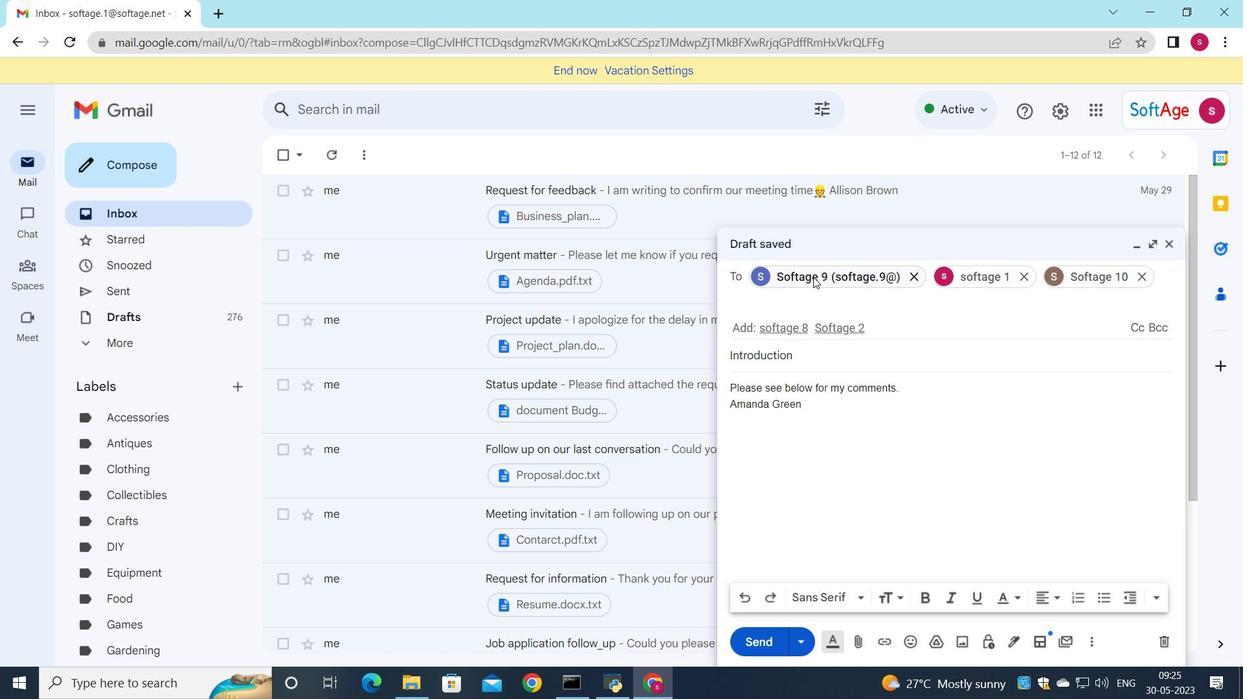 
Action: Mouse moved to (1136, 330)
Screenshot: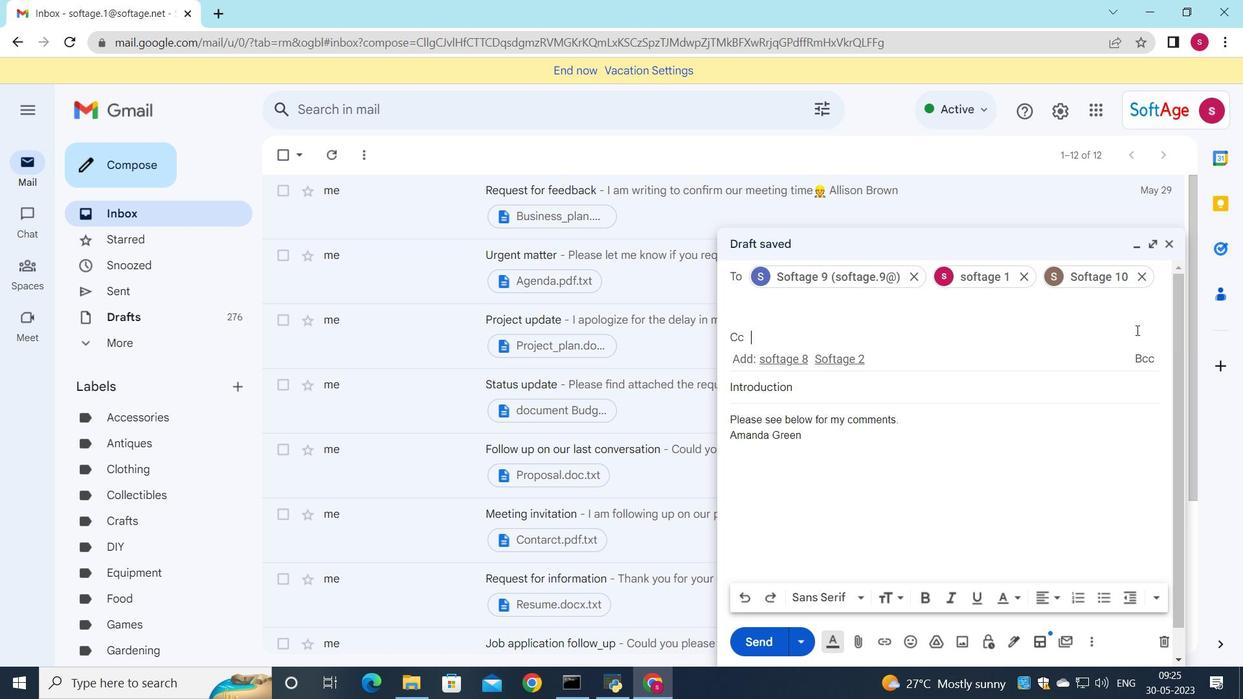 
Action: Mouse pressed left at (1136, 330)
Screenshot: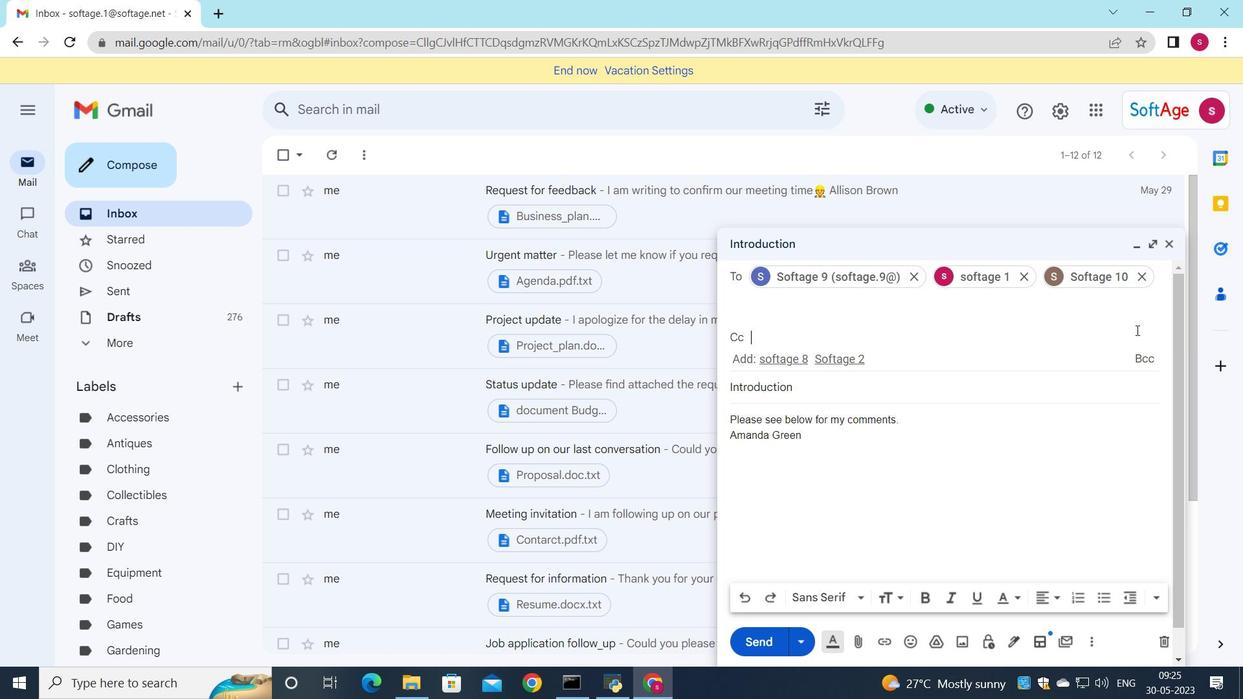 
Action: Key pressed <Key.down><Key.down><Key.down><Key.down><Key.down><Key.enter>
Screenshot: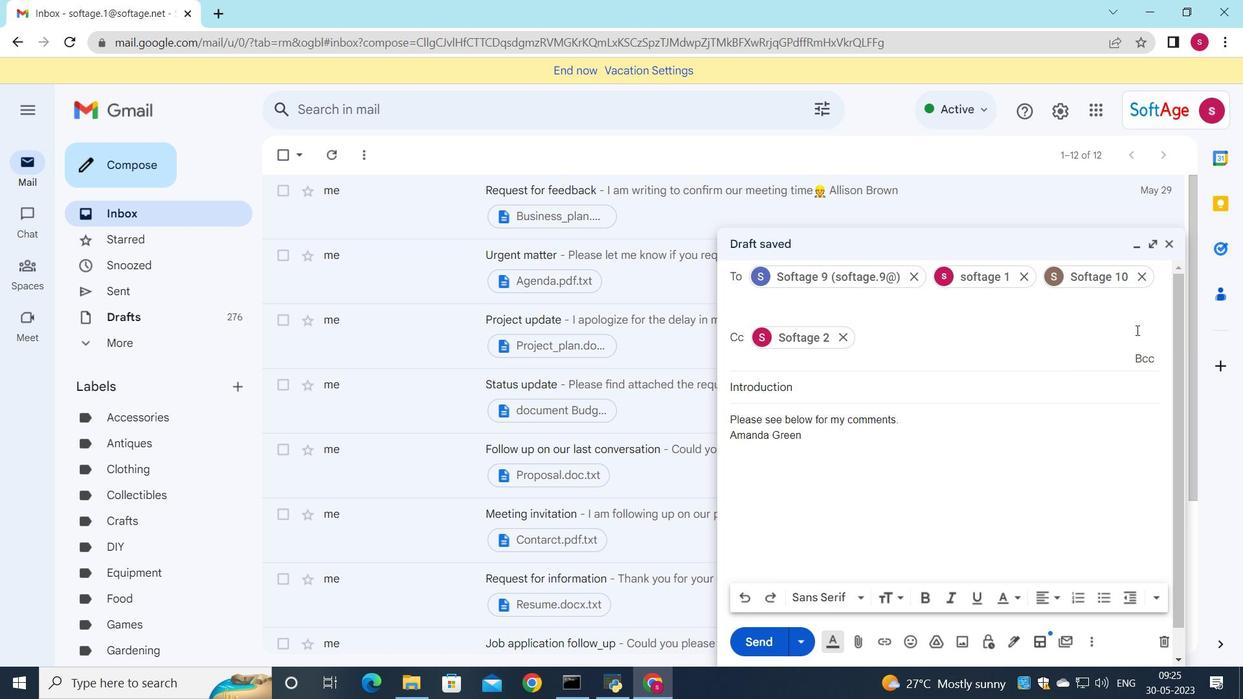 
Action: Mouse moved to (859, 646)
Screenshot: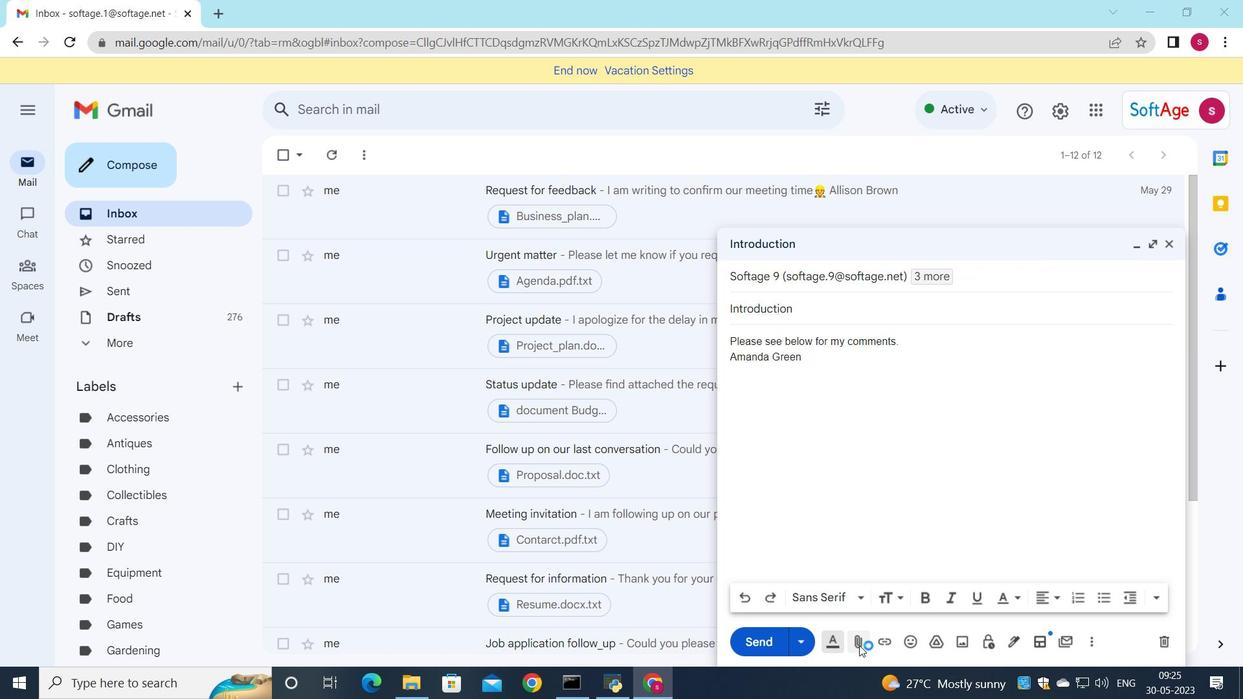 
Action: Mouse pressed left at (859, 646)
Screenshot: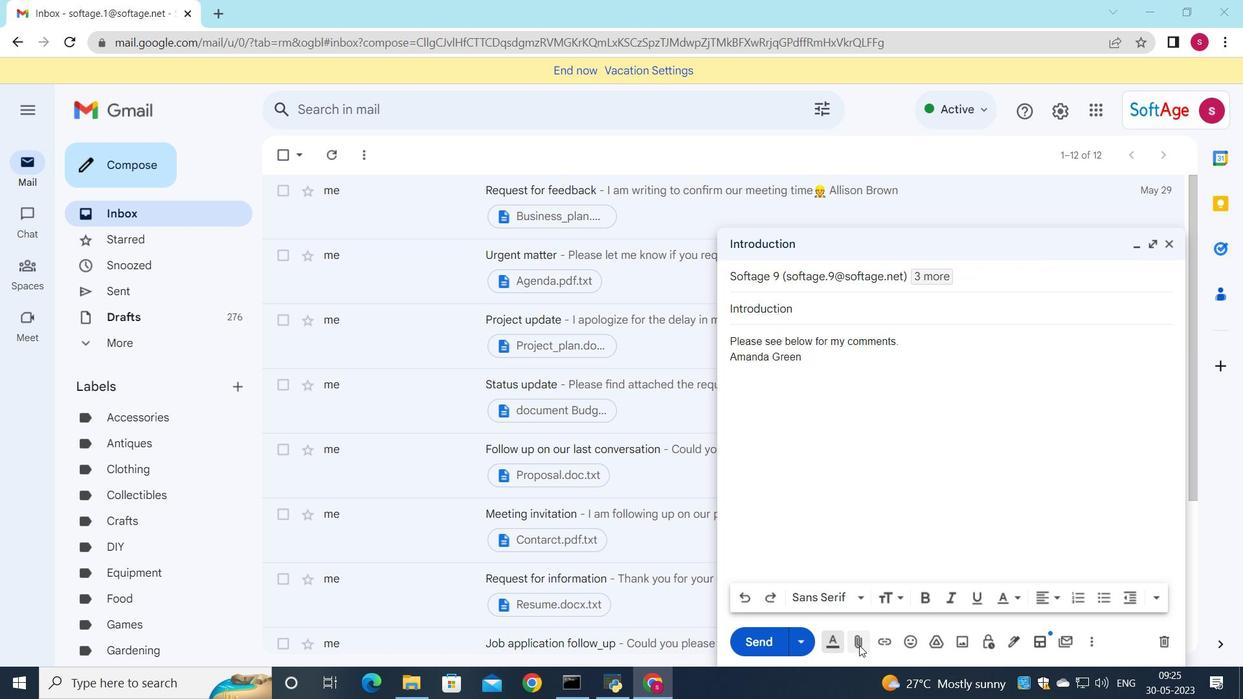 
Action: Mouse moved to (228, 112)
Screenshot: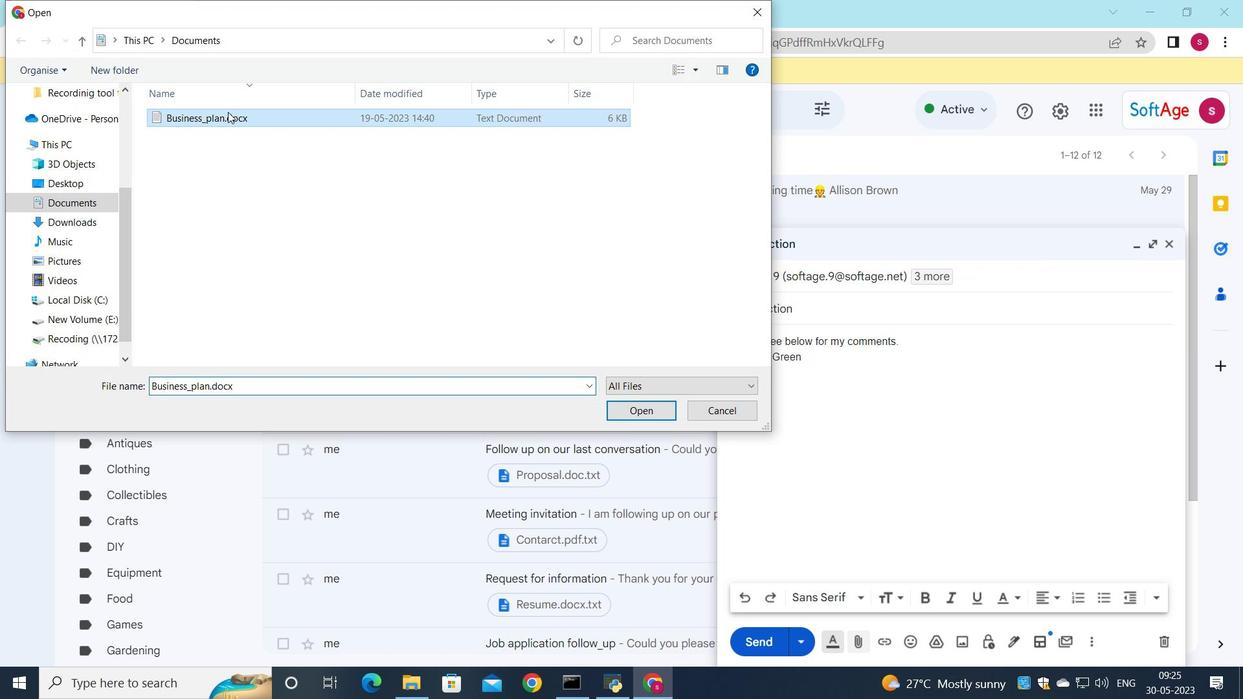 
Action: Mouse pressed left at (228, 112)
Screenshot: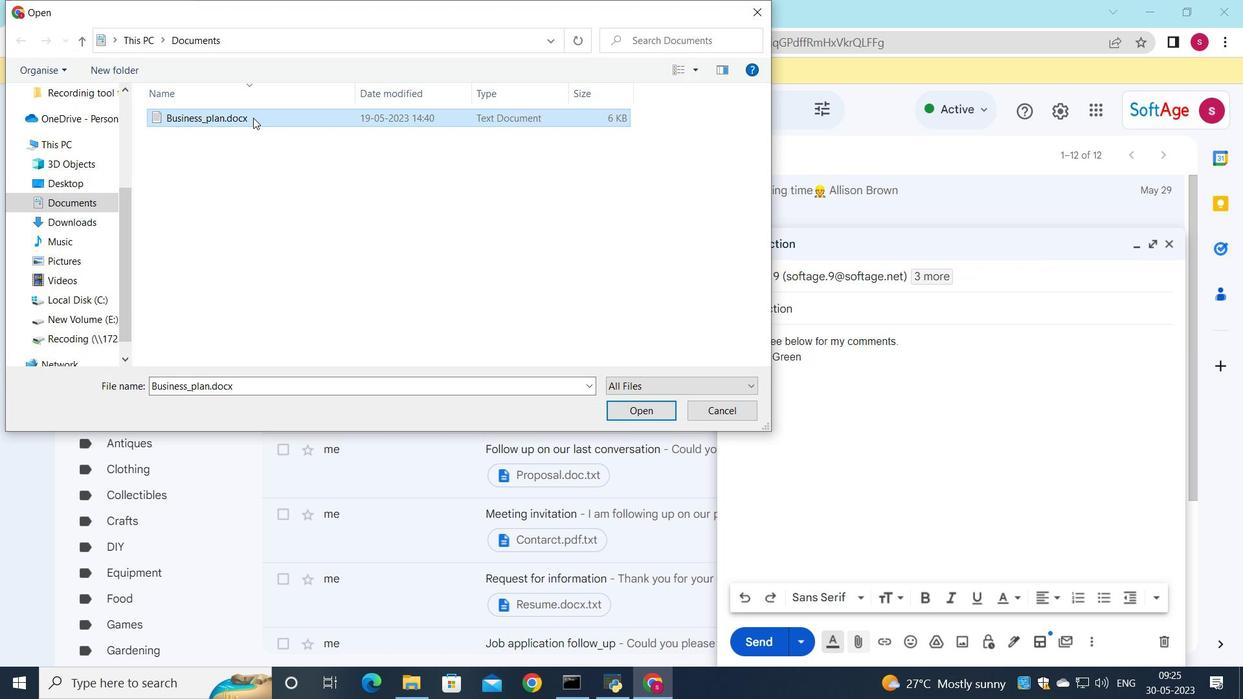 
Action: Mouse moved to (253, 118)
Screenshot: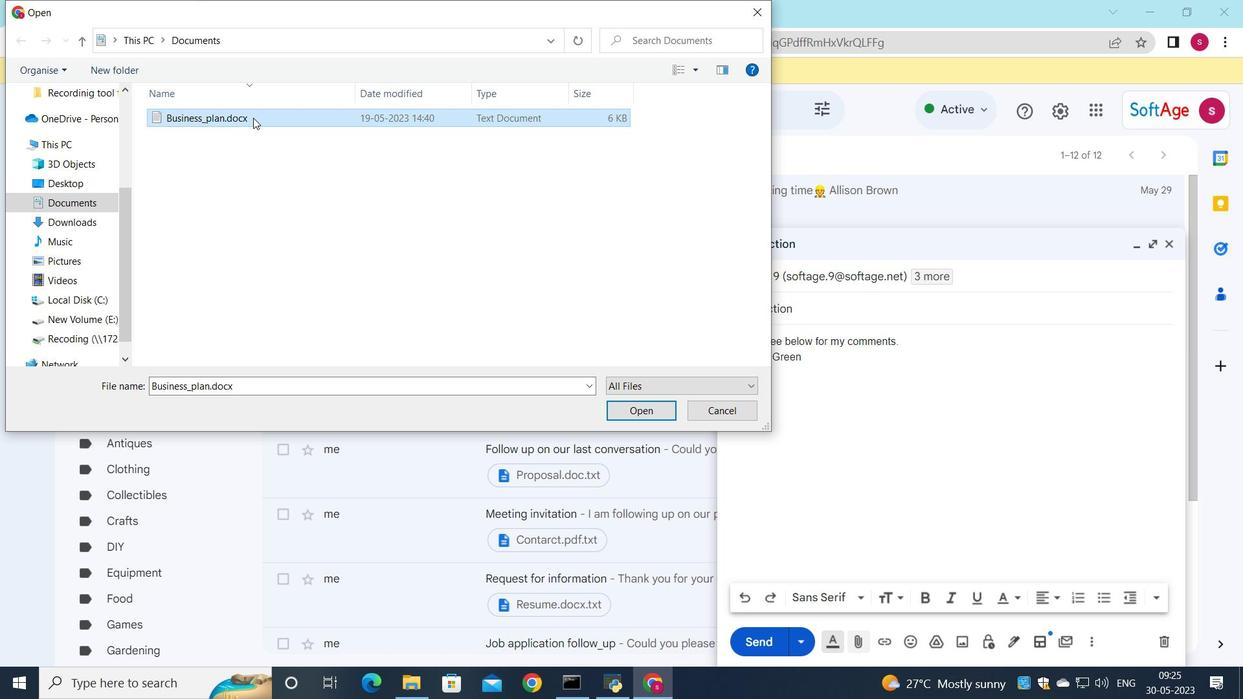 
Action: Mouse pressed left at (253, 118)
Screenshot: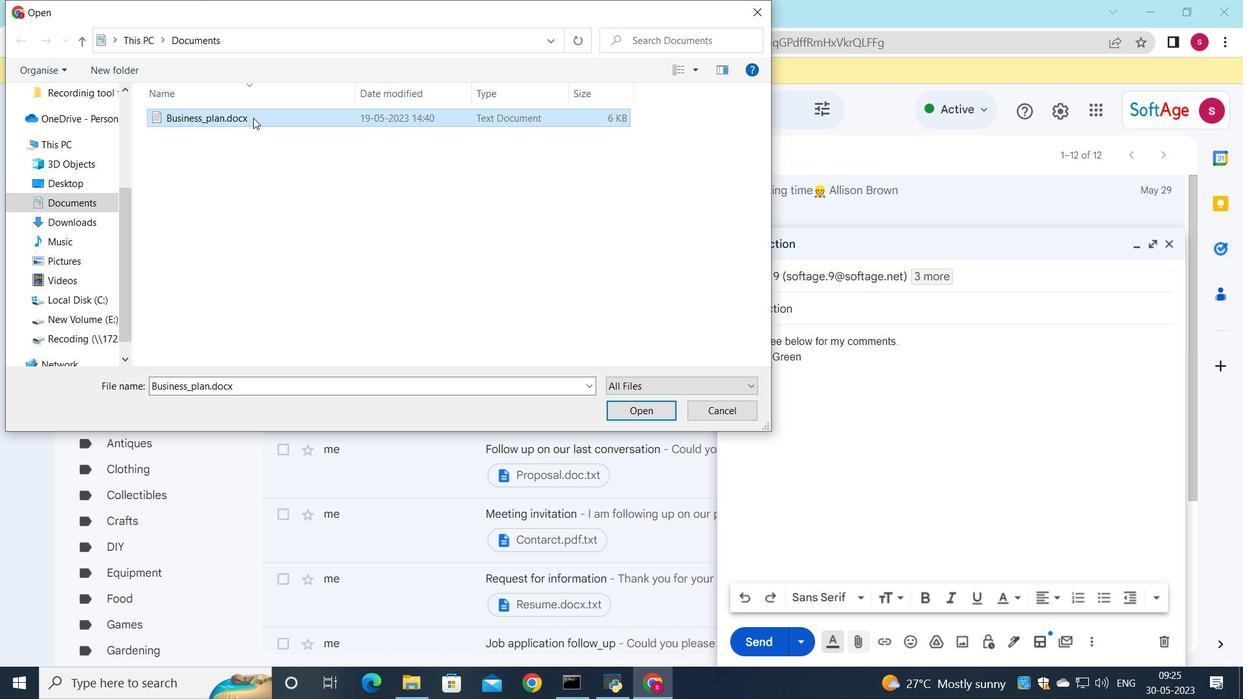 
Action: Mouse moved to (582, 193)
Screenshot: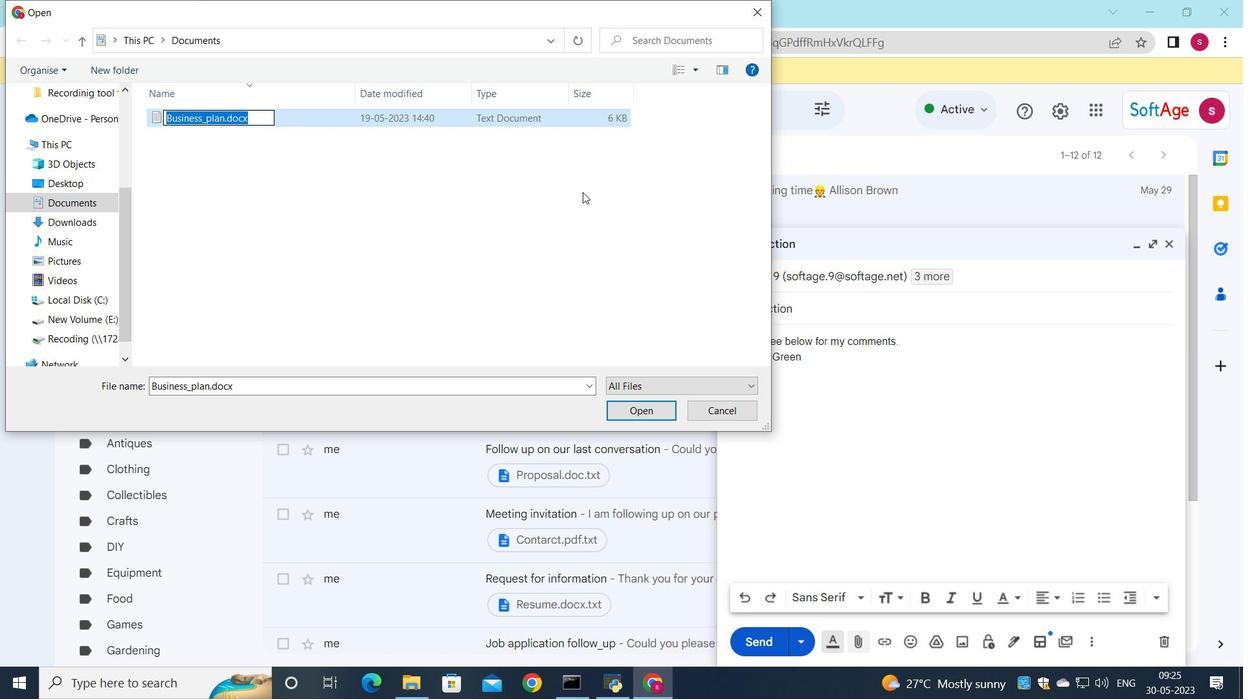 
Action: Key pressed <Key.shift>Meeting<Key.shift><Key.shift><Key.shift><Key.shift><Key.shift>_minutes.pdf
Screenshot: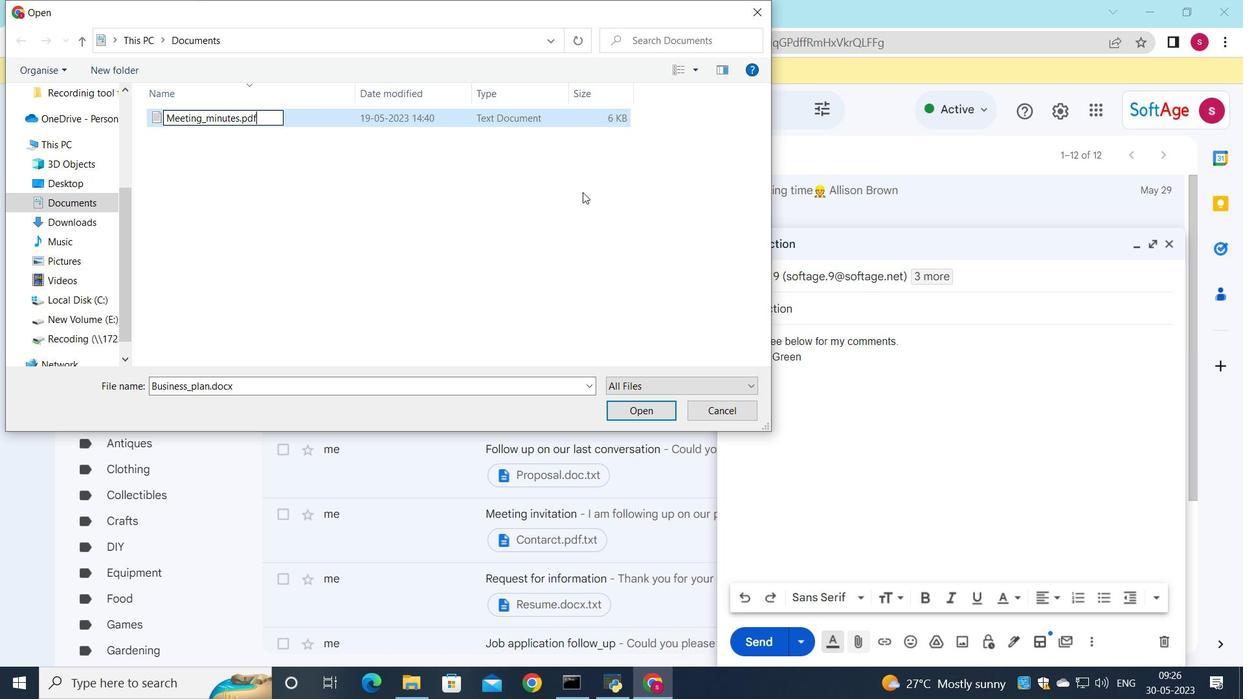
Action: Mouse moved to (331, 125)
Screenshot: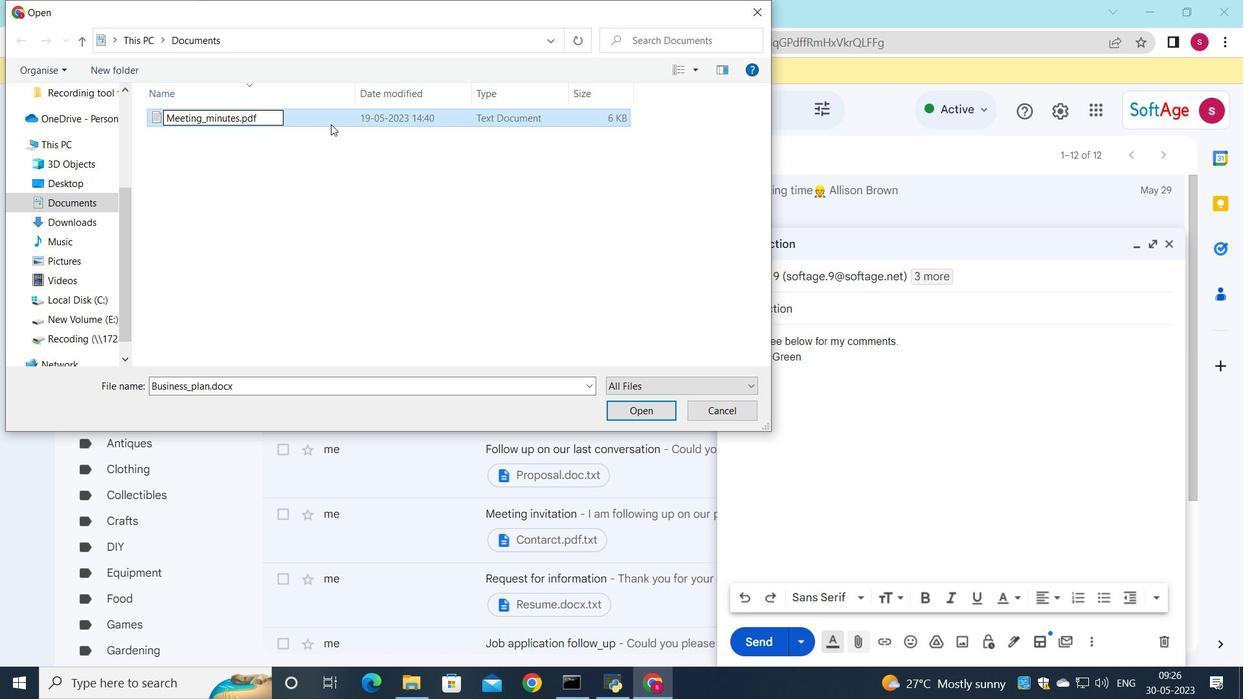 
Action: Mouse pressed left at (331, 125)
Screenshot: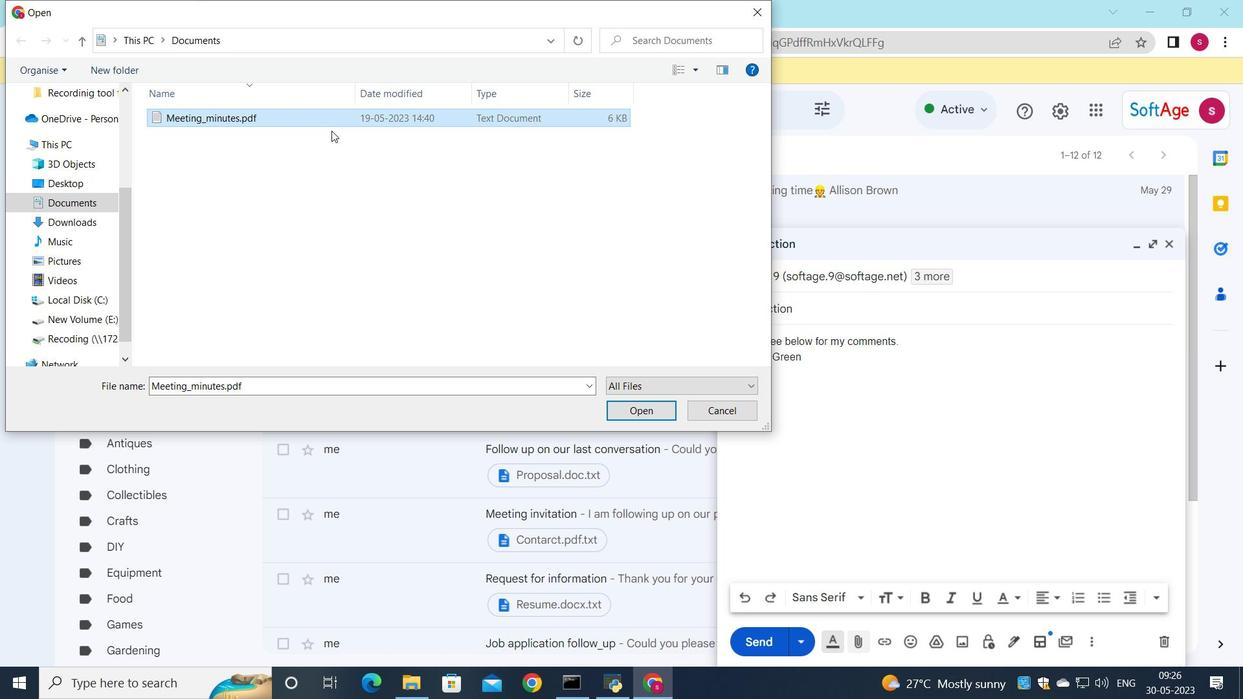 
Action: Mouse moved to (636, 414)
Screenshot: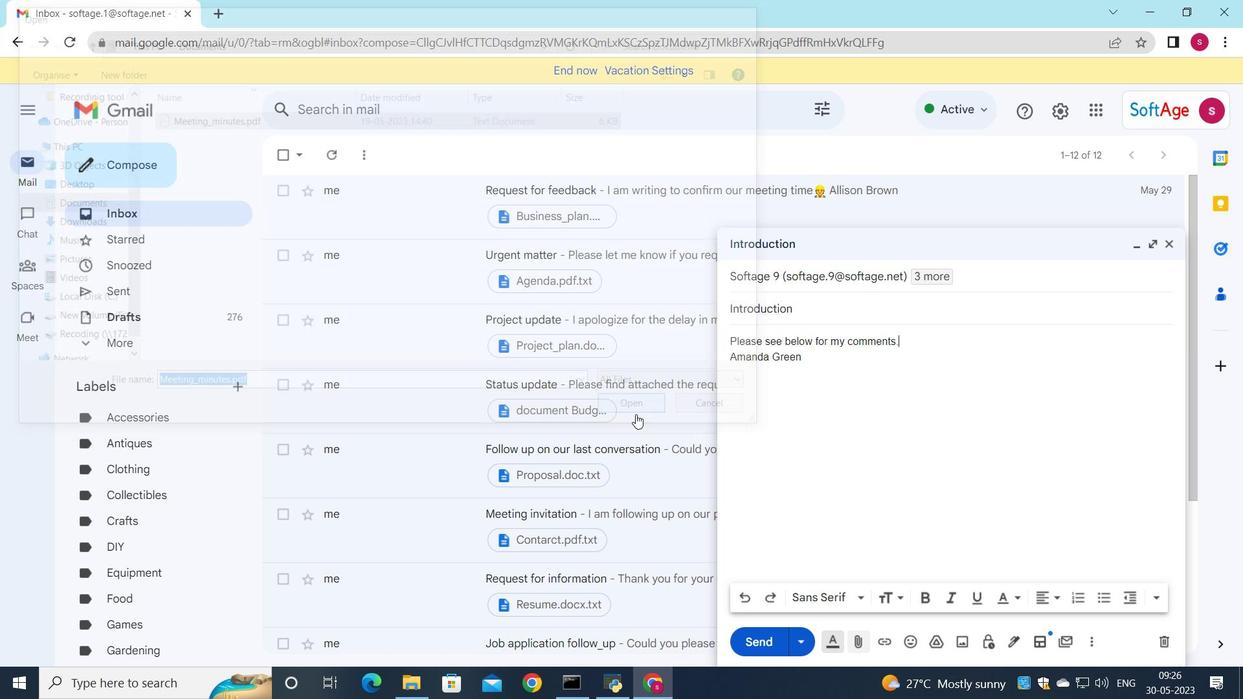
Action: Mouse pressed left at (636, 414)
Screenshot: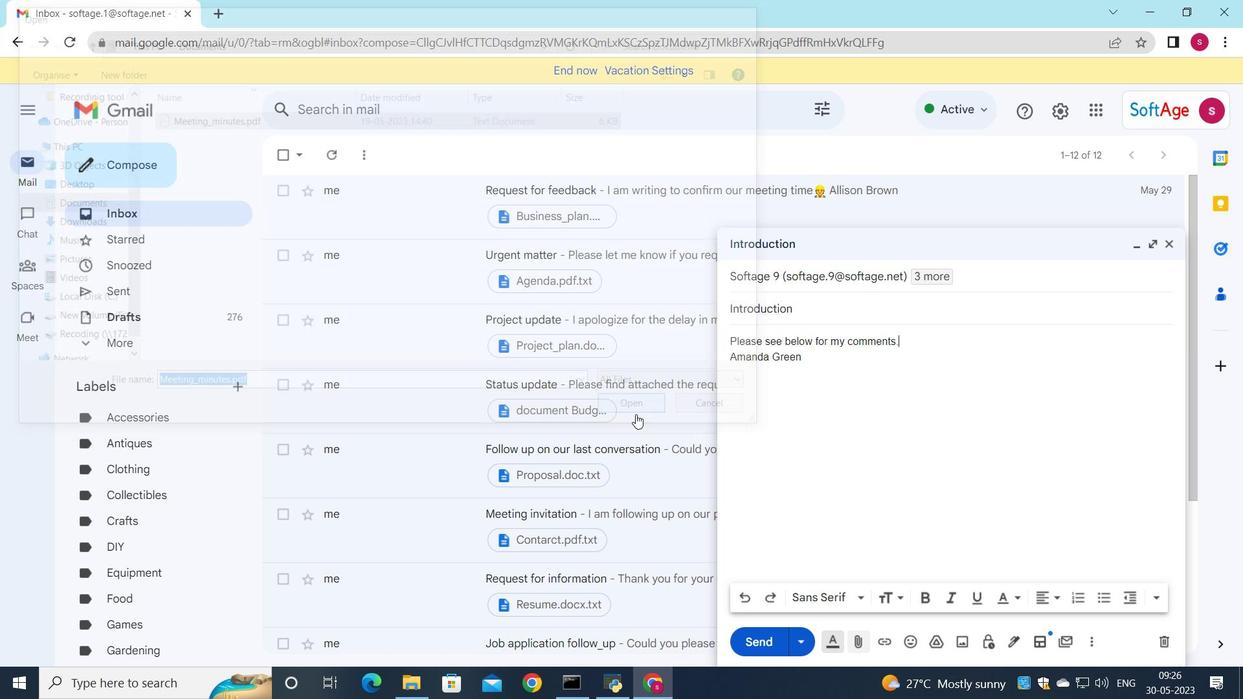 
Action: Mouse moved to (902, 338)
Screenshot: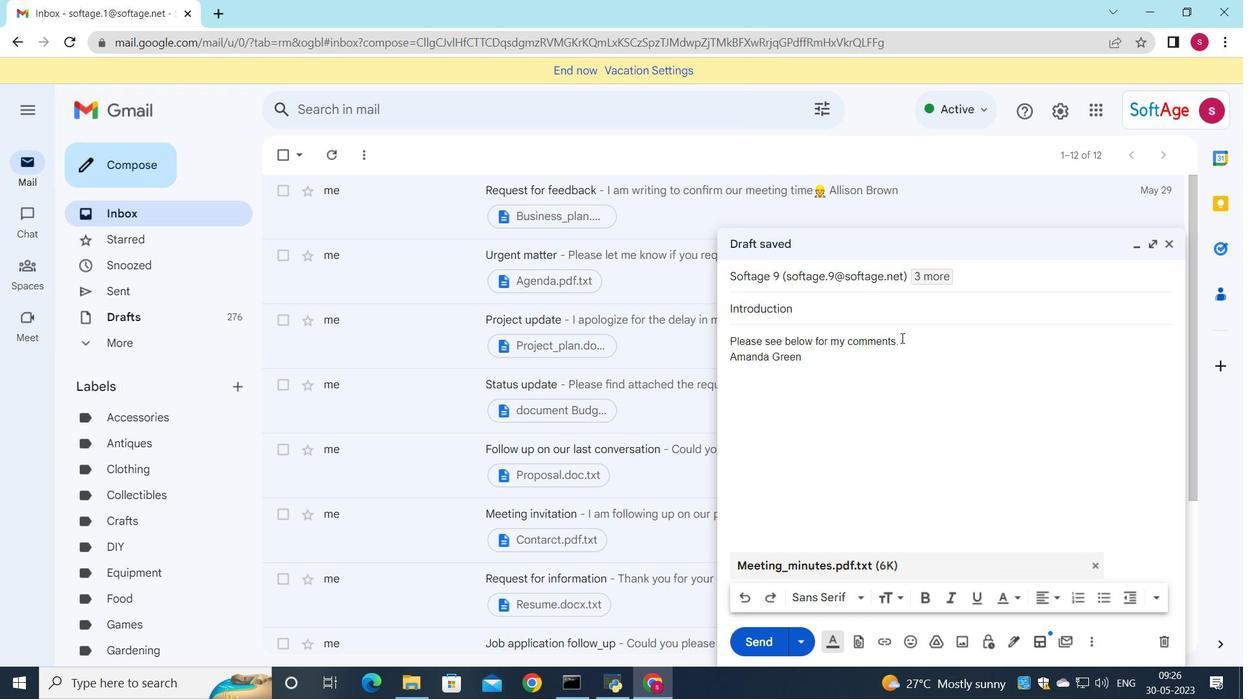 
Action: Key pressed <Key.backspace>
Screenshot: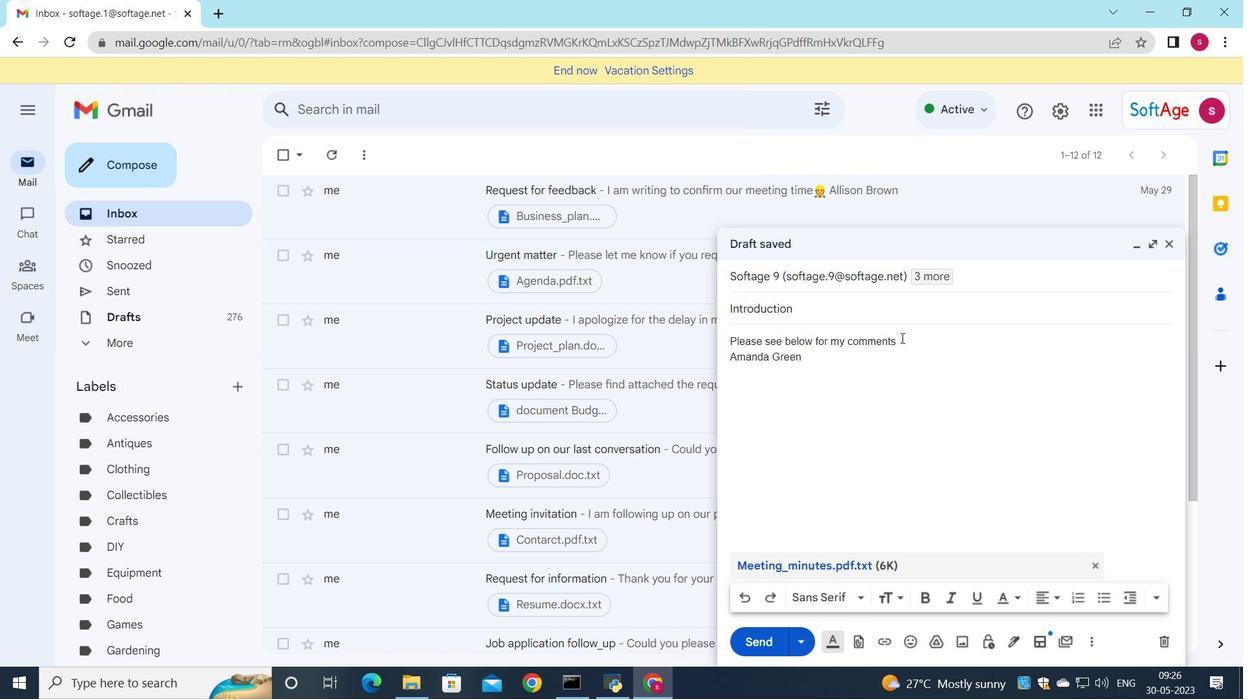 
Action: Mouse moved to (916, 641)
Screenshot: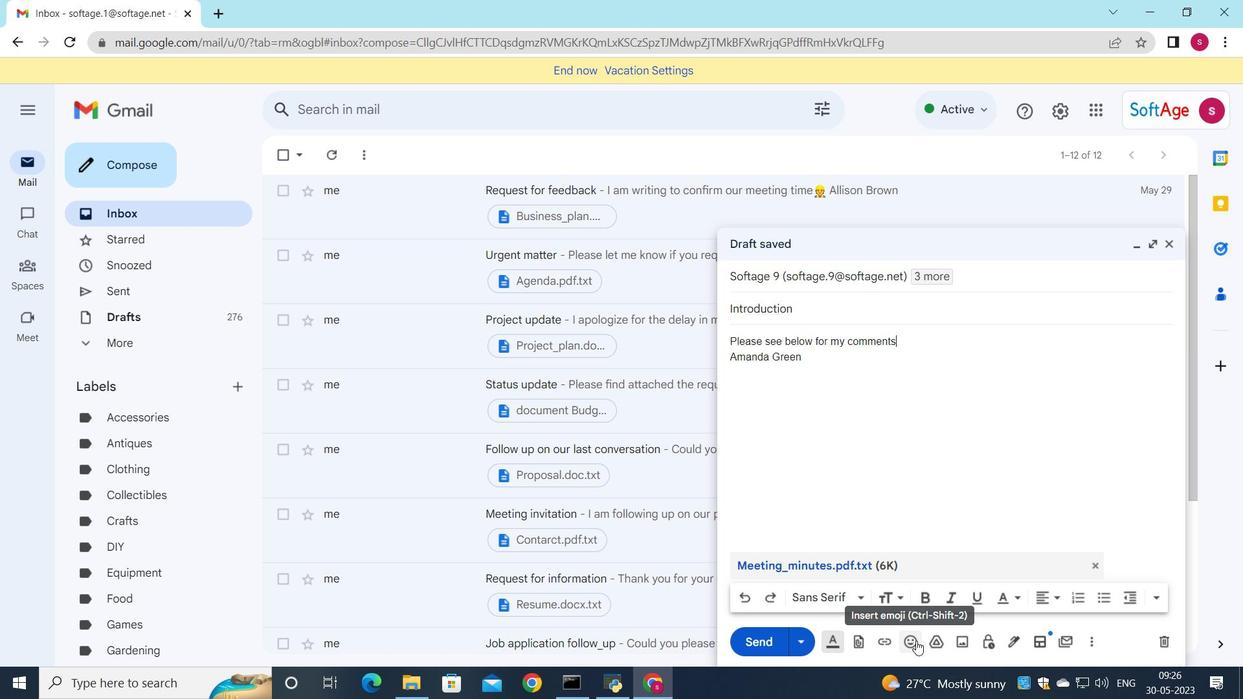 
Action: Mouse pressed left at (916, 641)
Screenshot: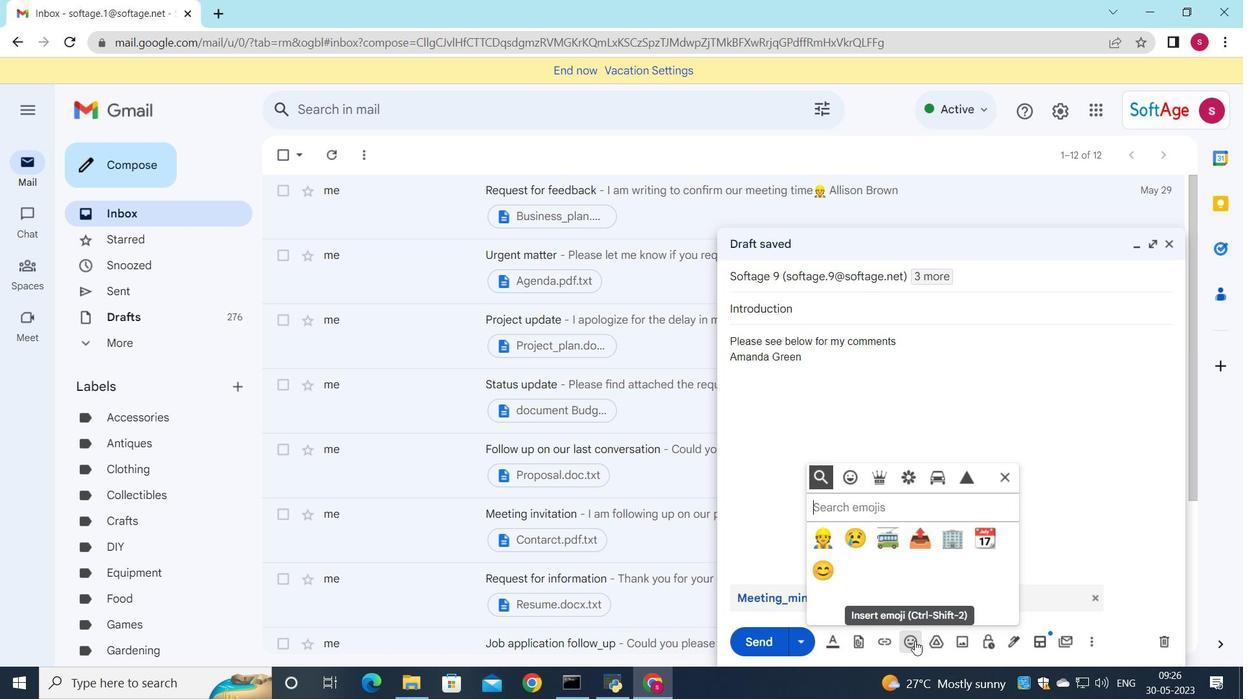 
Action: Mouse moved to (866, 509)
Screenshot: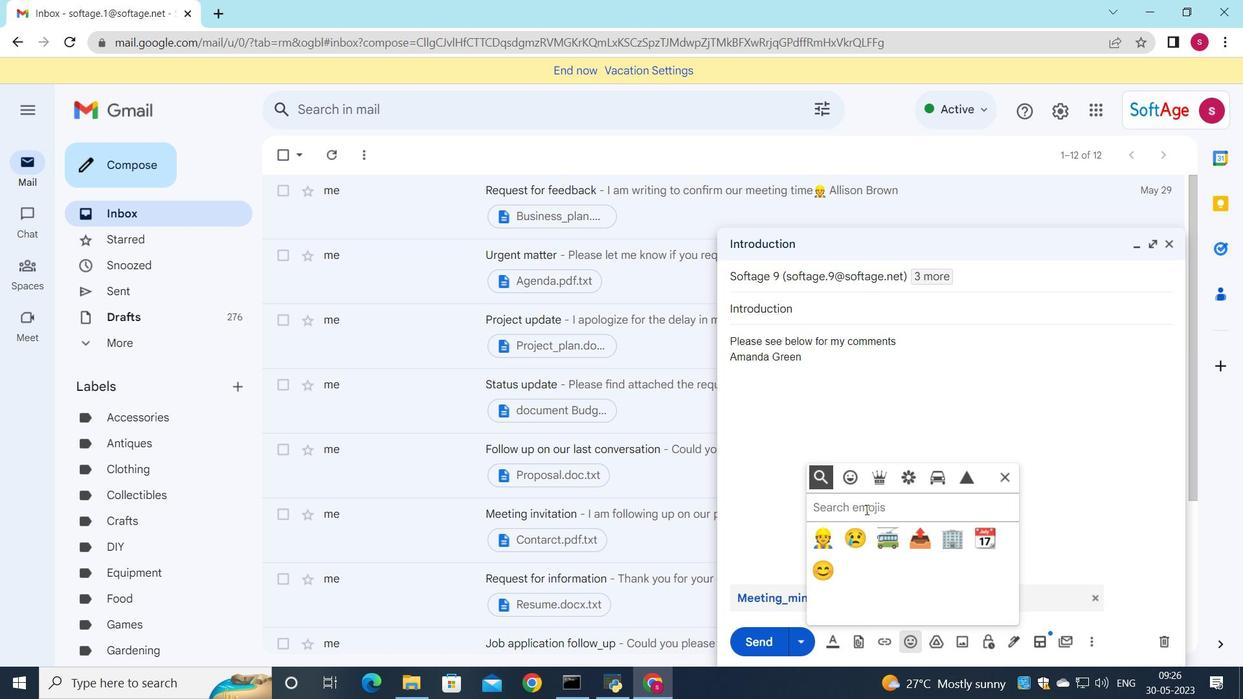 
Action: Key pressed late
Screenshot: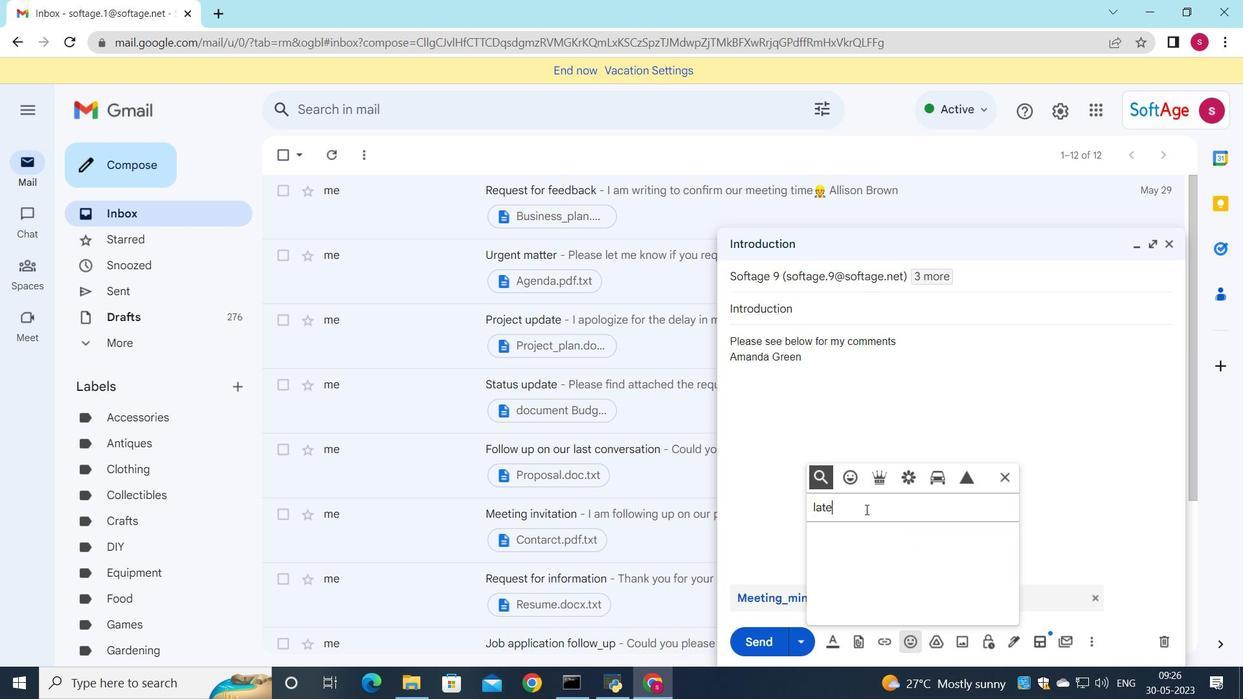 
Action: Mouse moved to (845, 469)
Screenshot: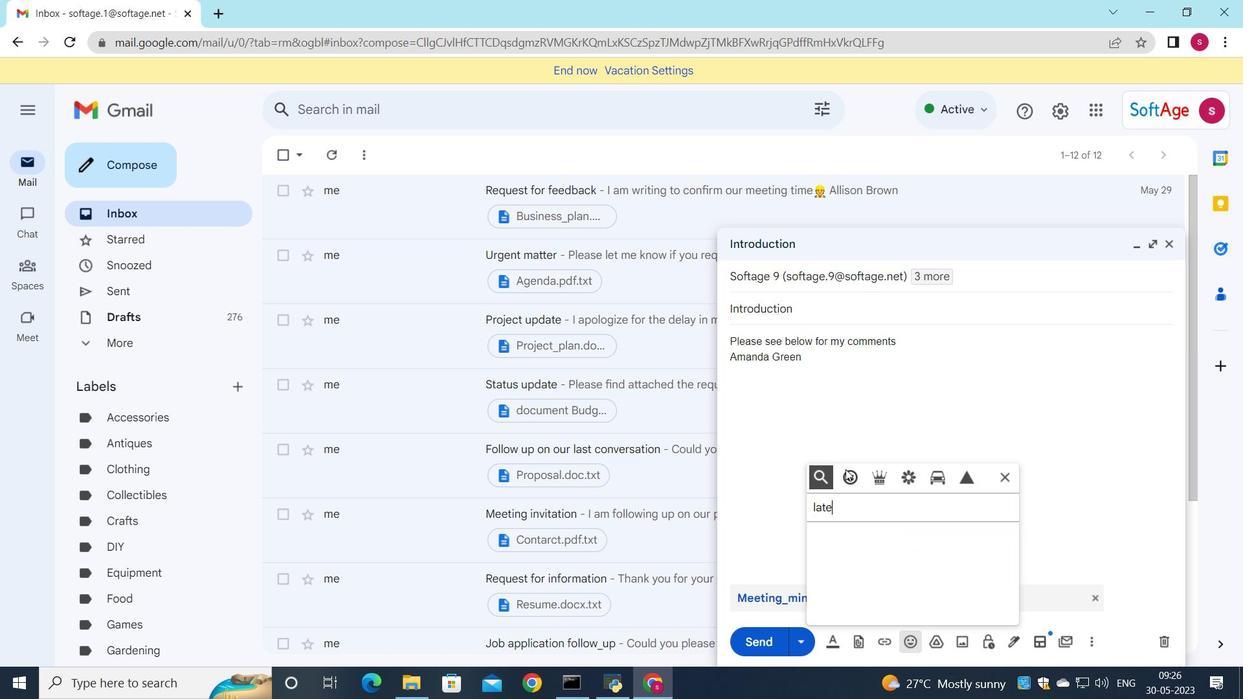
Action: Key pressed <Key.backspace><Key.backspace>t
Screenshot: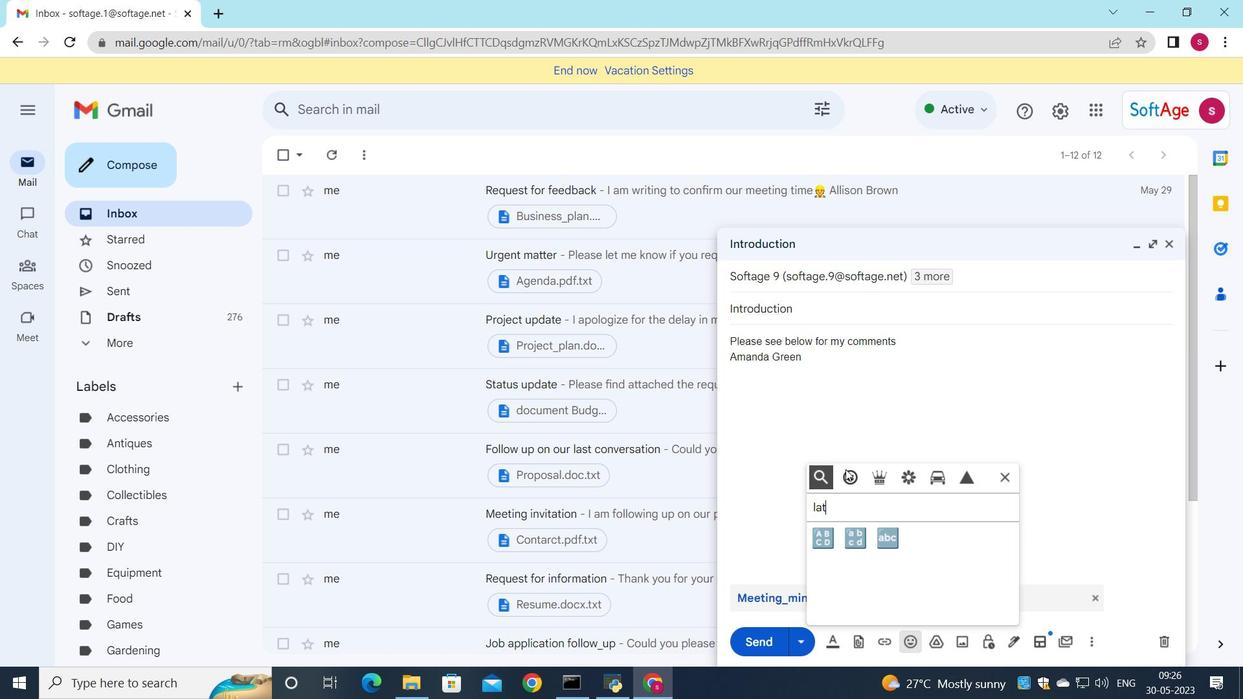 
Action: Mouse moved to (893, 541)
Screenshot: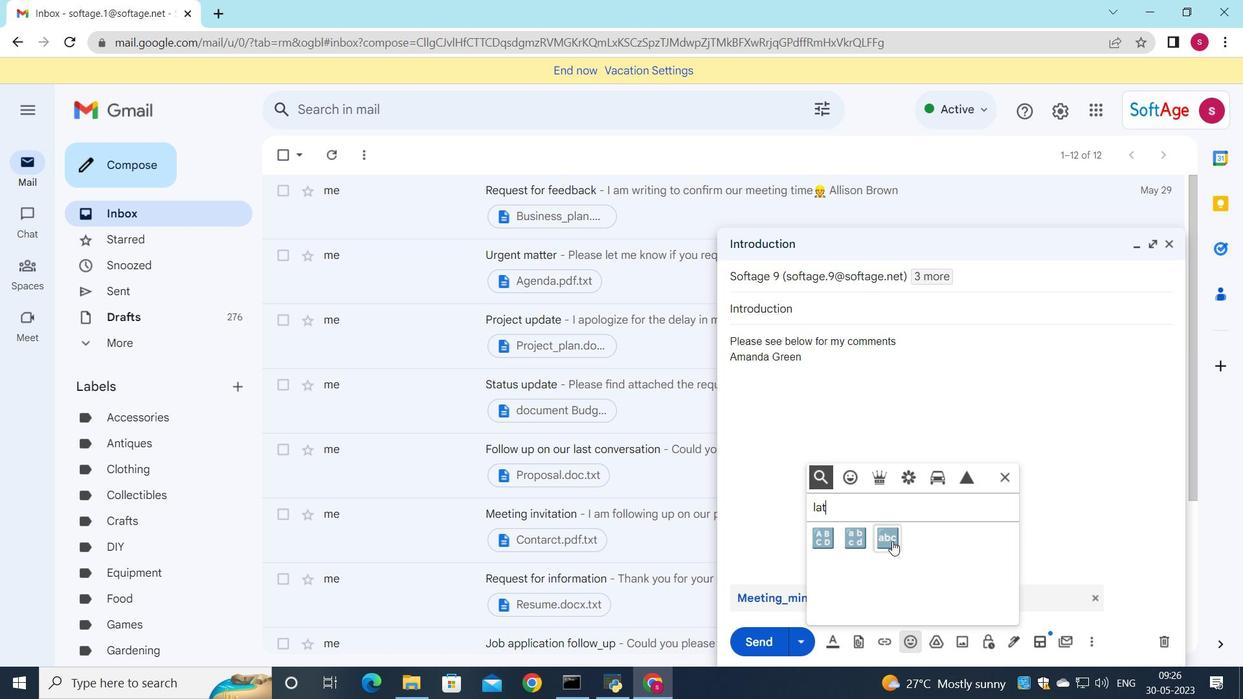 
Action: Mouse pressed left at (893, 541)
Screenshot: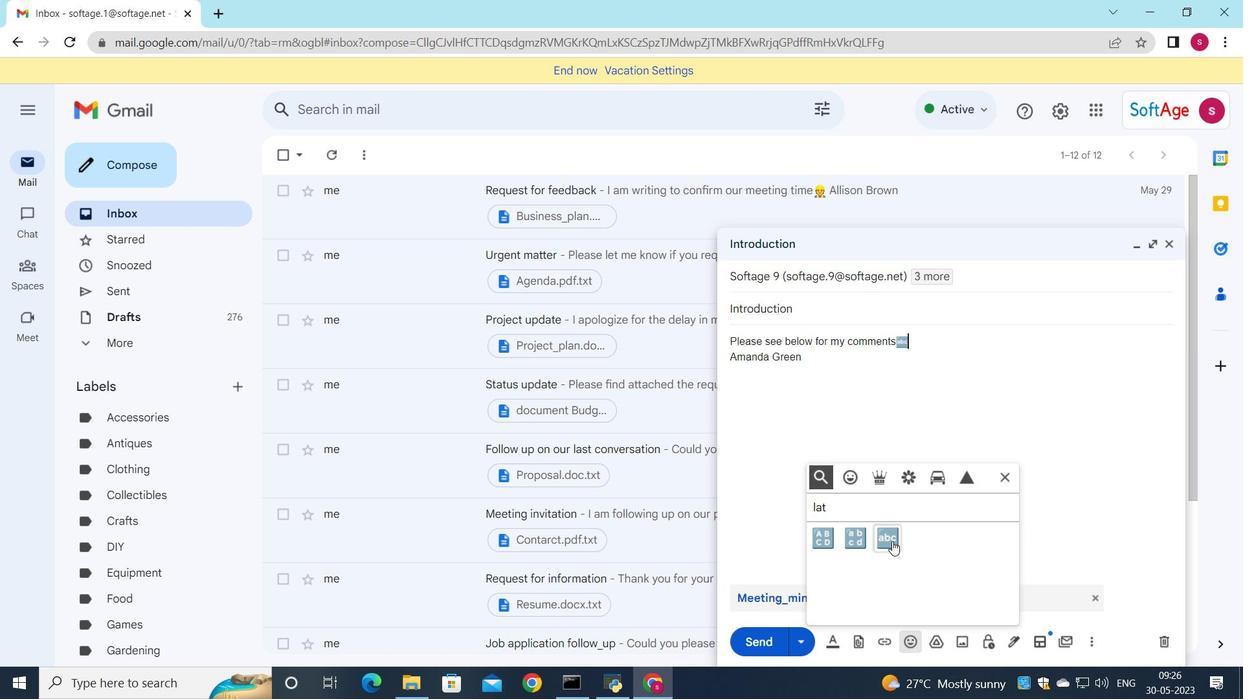 
Action: Mouse moved to (1009, 481)
Screenshot: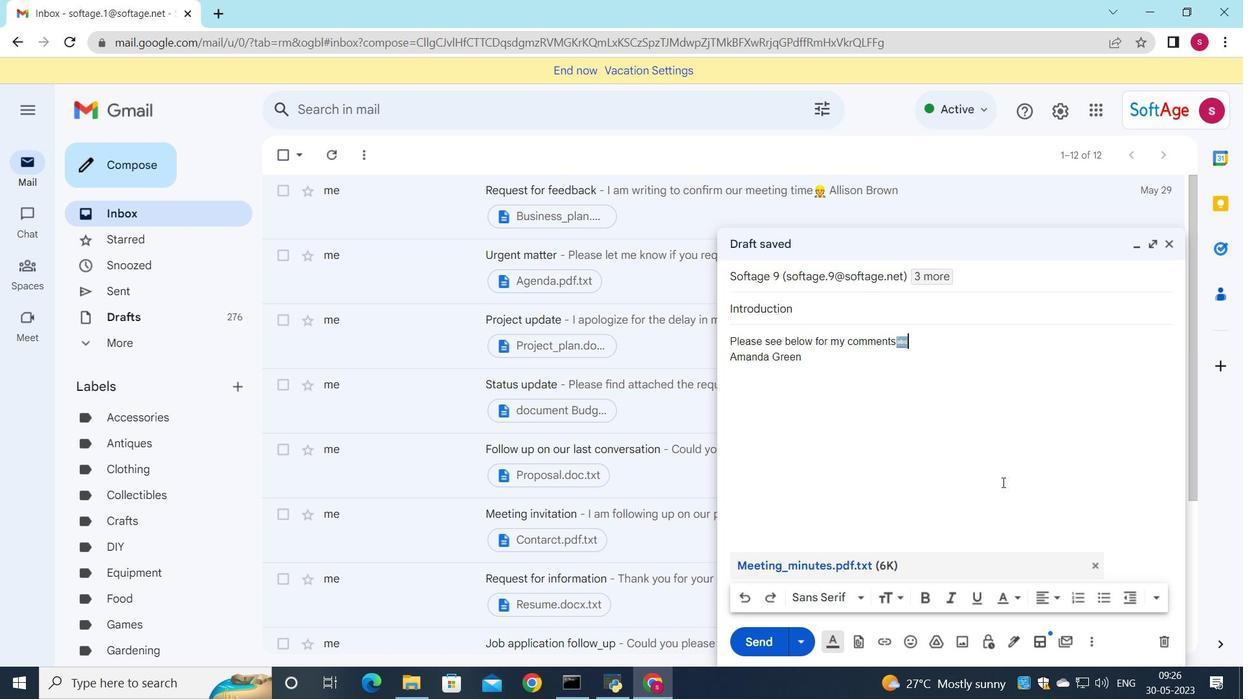 
Action: Mouse pressed left at (1009, 481)
Screenshot: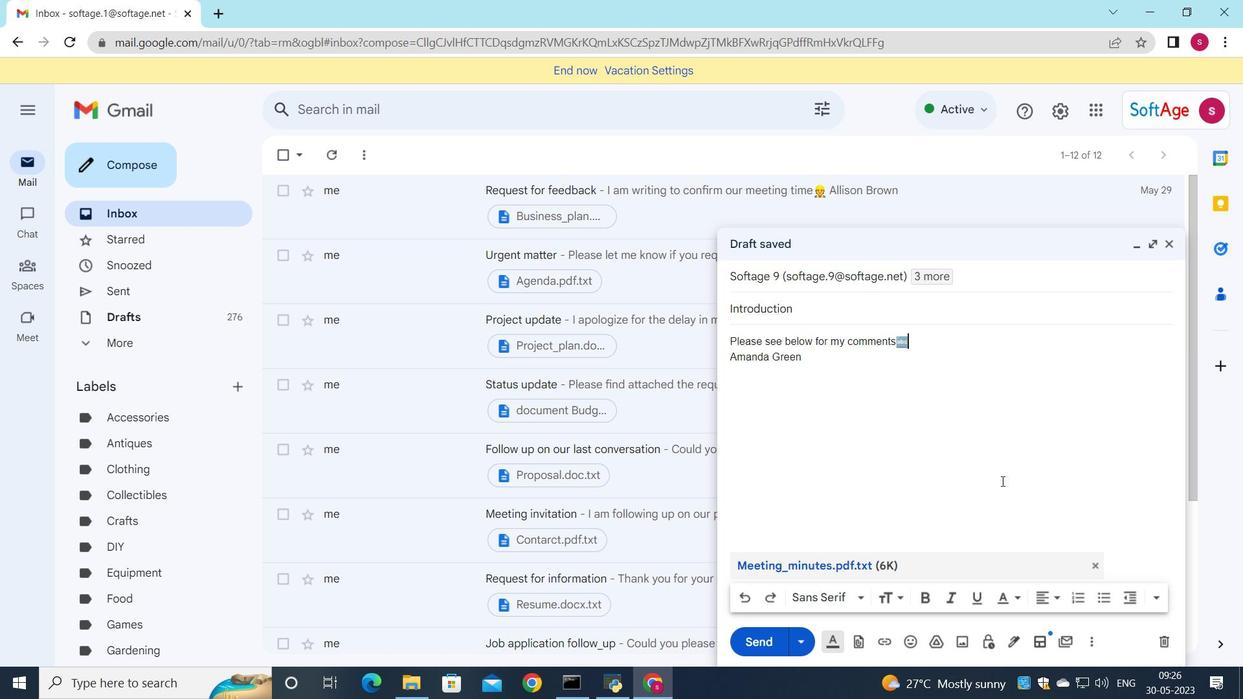 
Action: Mouse moved to (758, 639)
Screenshot: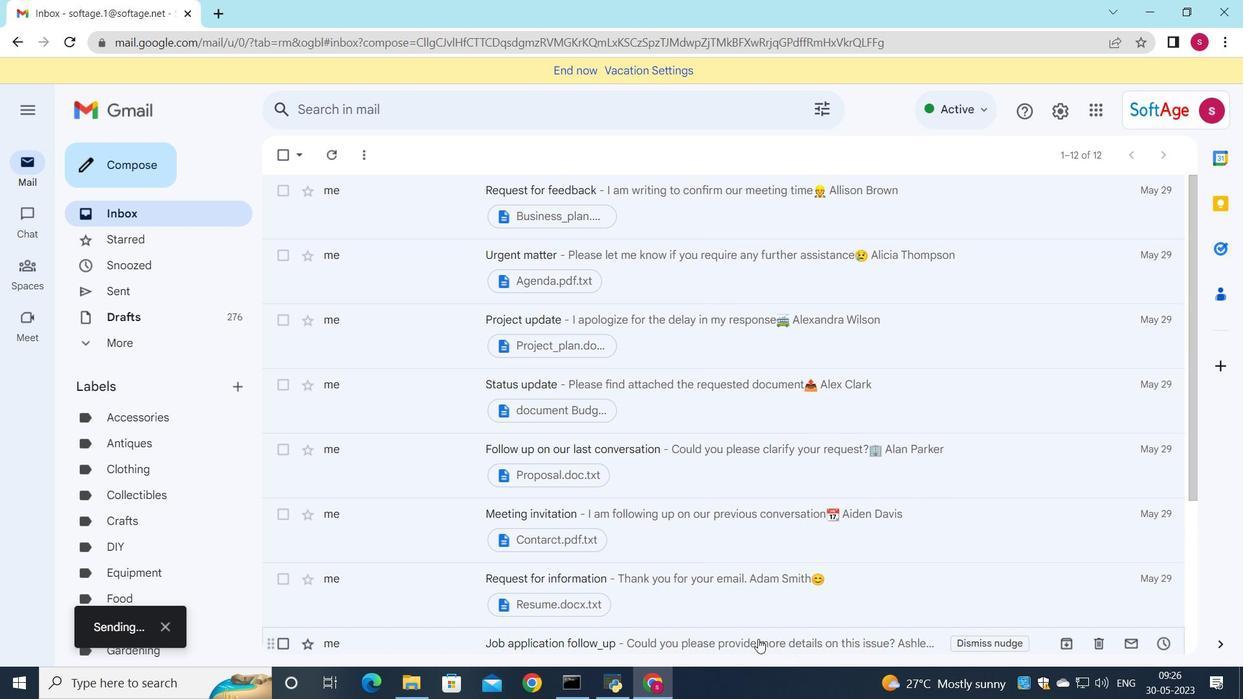 
Action: Mouse pressed left at (758, 639)
Screenshot: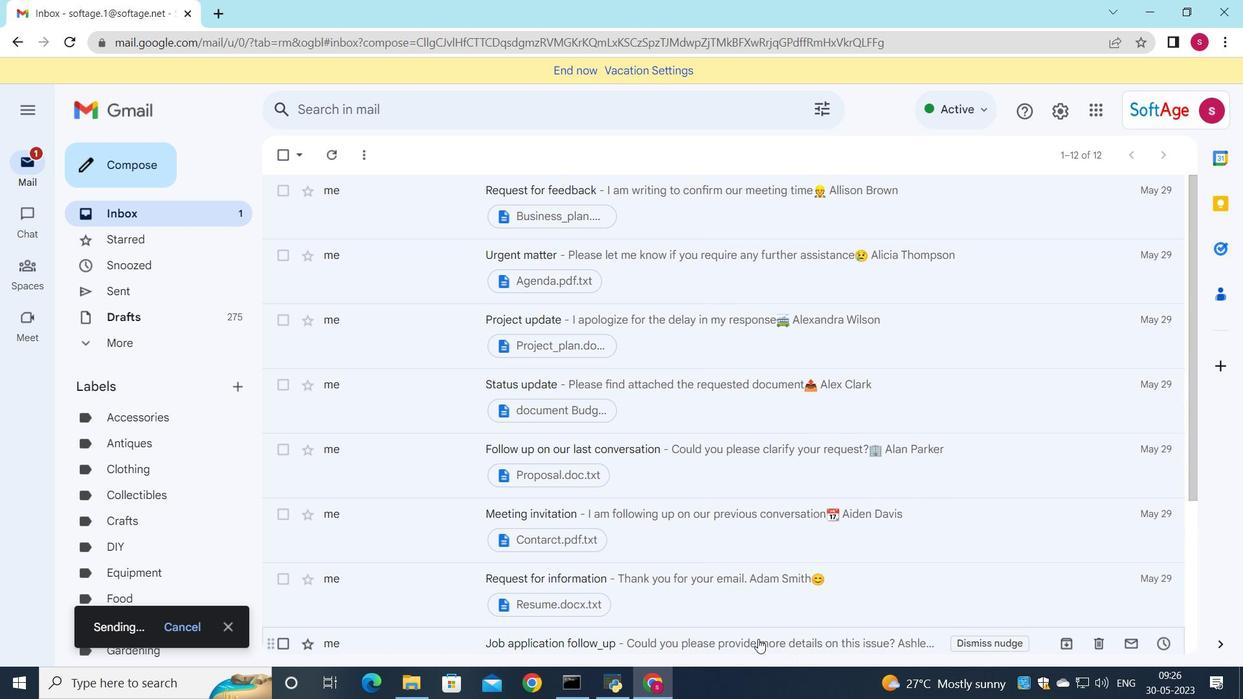 
Action: Mouse moved to (169, 279)
Screenshot: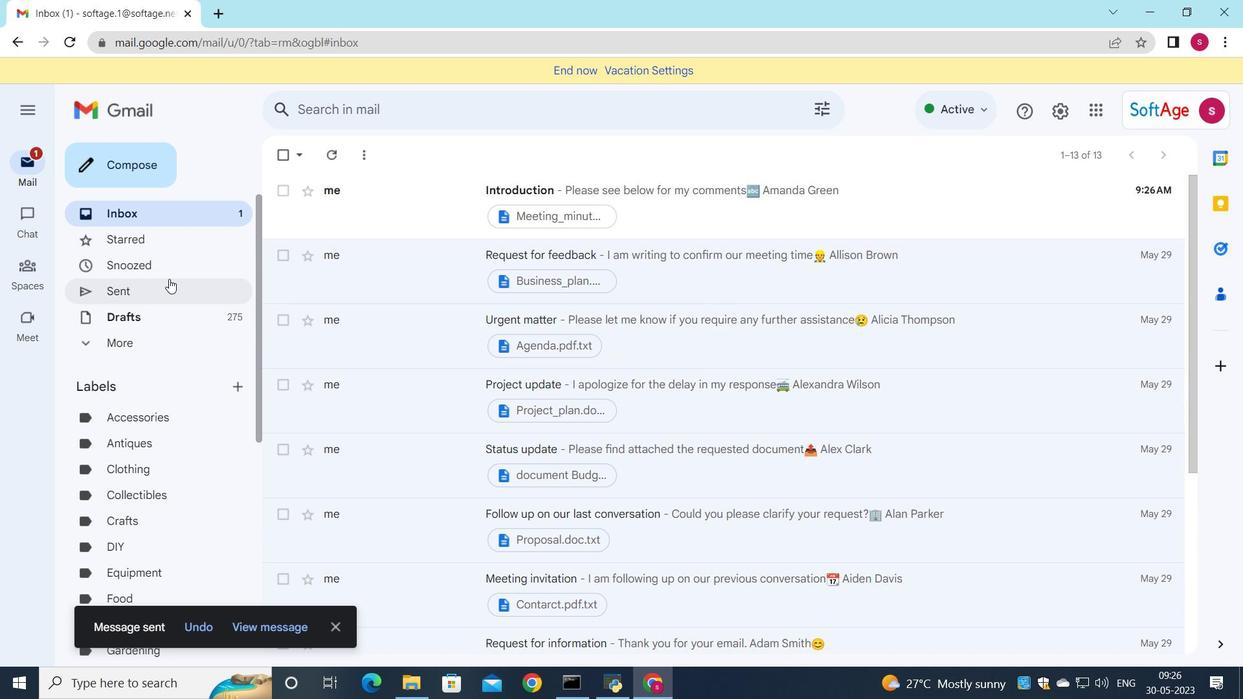 
Action: Mouse pressed left at (169, 279)
Screenshot: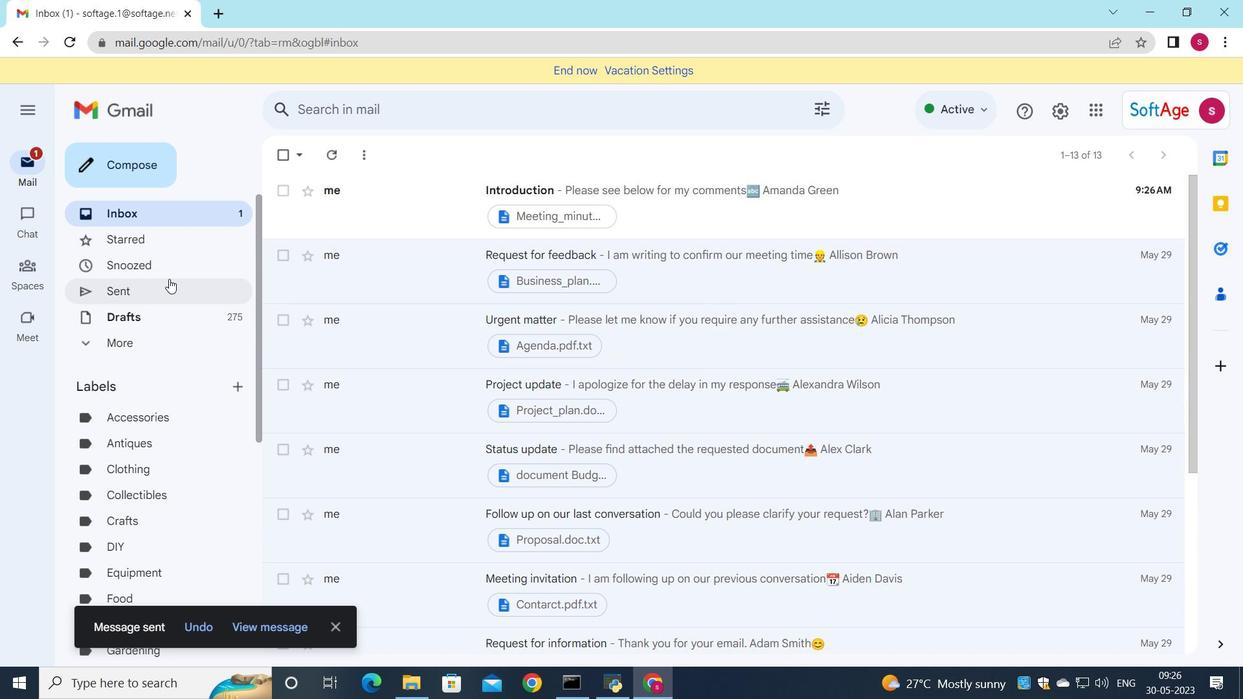 
Action: Mouse moved to (421, 249)
Screenshot: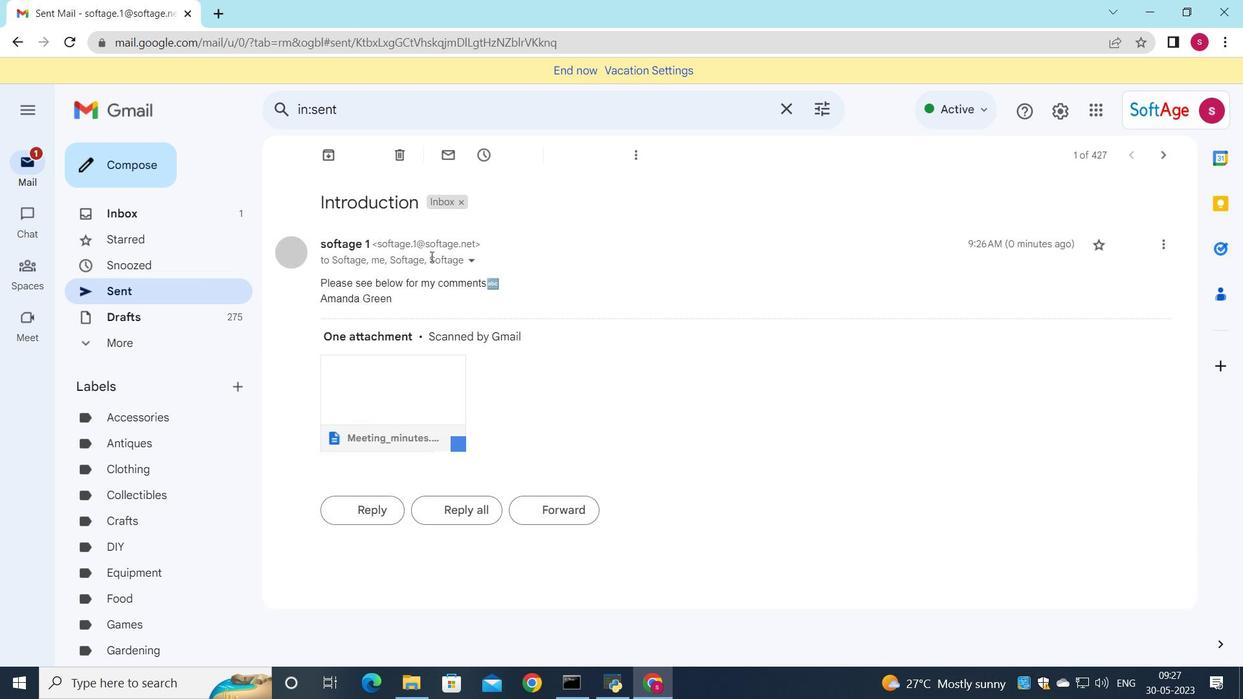 
Action: Mouse pressed left at (421, 249)
Screenshot: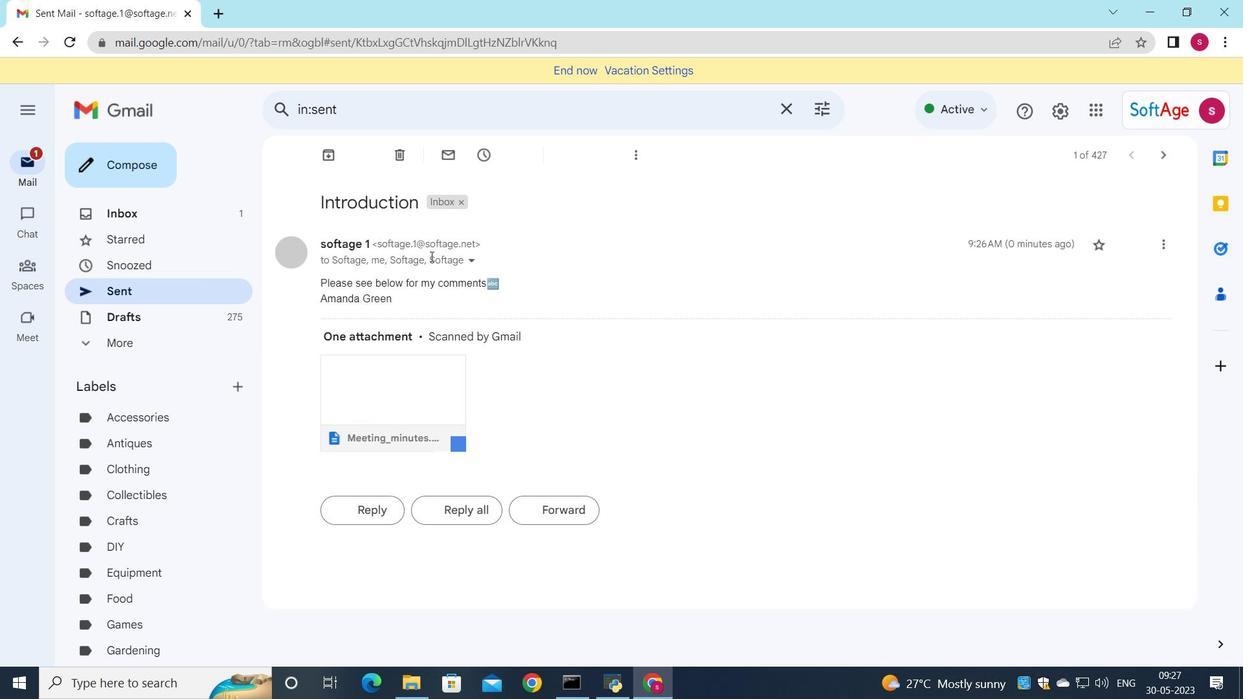 
Action: Mouse moved to (731, 283)
Screenshot: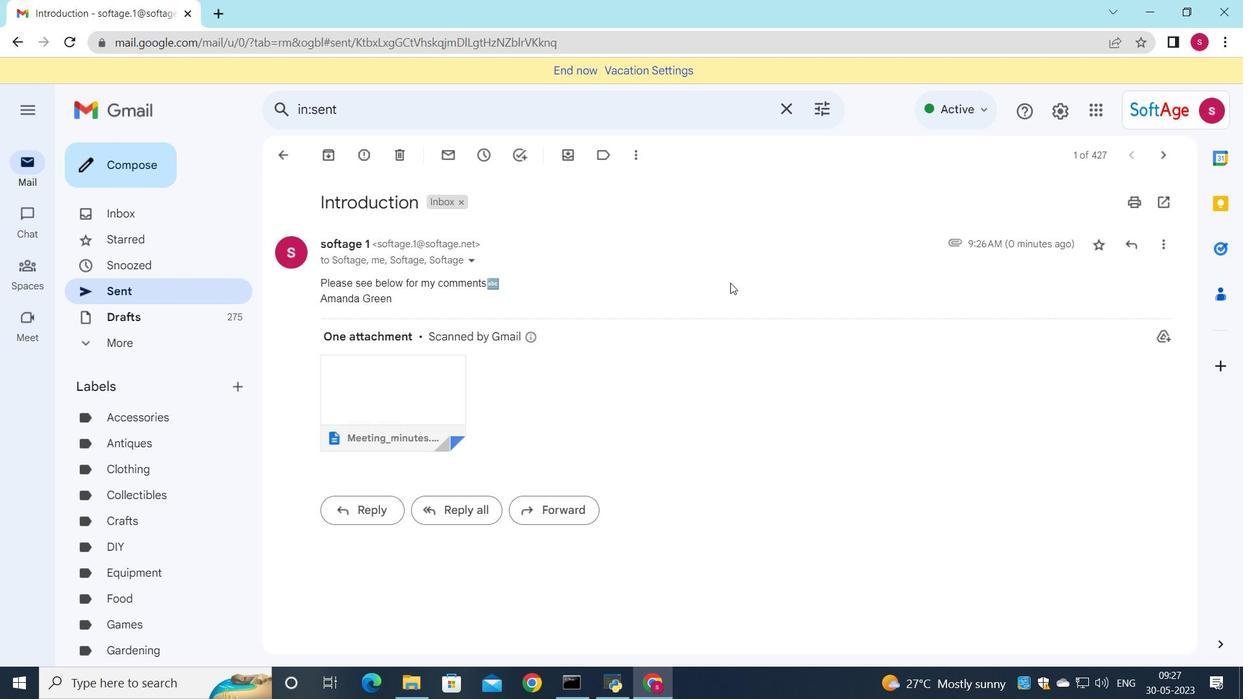 
